 Task: Search one way flight ticket for 4 adults, 2 children, 2 infants in seat and 1 infant on lap in premium economy from Florence: Florence Regional Airport to Gillette: Gillette Campbell County Airport on 5-1-2023. Choice of flights is Southwest. Number of bags: 1 carry on bag. Price is upto 25000. Outbound departure time preference is 6:15.
Action: Mouse moved to (287, 380)
Screenshot: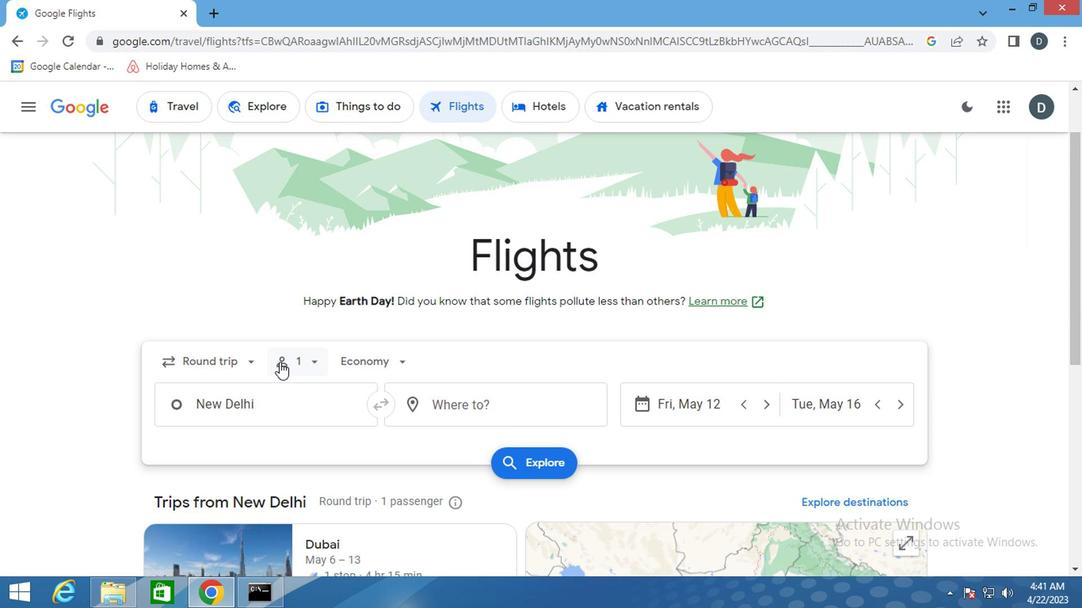 
Action: Mouse pressed left at (287, 380)
Screenshot: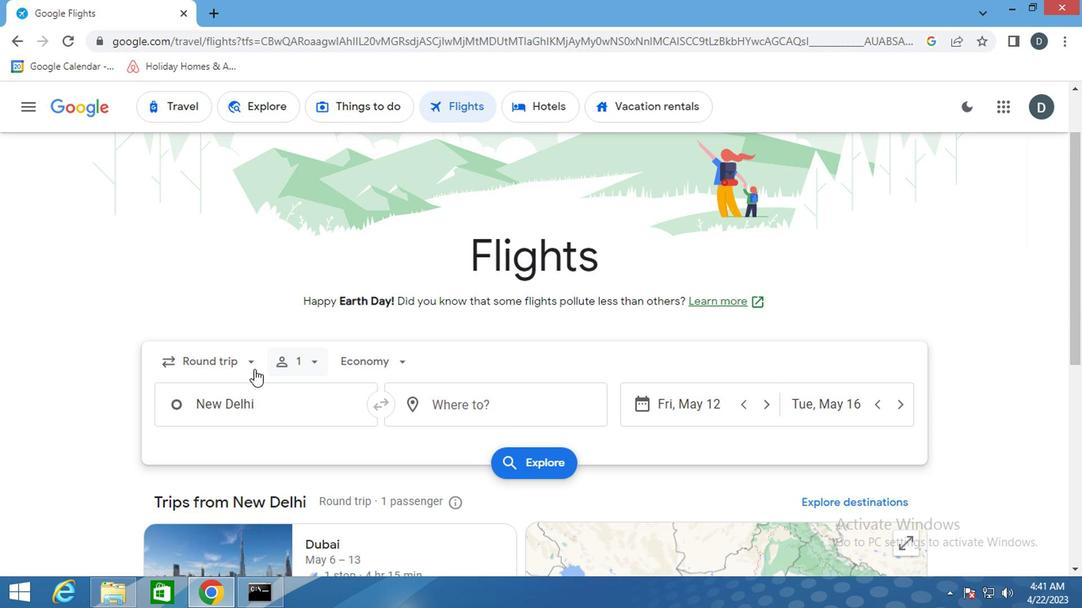 
Action: Mouse moved to (282, 425)
Screenshot: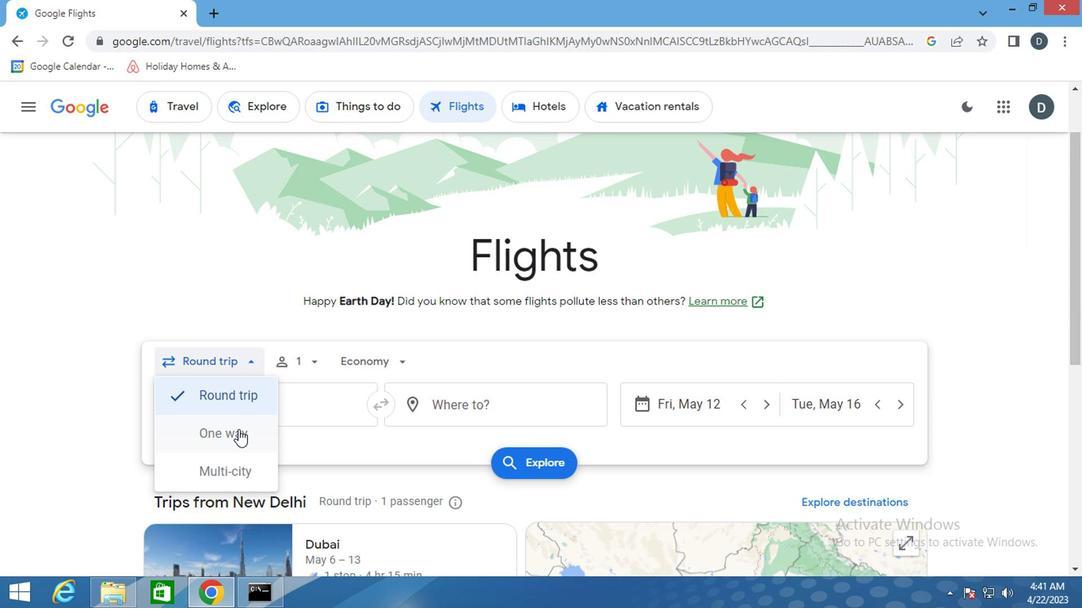 
Action: Mouse pressed left at (282, 425)
Screenshot: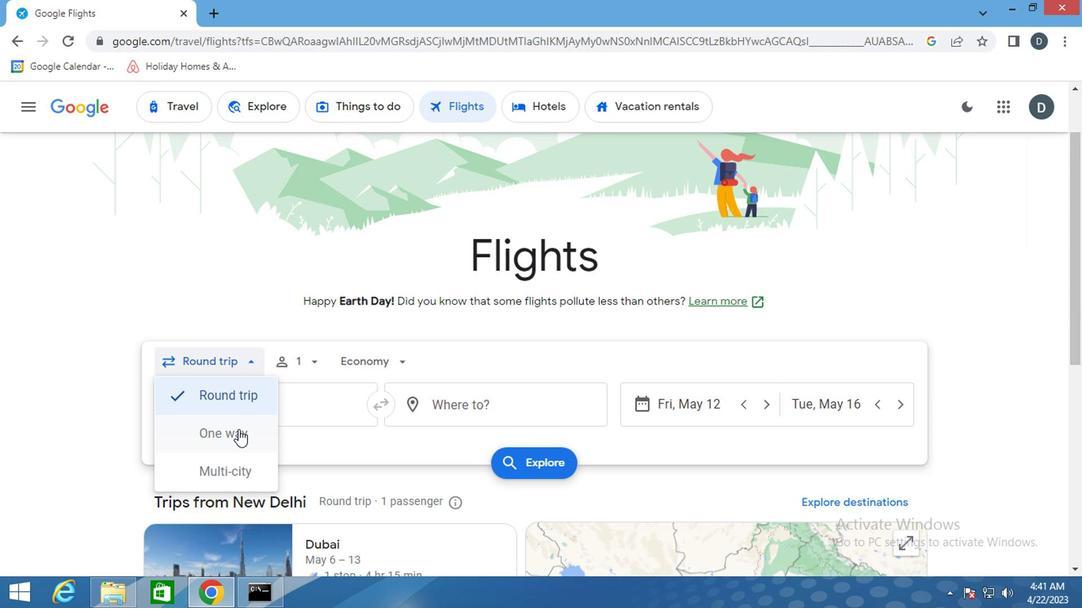 
Action: Mouse moved to (326, 373)
Screenshot: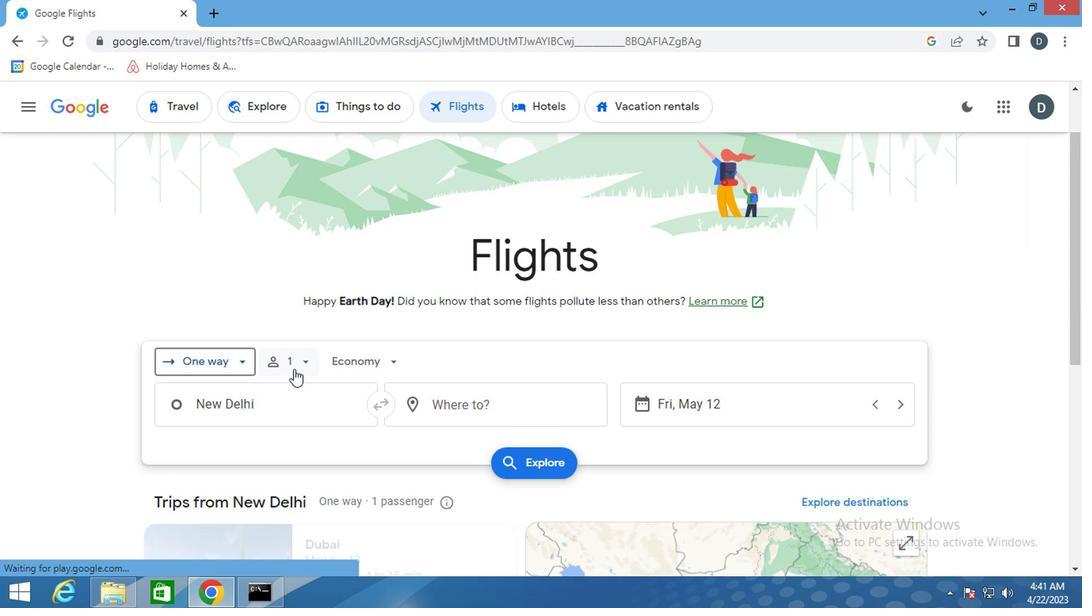 
Action: Mouse pressed left at (326, 373)
Screenshot: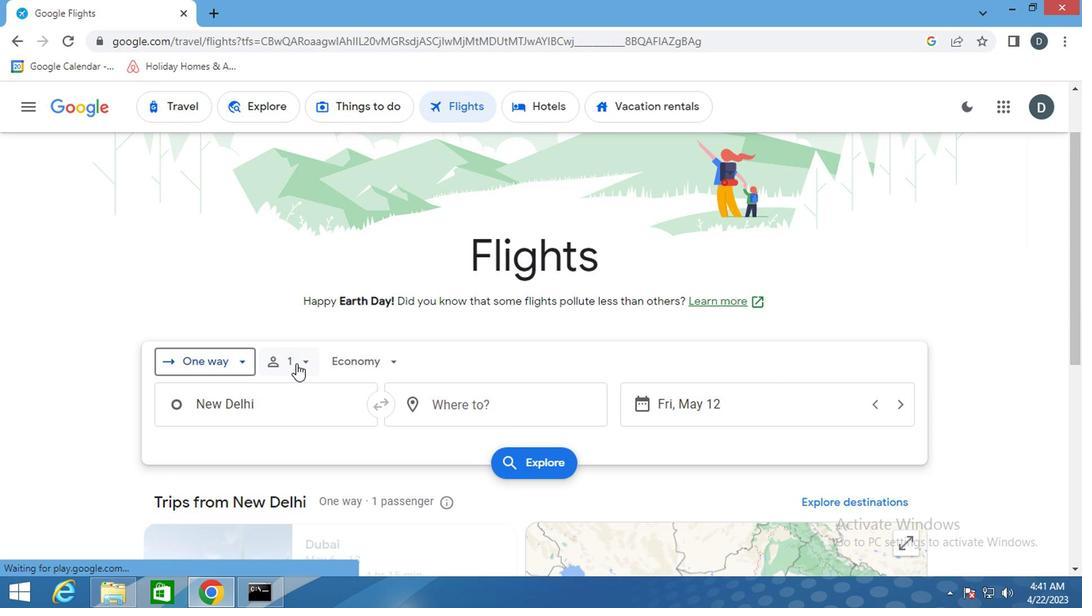 
Action: Mouse moved to (417, 401)
Screenshot: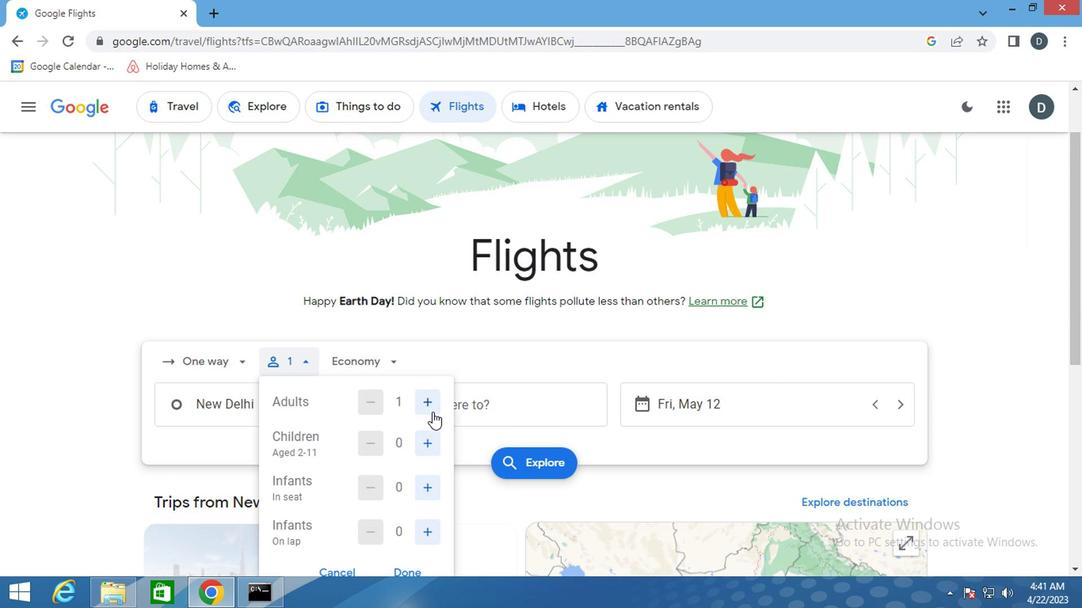 
Action: Mouse pressed left at (417, 401)
Screenshot: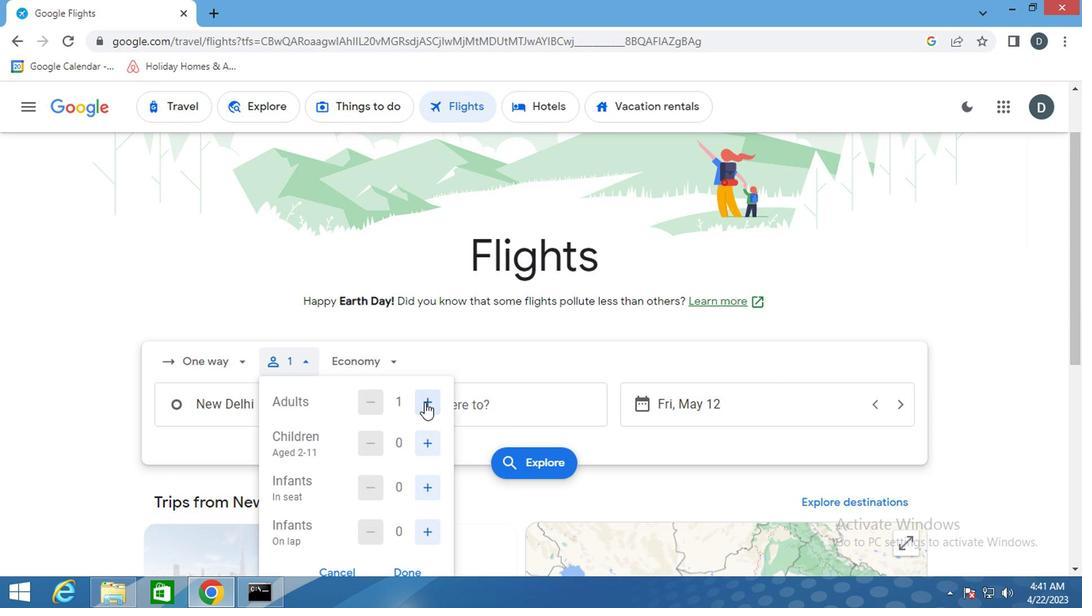 
Action: Mouse pressed left at (417, 401)
Screenshot: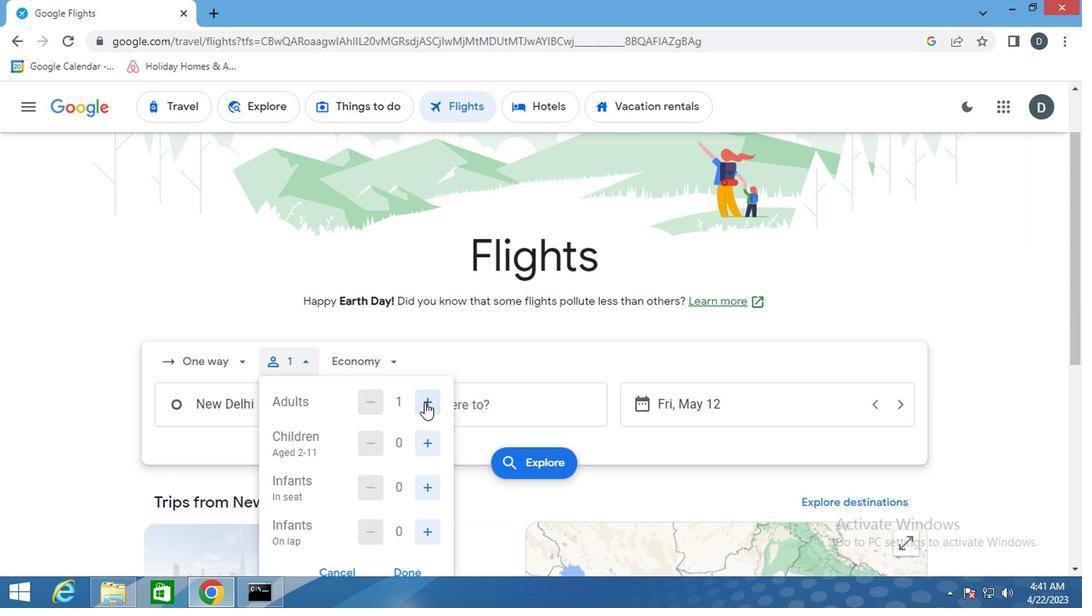 
Action: Mouse pressed left at (417, 401)
Screenshot: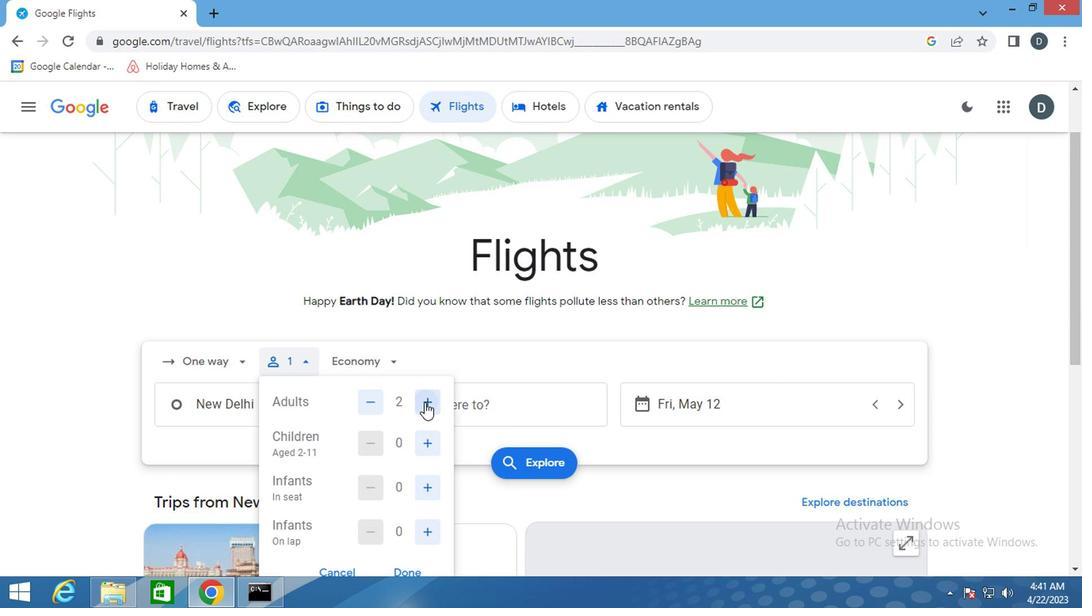 
Action: Mouse moved to (423, 425)
Screenshot: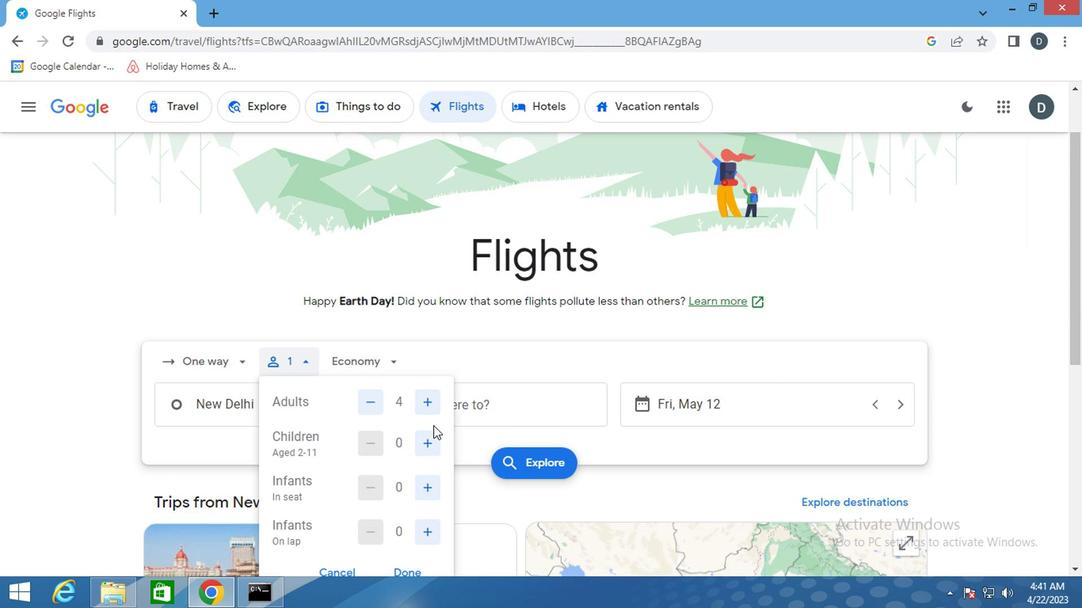 
Action: Mouse pressed left at (423, 425)
Screenshot: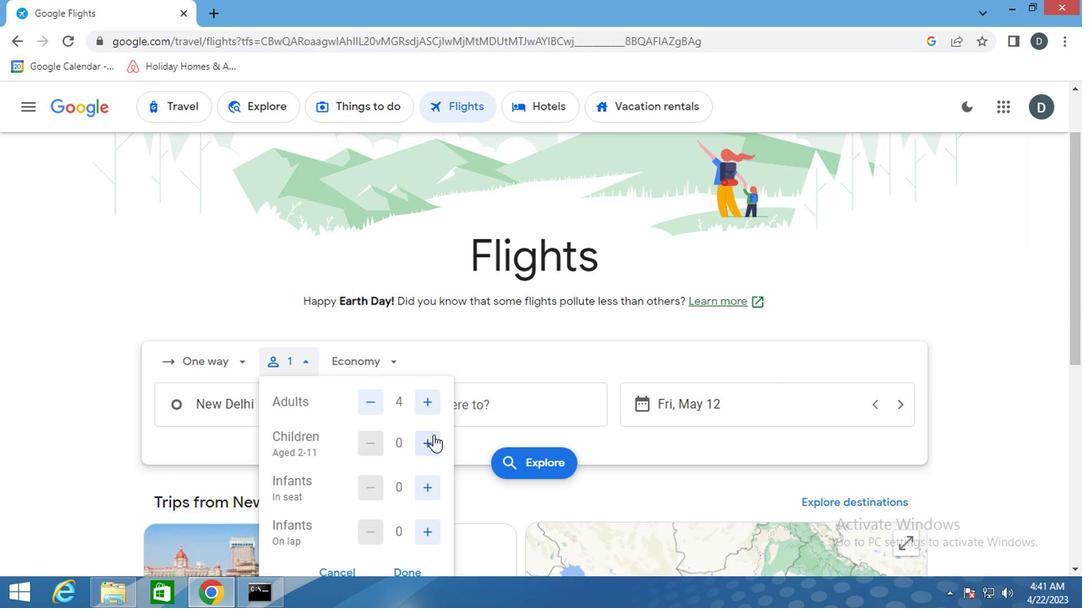
Action: Mouse pressed left at (423, 425)
Screenshot: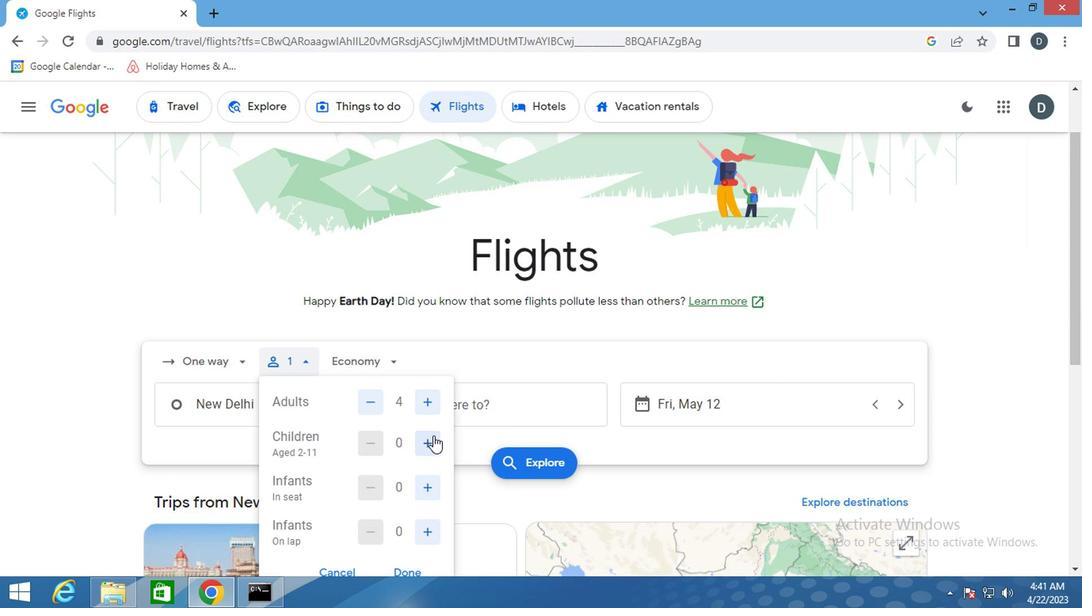 
Action: Mouse moved to (428, 462)
Screenshot: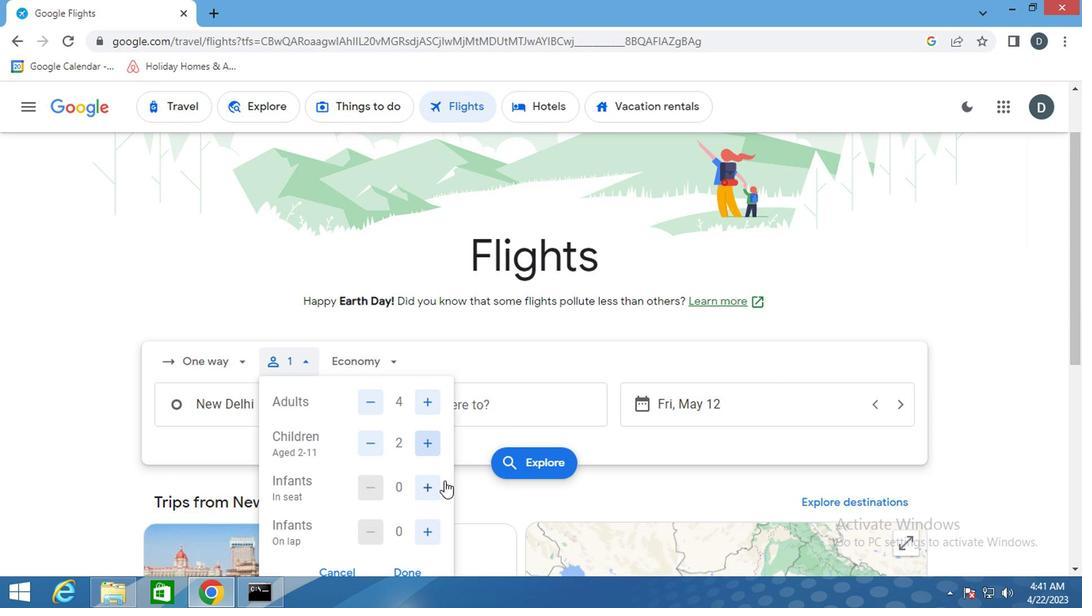 
Action: Mouse pressed left at (428, 462)
Screenshot: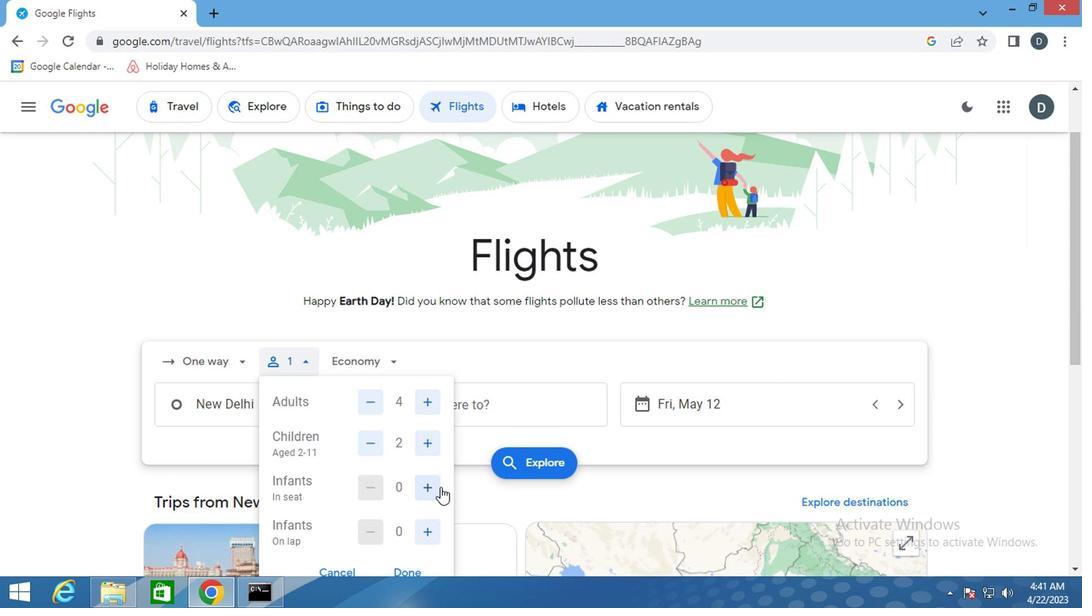 
Action: Mouse pressed left at (428, 462)
Screenshot: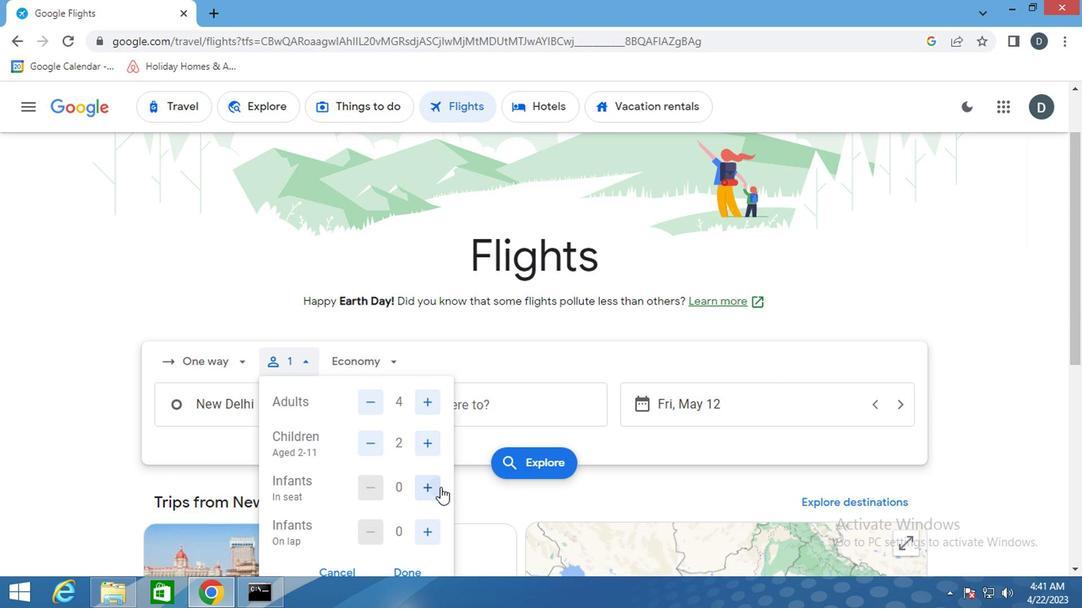 
Action: Mouse moved to (419, 491)
Screenshot: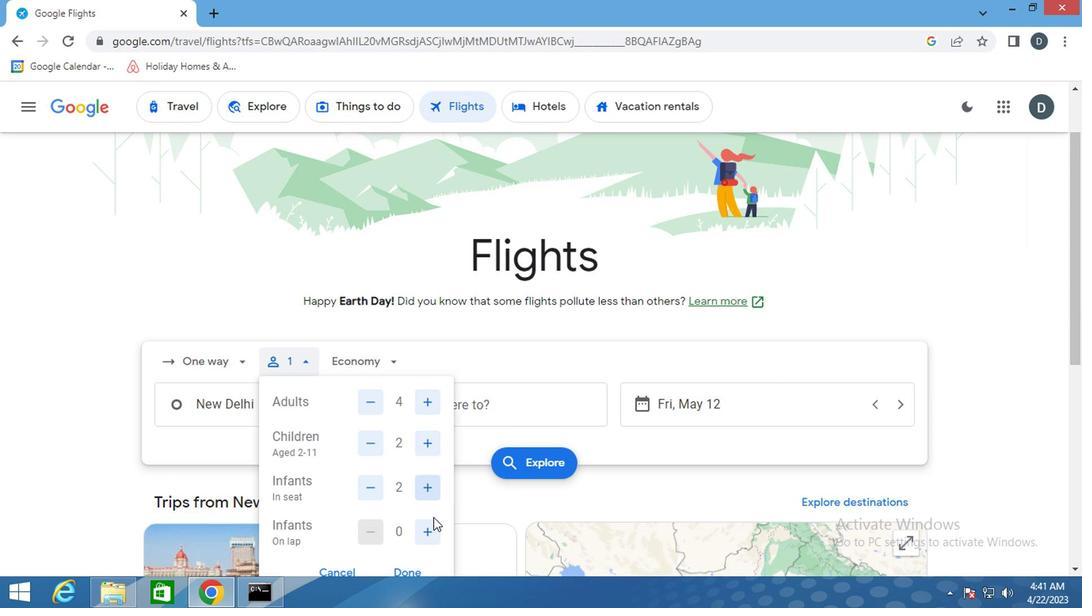 
Action: Mouse pressed left at (419, 491)
Screenshot: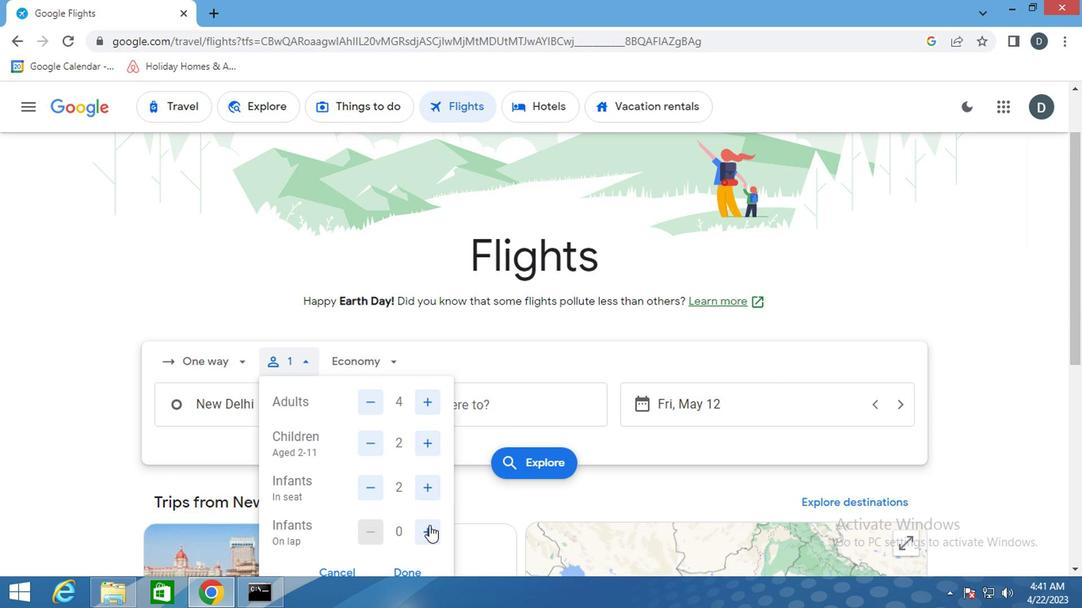 
Action: Mouse moved to (404, 517)
Screenshot: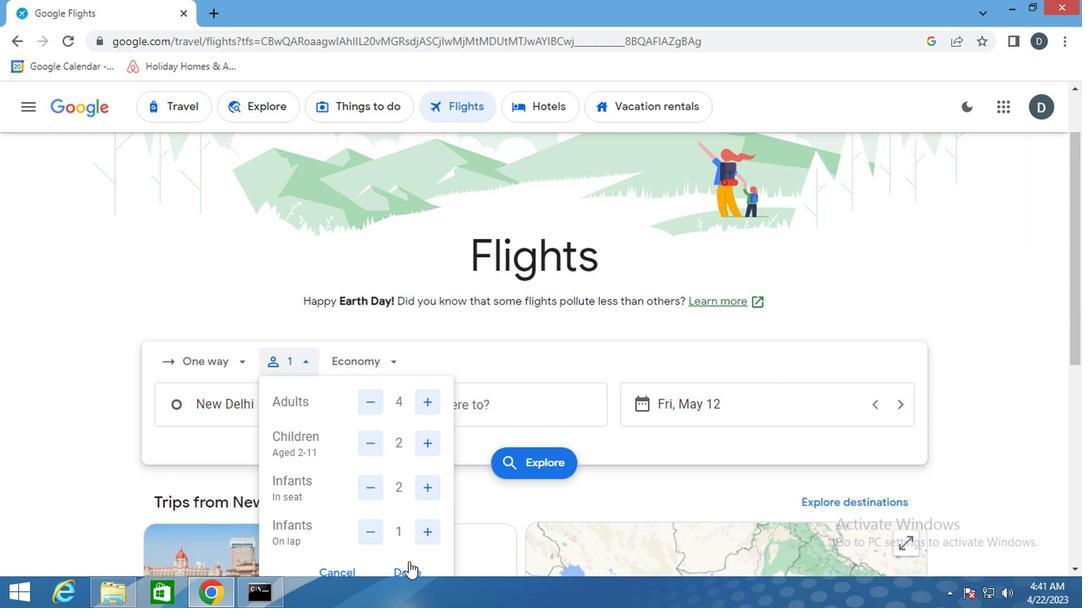
Action: Mouse pressed left at (404, 517)
Screenshot: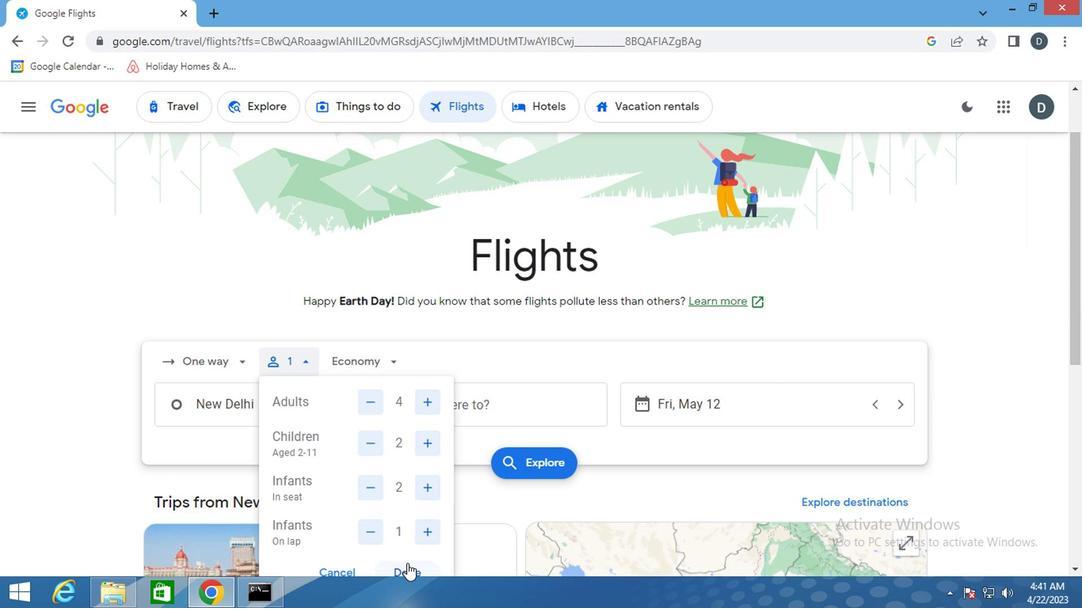 
Action: Mouse moved to (365, 368)
Screenshot: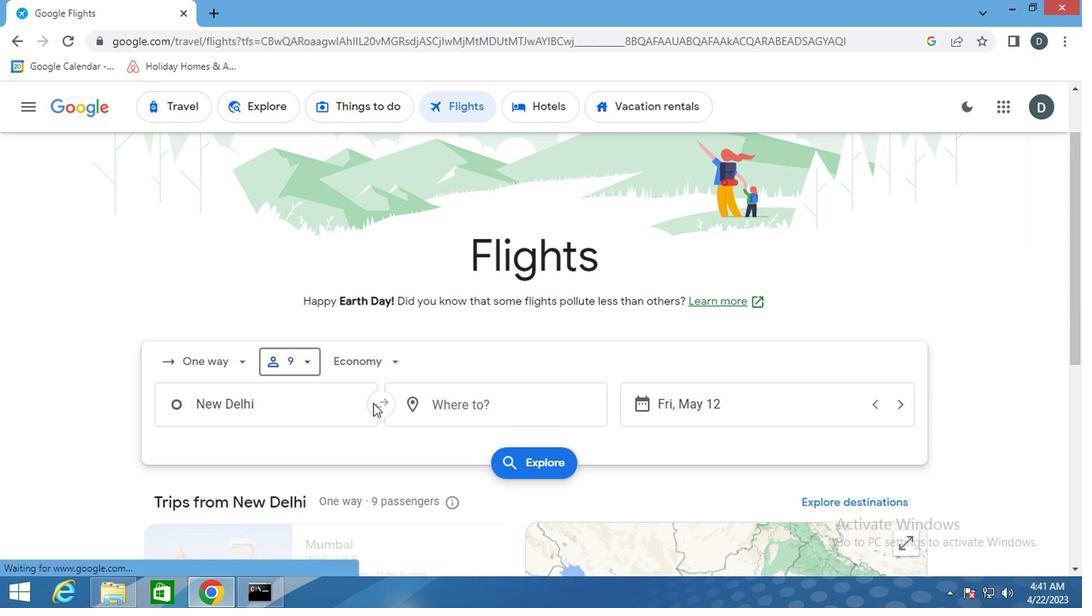 
Action: Mouse pressed left at (365, 368)
Screenshot: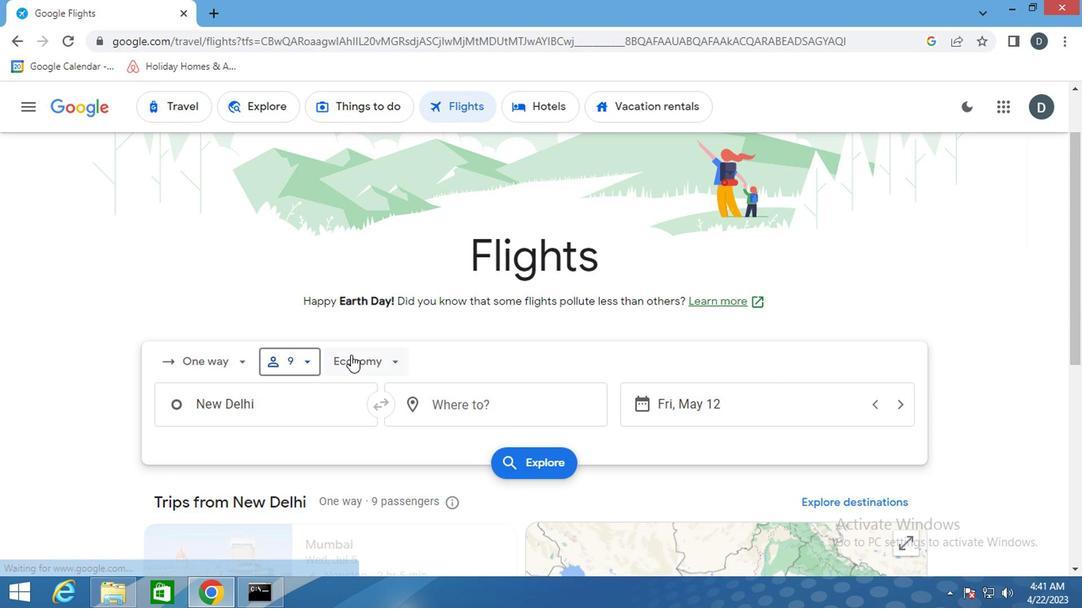 
Action: Mouse moved to (407, 416)
Screenshot: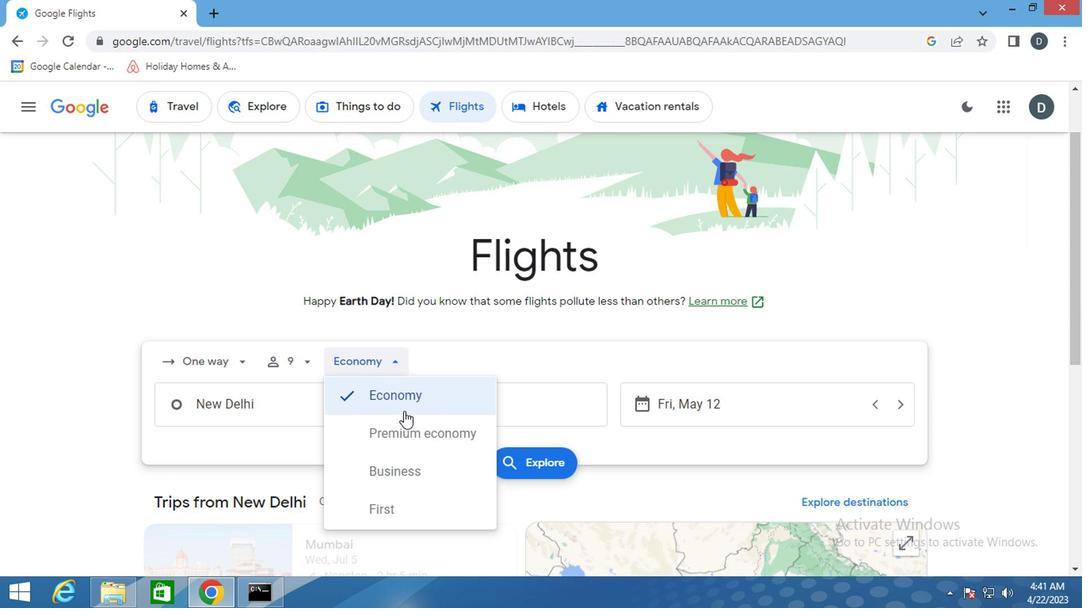 
Action: Mouse pressed left at (407, 416)
Screenshot: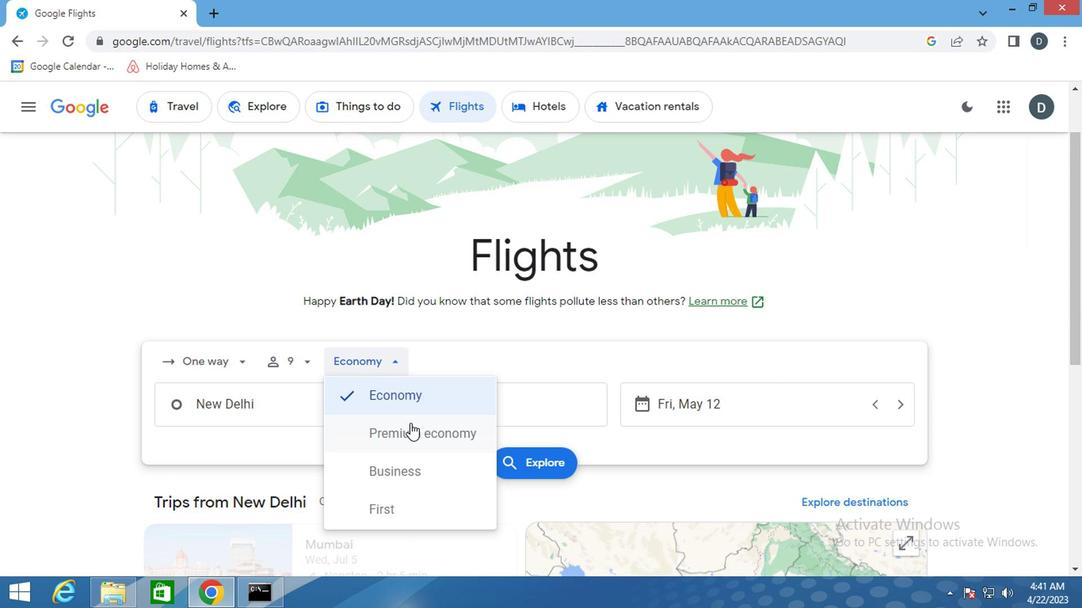 
Action: Mouse moved to (321, 405)
Screenshot: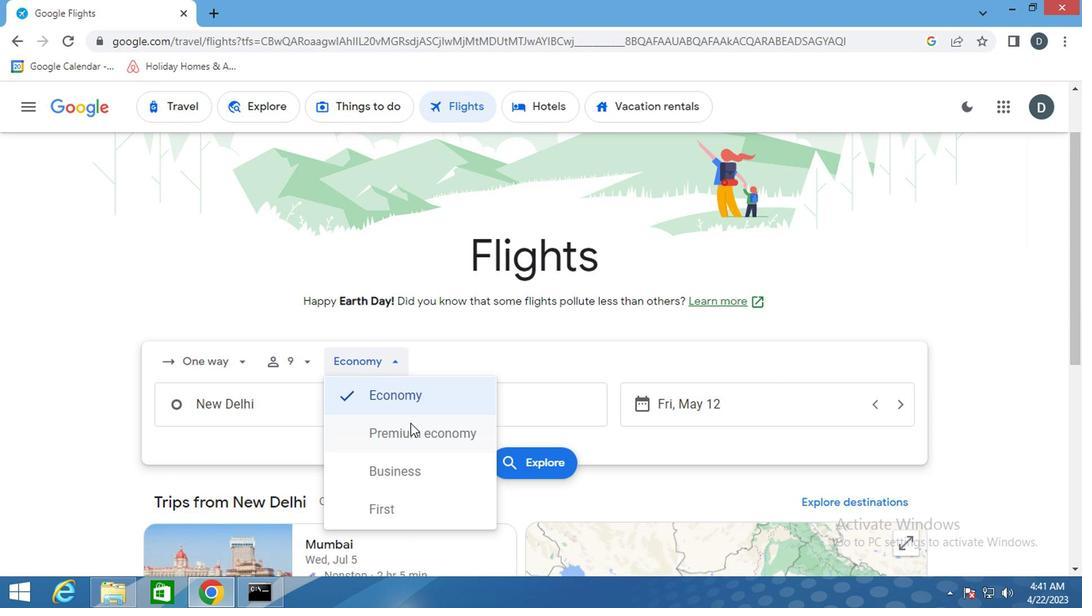 
Action: Mouse pressed left at (321, 405)
Screenshot: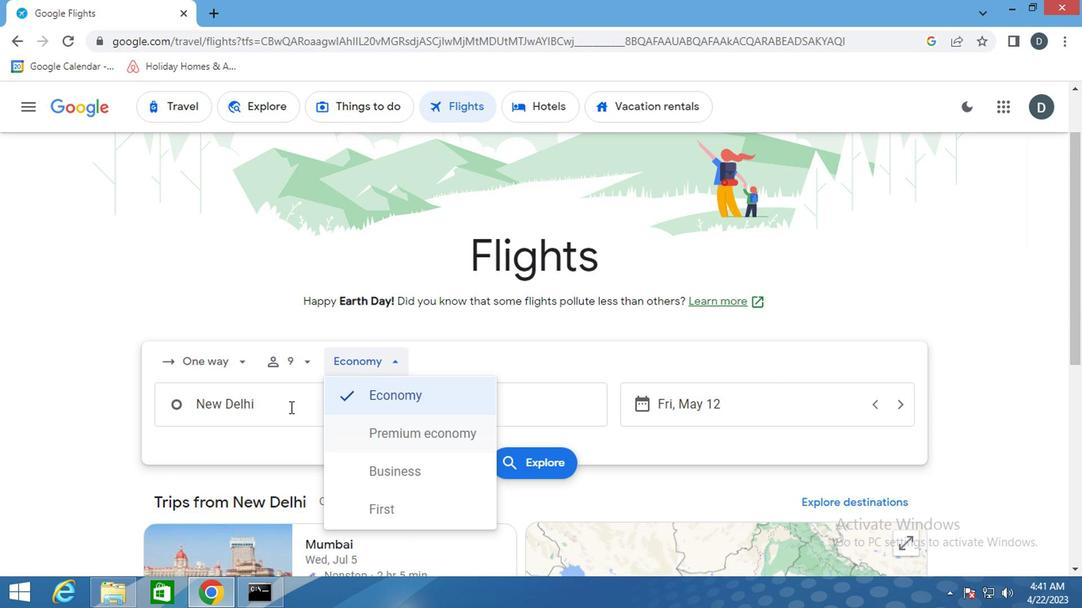 
Action: Mouse moved to (321, 405)
Screenshot: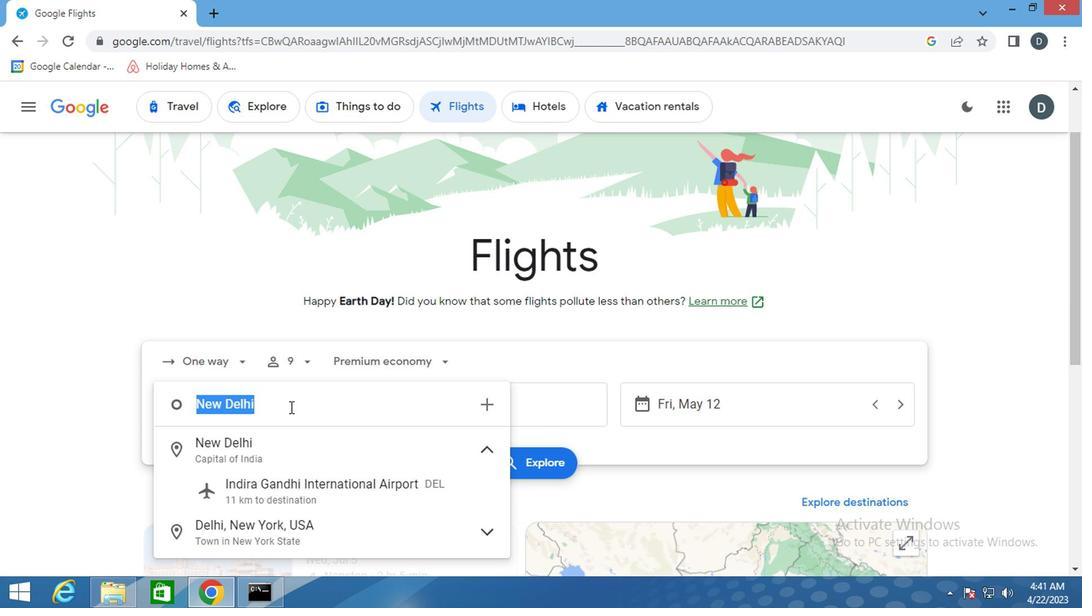 
Action: Key pressed <Key.shift><Key.shift><Key.shift><Key.shift><Key.shift><Key.shift><Key.shift><Key.shift>FLO
Screenshot: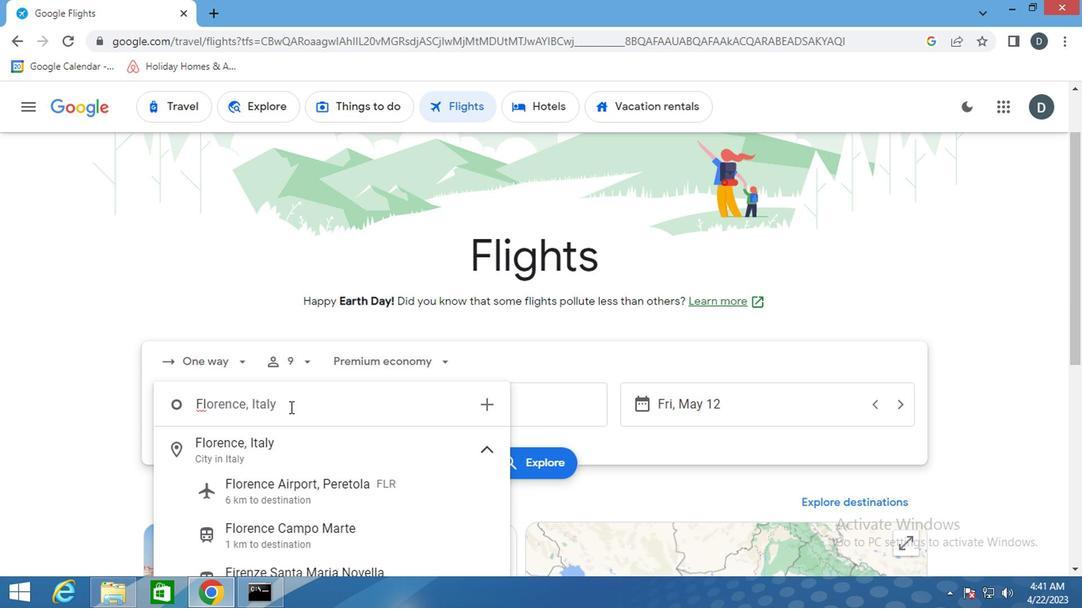 
Action: Mouse moved to (334, 433)
Screenshot: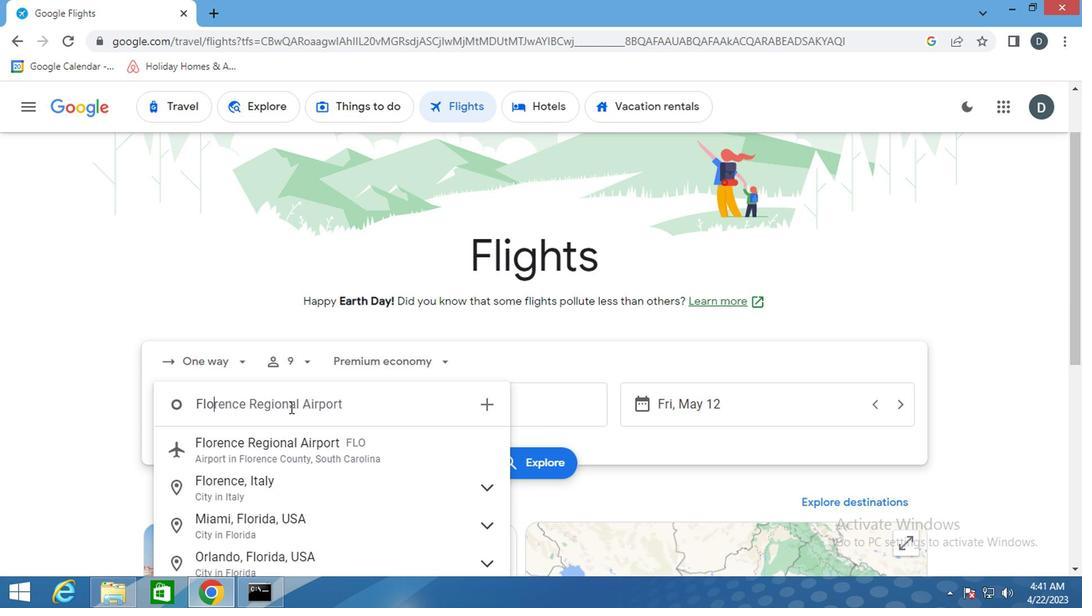 
Action: Mouse pressed left at (334, 433)
Screenshot: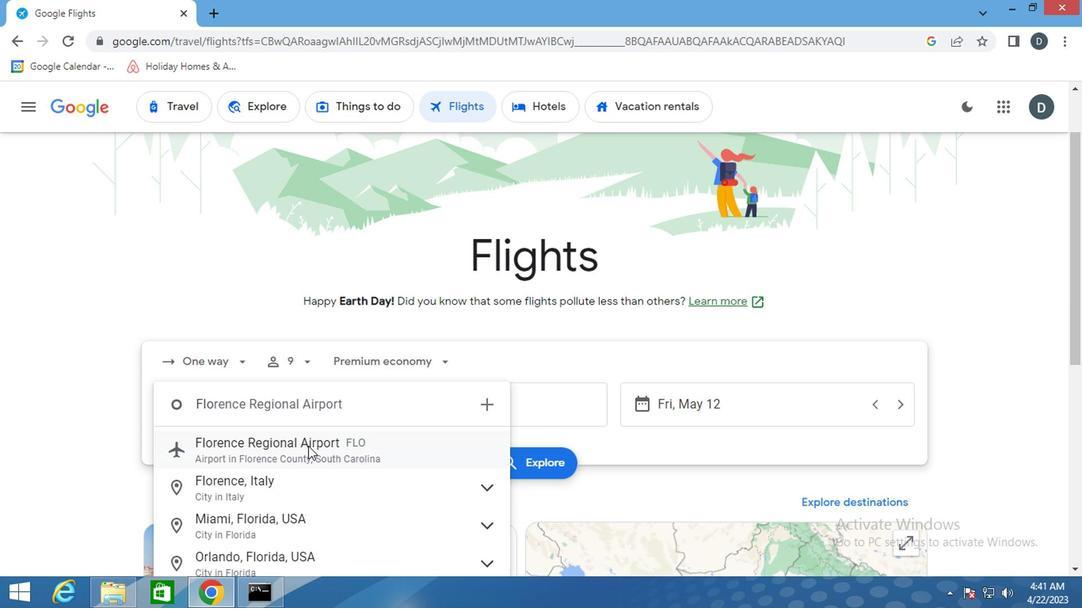 
Action: Mouse moved to (440, 402)
Screenshot: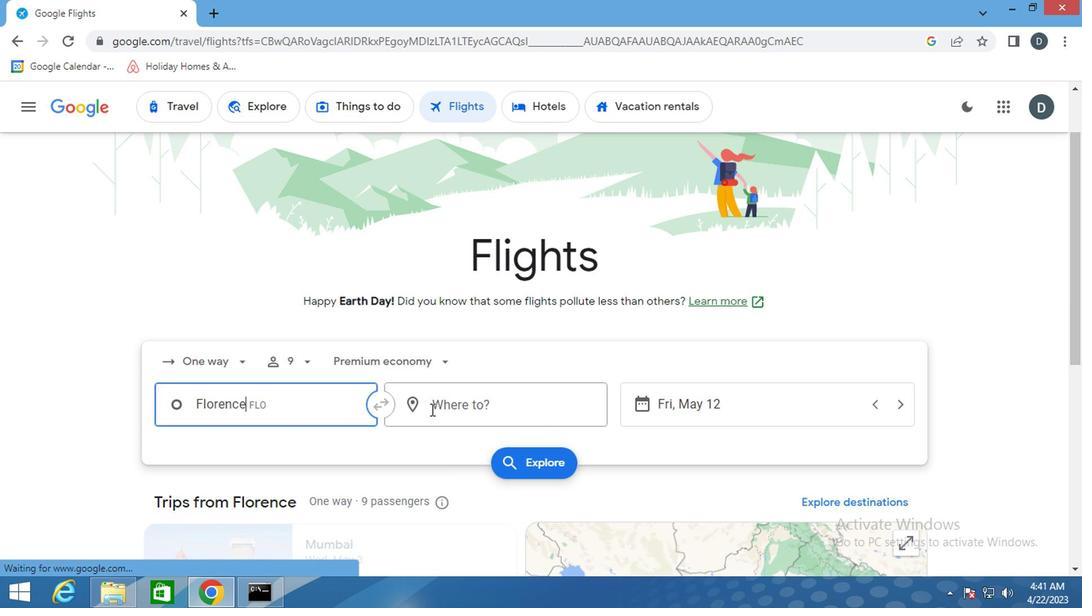 
Action: Mouse pressed left at (440, 402)
Screenshot: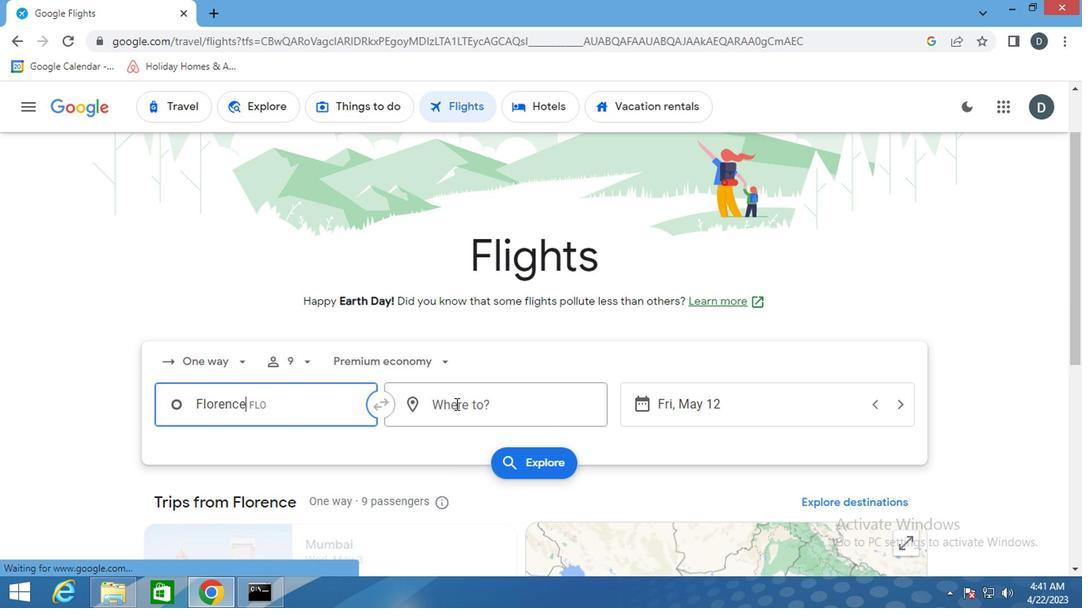 
Action: Key pressed <Key.shift>GILLETTE
Screenshot: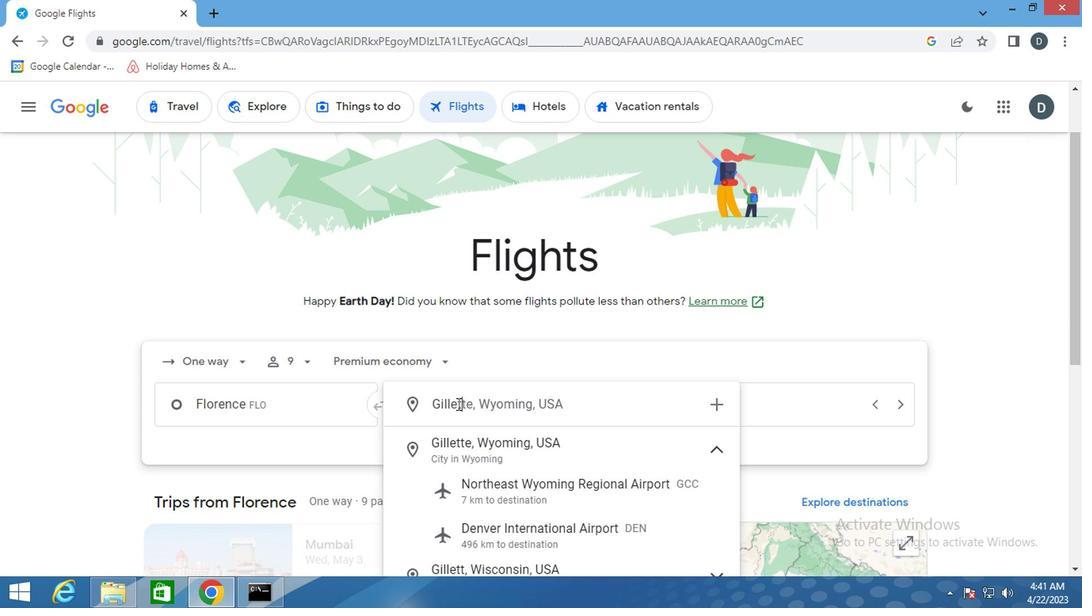 
Action: Mouse moved to (494, 433)
Screenshot: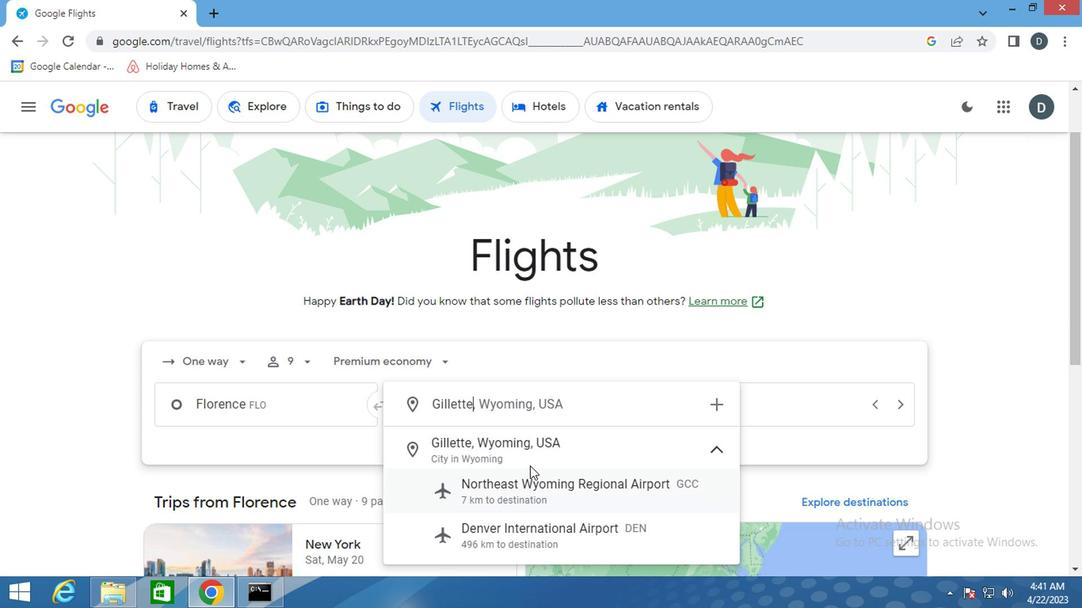 
Action: Mouse pressed left at (494, 433)
Screenshot: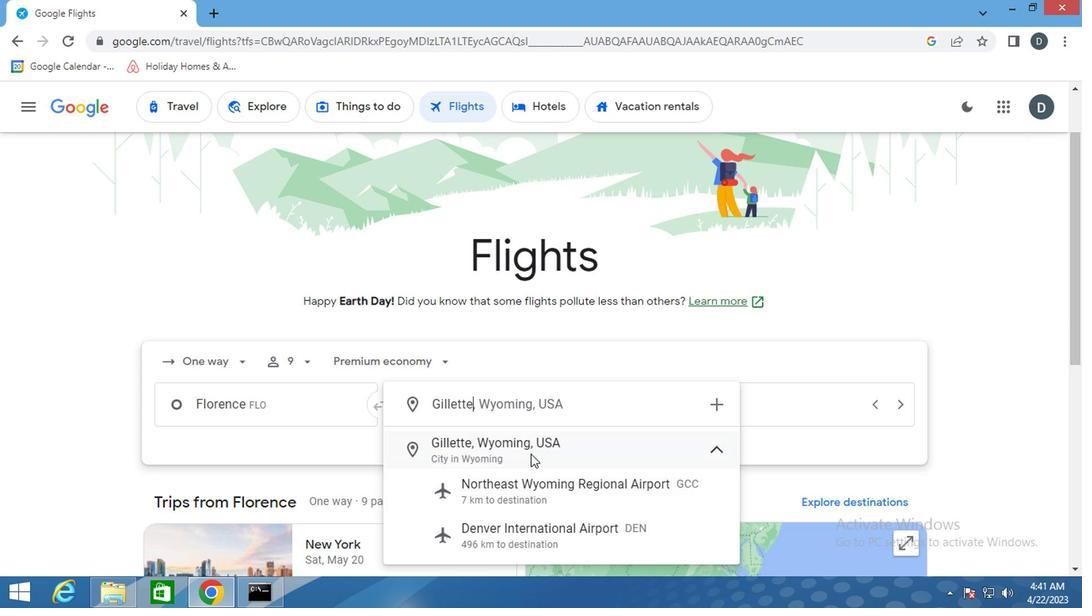 
Action: Mouse moved to (688, 411)
Screenshot: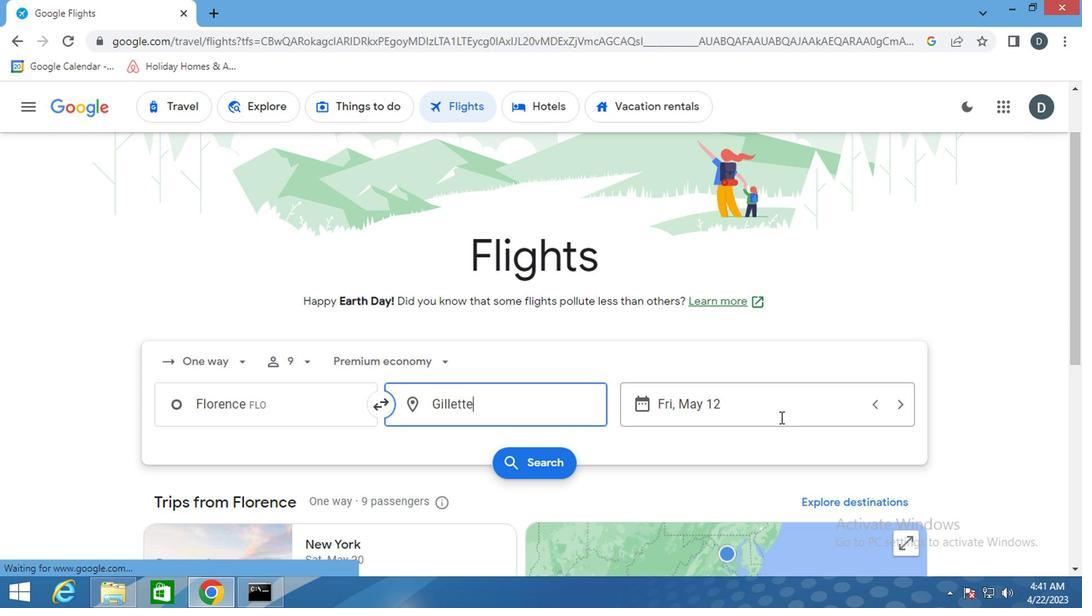
Action: Mouse pressed left at (688, 411)
Screenshot: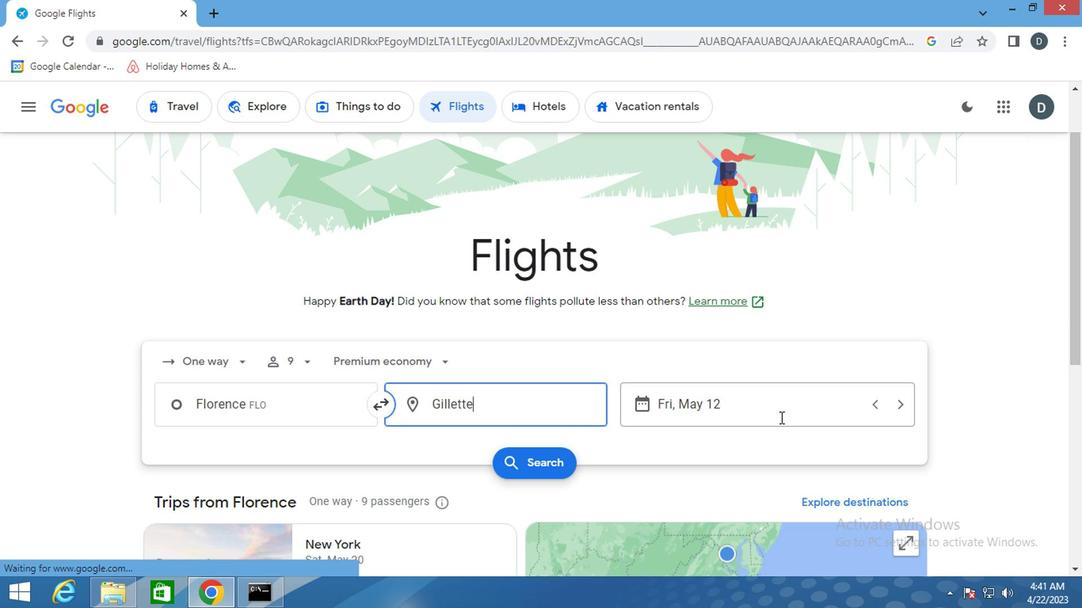 
Action: Mouse moved to (617, 313)
Screenshot: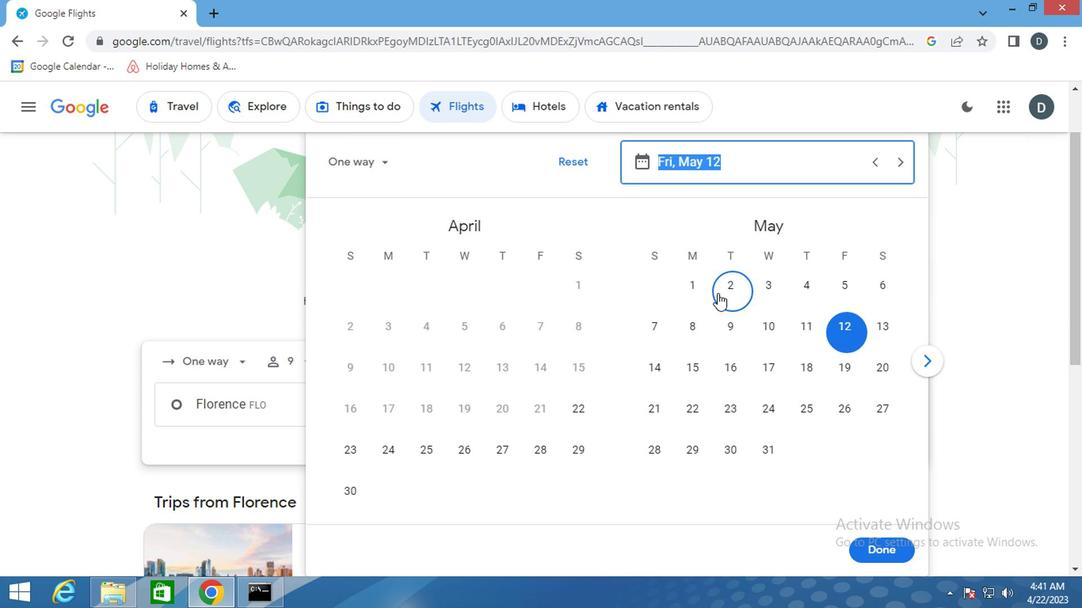 
Action: Mouse pressed left at (617, 313)
Screenshot: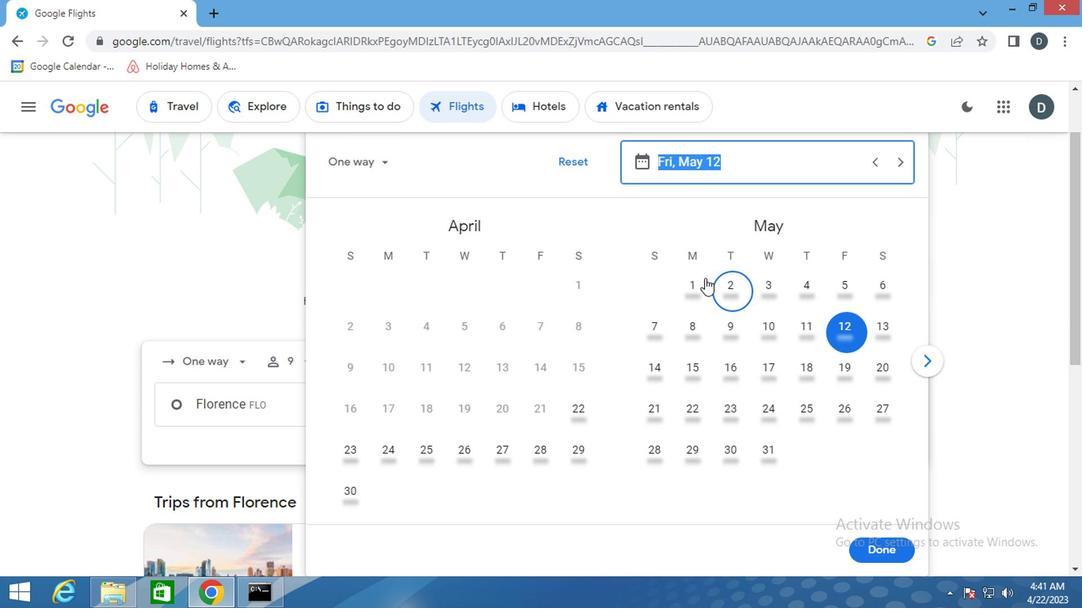 
Action: Mouse moved to (748, 510)
Screenshot: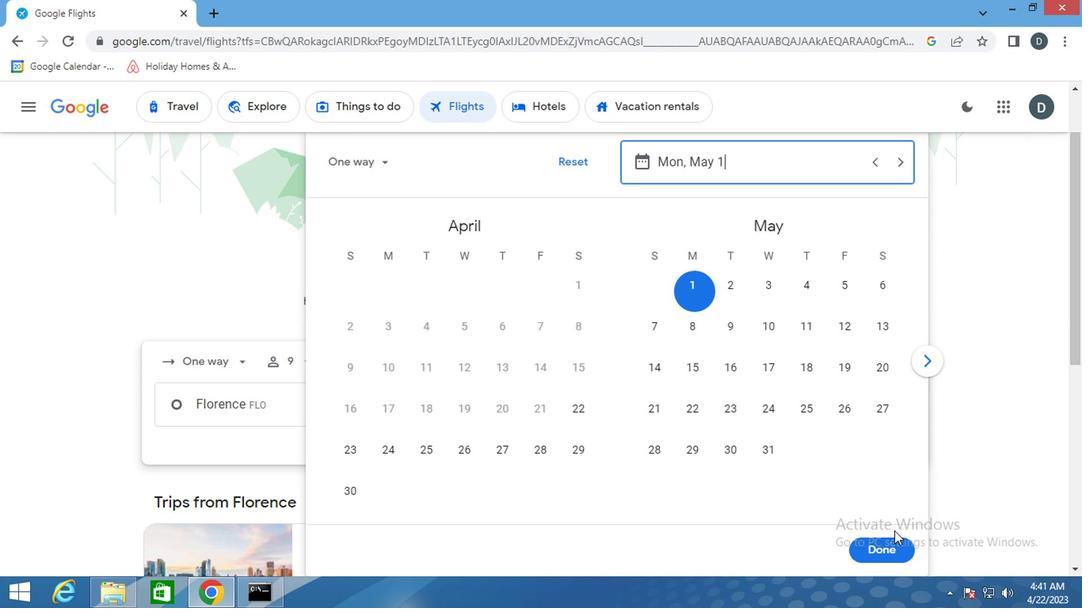 
Action: Mouse pressed left at (748, 510)
Screenshot: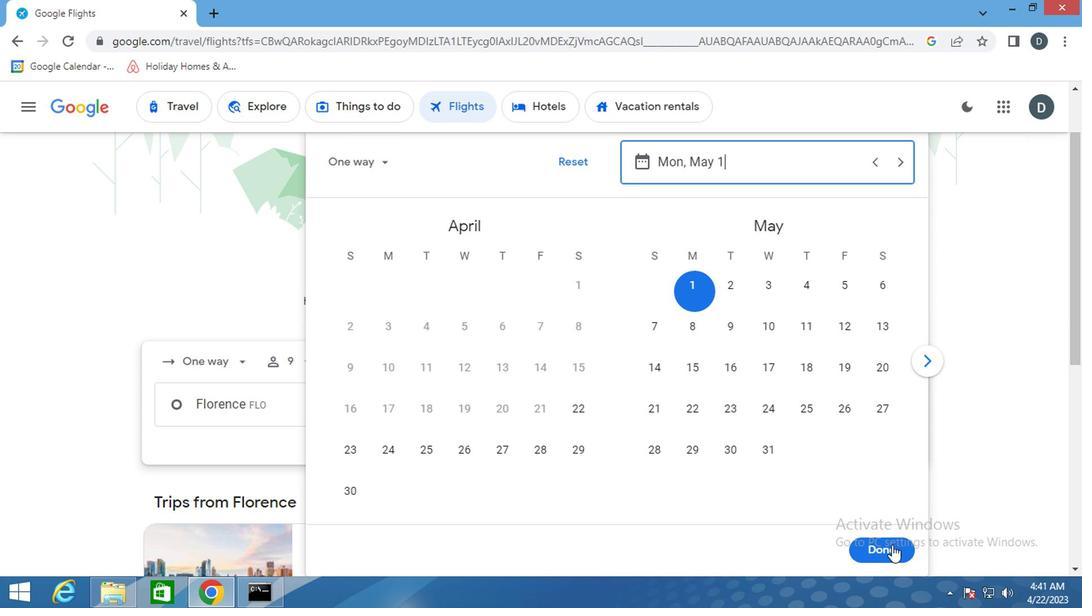 
Action: Mouse moved to (489, 450)
Screenshot: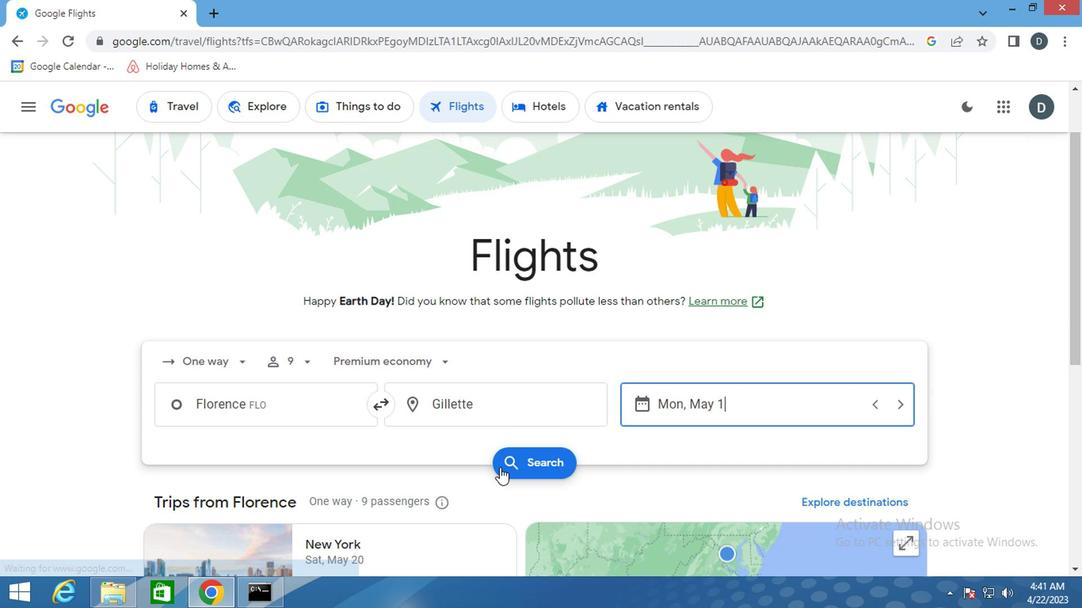 
Action: Mouse pressed left at (489, 450)
Screenshot: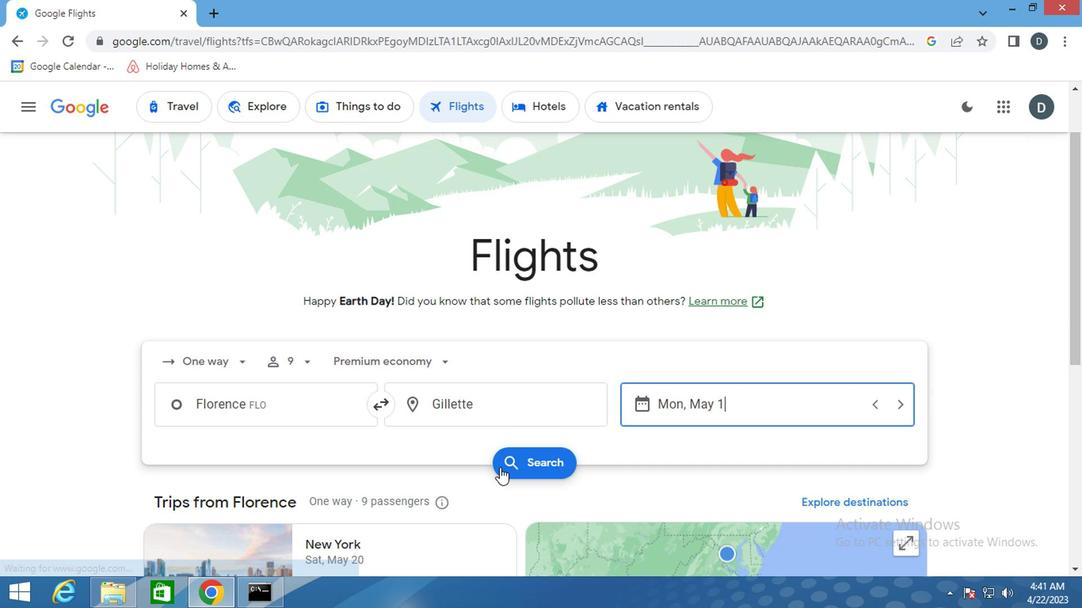 
Action: Mouse moved to (227, 296)
Screenshot: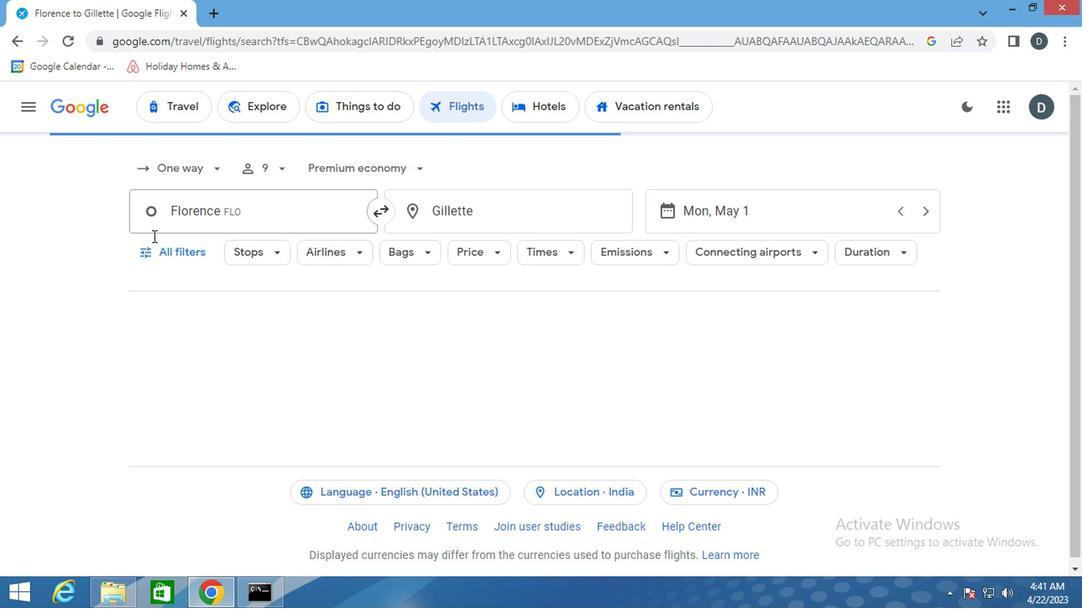 
Action: Mouse pressed left at (227, 296)
Screenshot: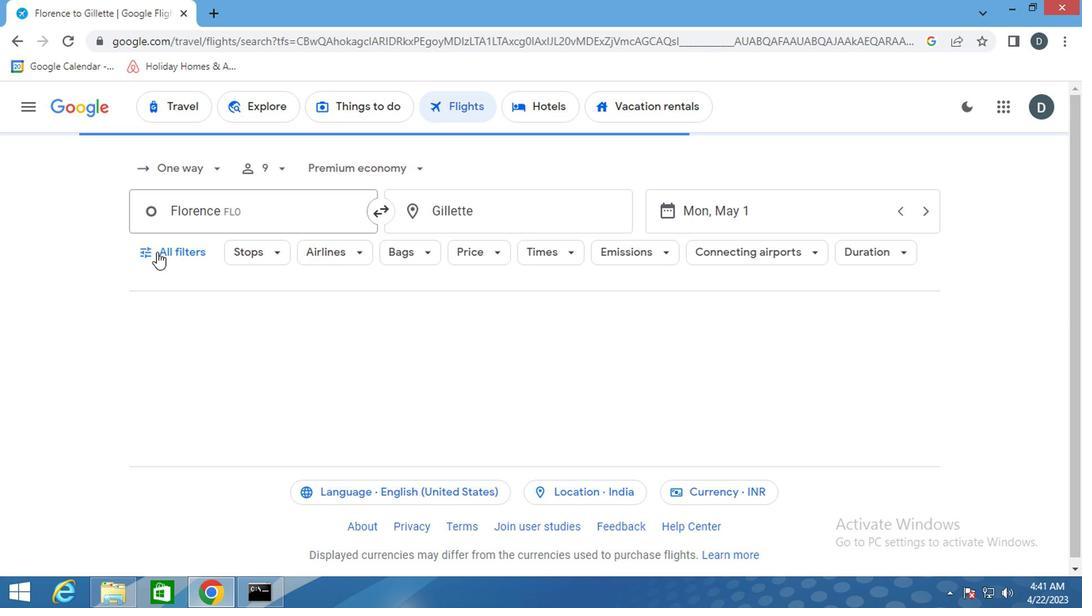 
Action: Mouse moved to (317, 390)
Screenshot: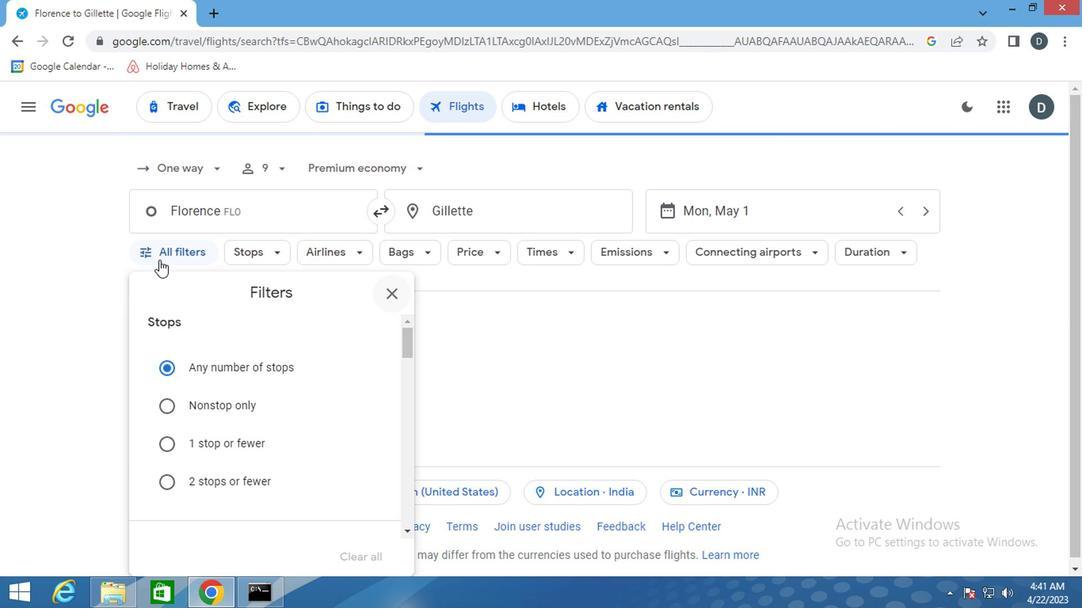 
Action: Mouse scrolled (317, 389) with delta (0, 0)
Screenshot: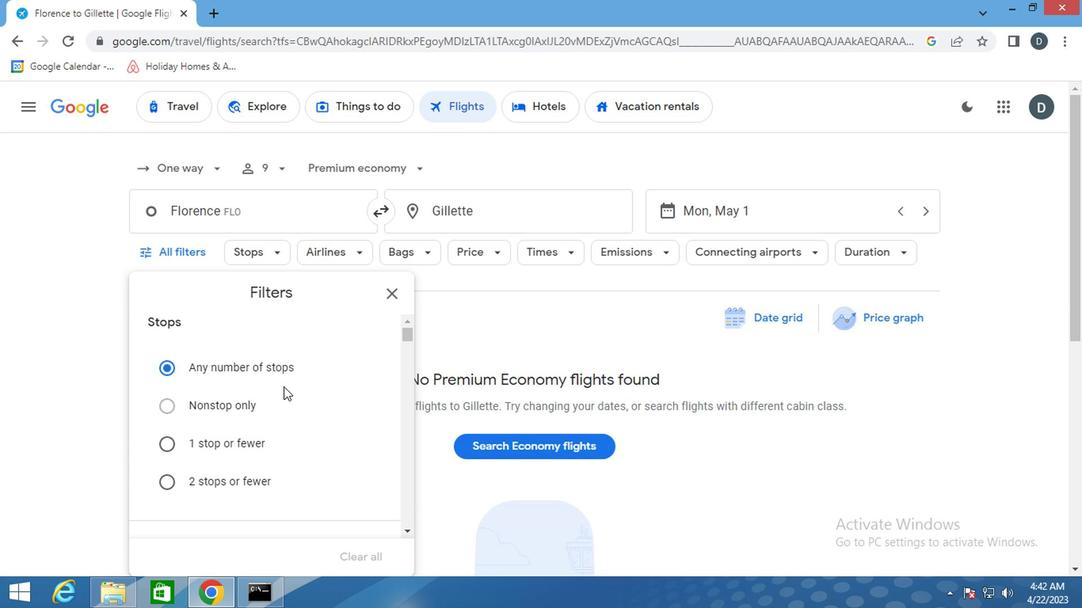 
Action: Mouse scrolled (317, 389) with delta (0, 0)
Screenshot: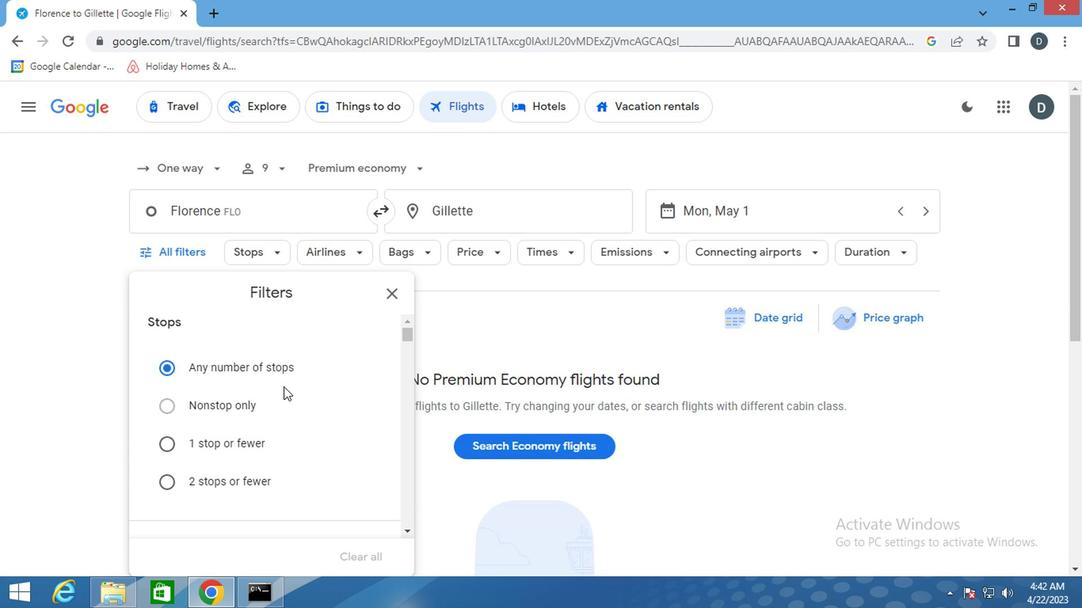 
Action: Mouse scrolled (317, 389) with delta (0, 0)
Screenshot: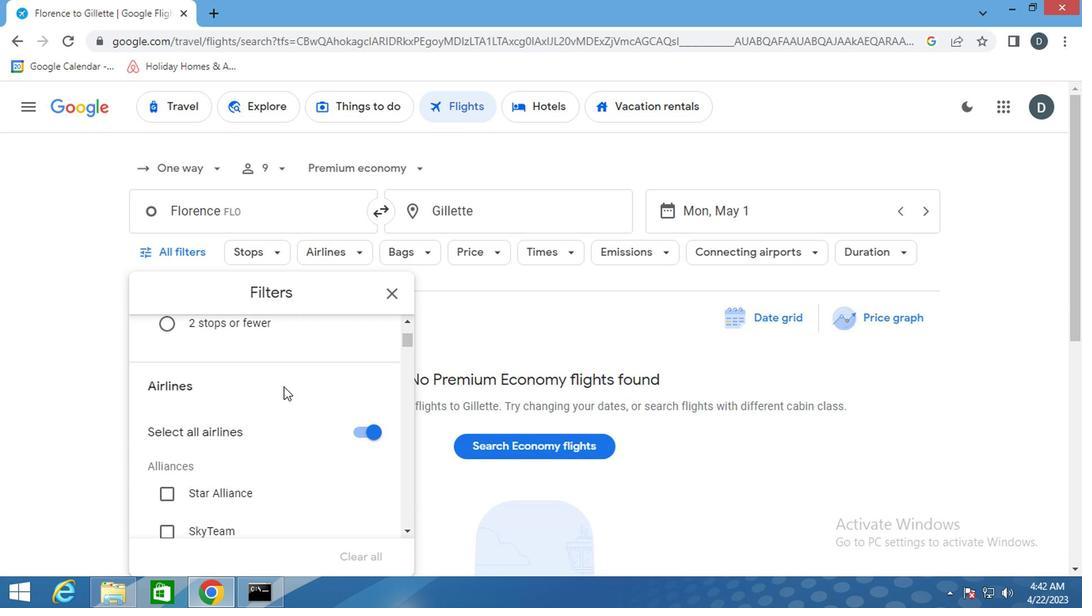 
Action: Mouse scrolled (317, 389) with delta (0, 0)
Screenshot: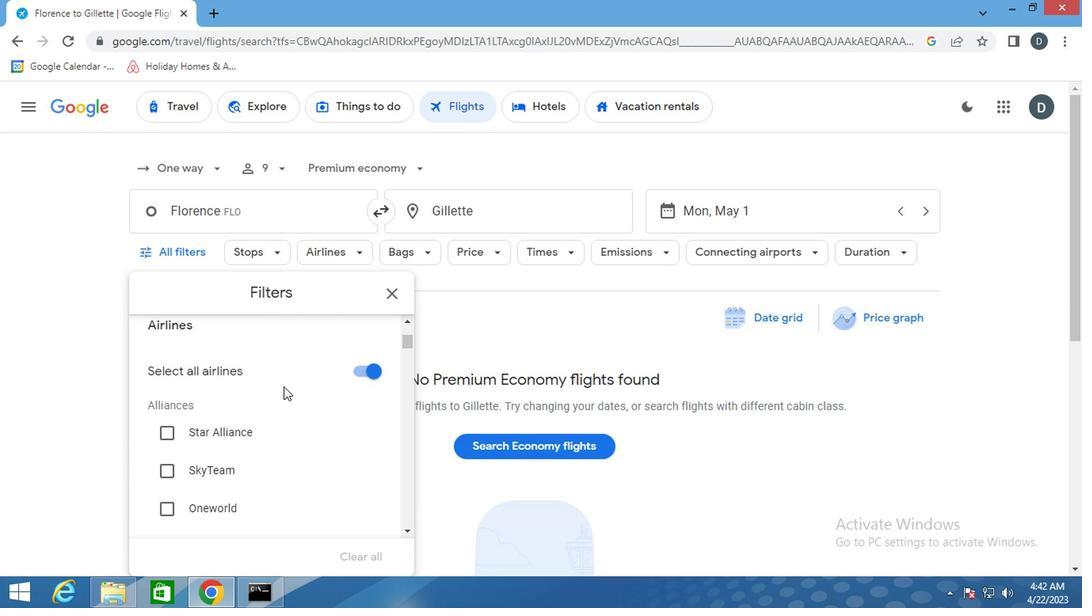 
Action: Mouse scrolled (317, 389) with delta (0, 0)
Screenshot: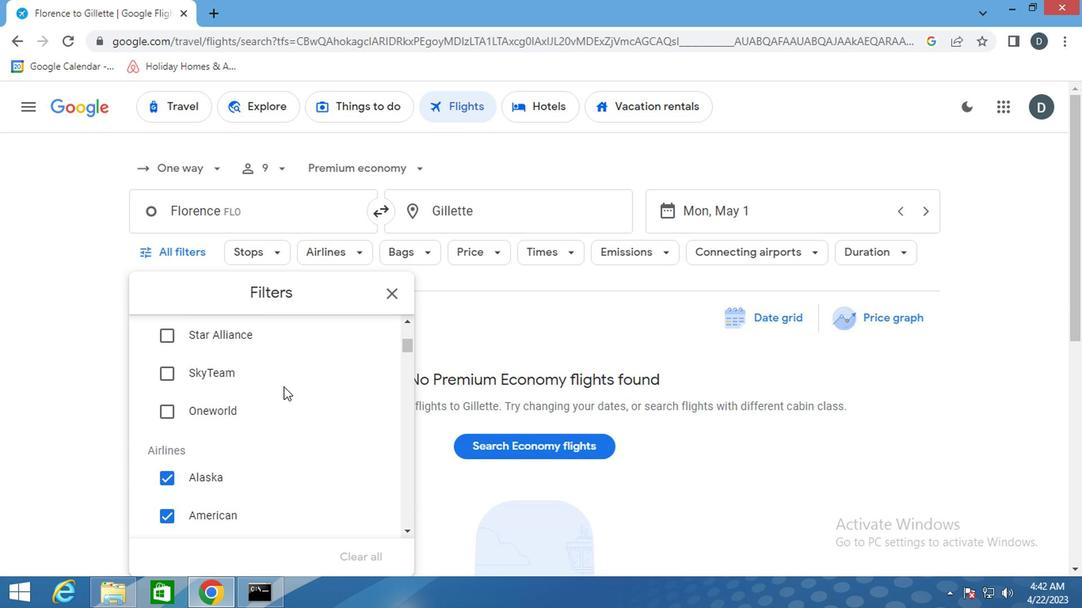
Action: Mouse scrolled (317, 389) with delta (0, 0)
Screenshot: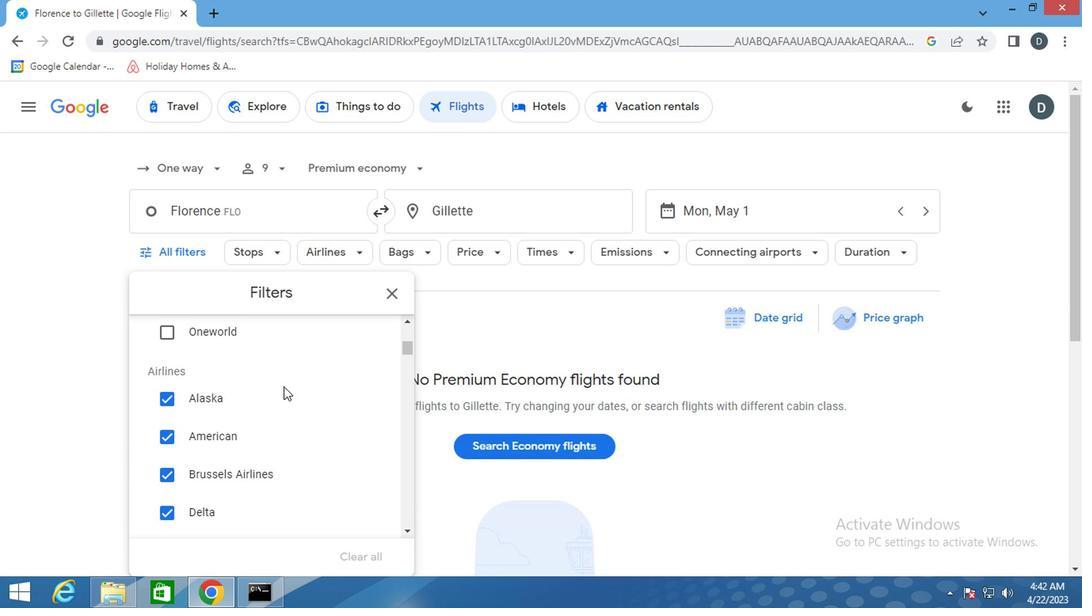 
Action: Mouse moved to (320, 425)
Screenshot: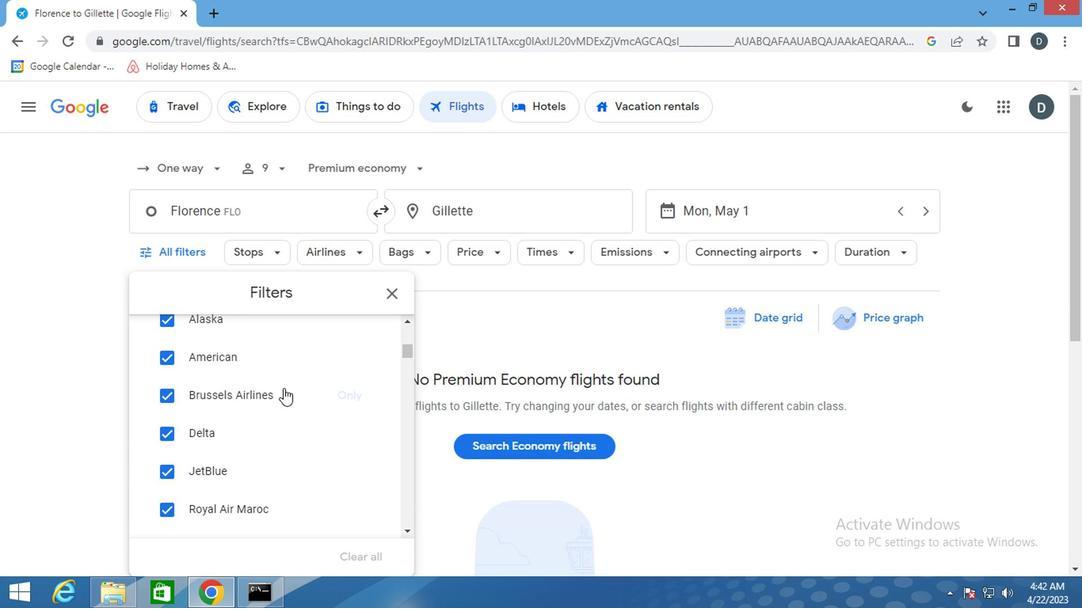 
Action: Mouse scrolled (320, 424) with delta (0, 0)
Screenshot: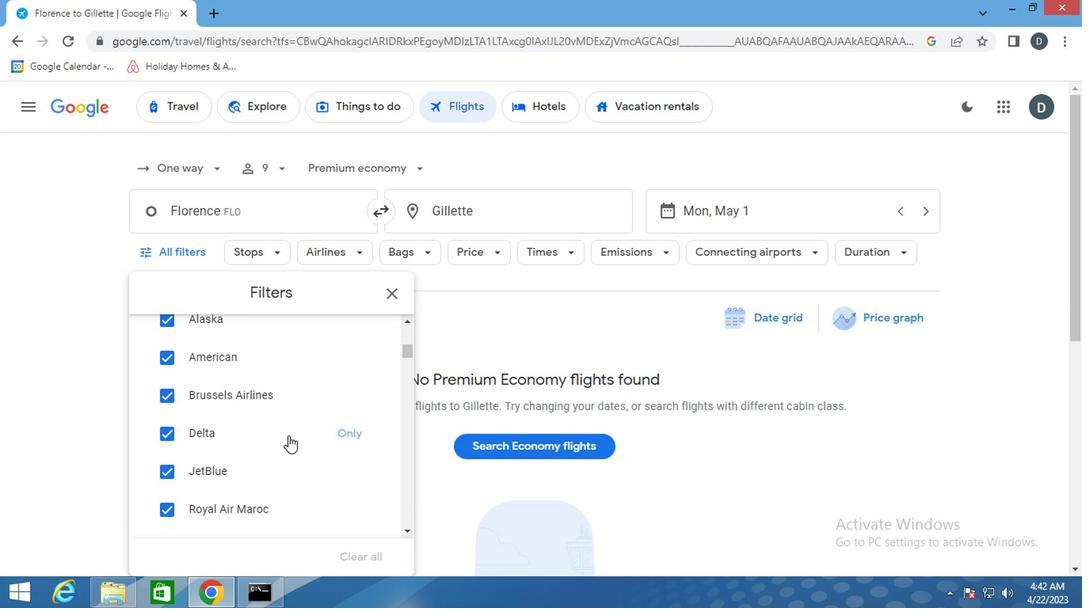 
Action: Mouse moved to (318, 446)
Screenshot: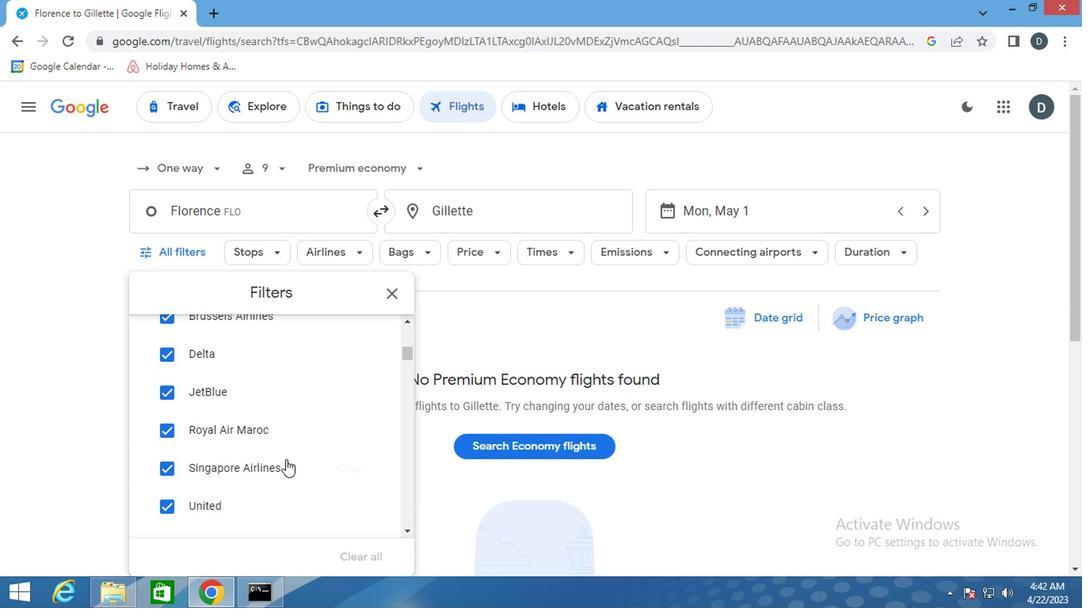 
Action: Mouse scrolled (318, 446) with delta (0, 0)
Screenshot: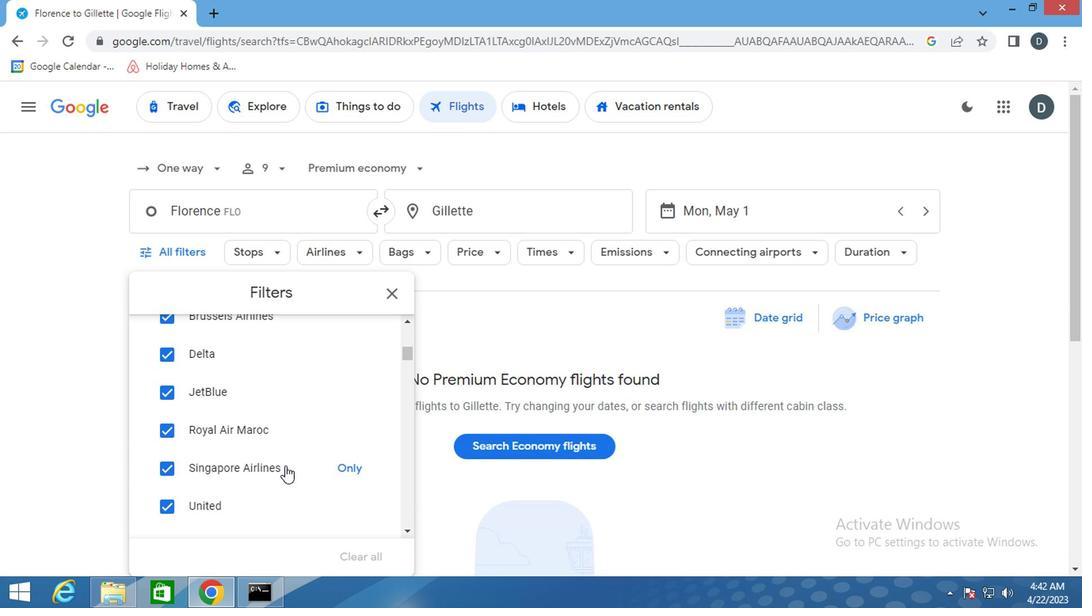 
Action: Mouse scrolled (318, 447) with delta (0, 0)
Screenshot: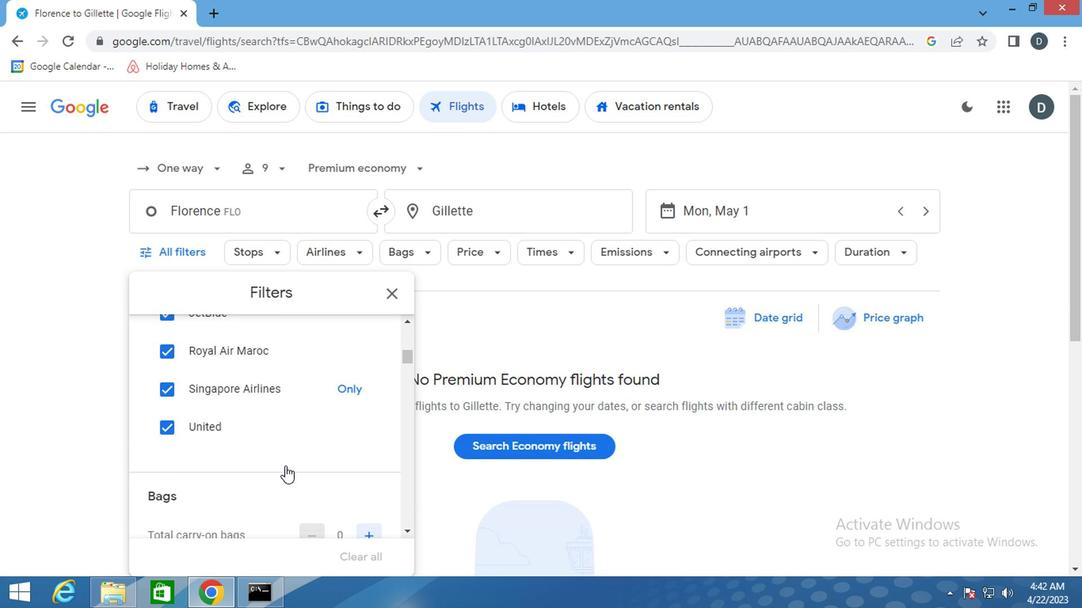 
Action: Mouse scrolled (318, 447) with delta (0, 0)
Screenshot: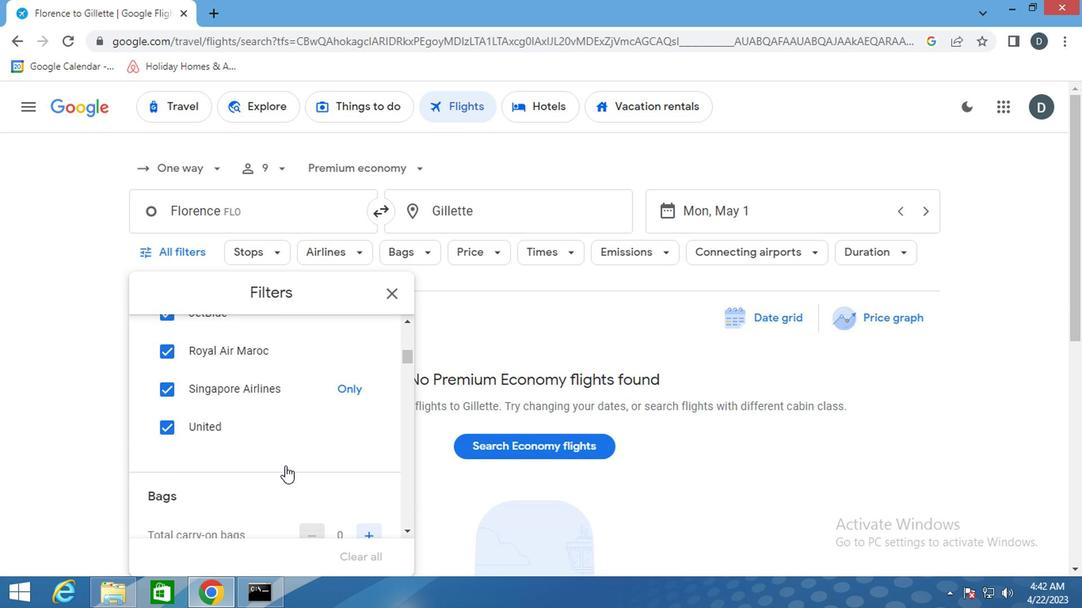 
Action: Mouse scrolled (318, 447) with delta (0, 0)
Screenshot: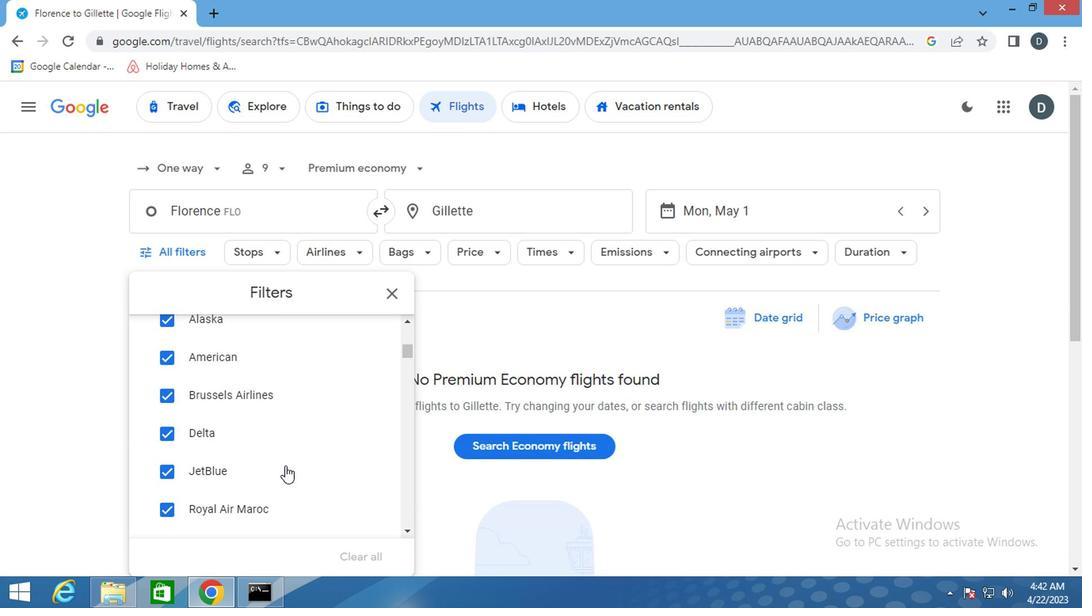 
Action: Mouse scrolled (318, 446) with delta (0, 0)
Screenshot: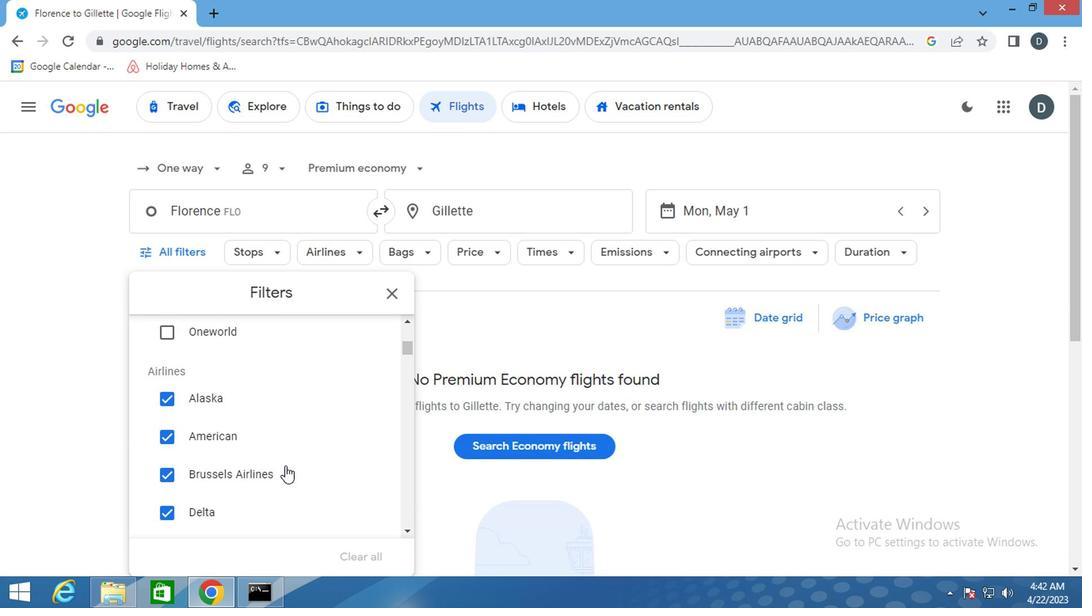 
Action: Mouse scrolled (318, 446) with delta (0, 0)
Screenshot: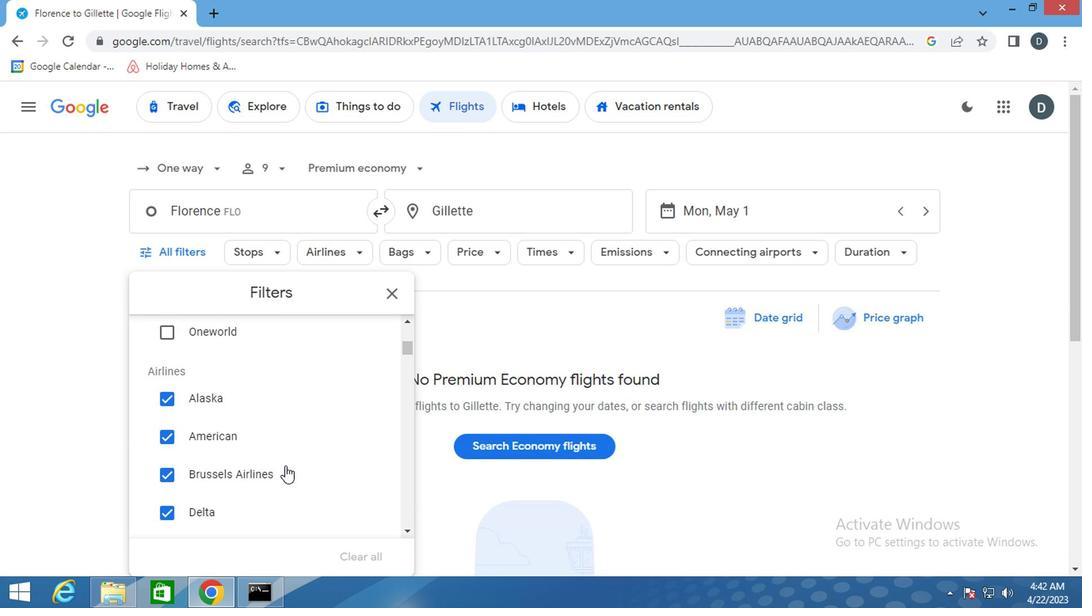 
Action: Mouse scrolled (318, 446) with delta (0, 0)
Screenshot: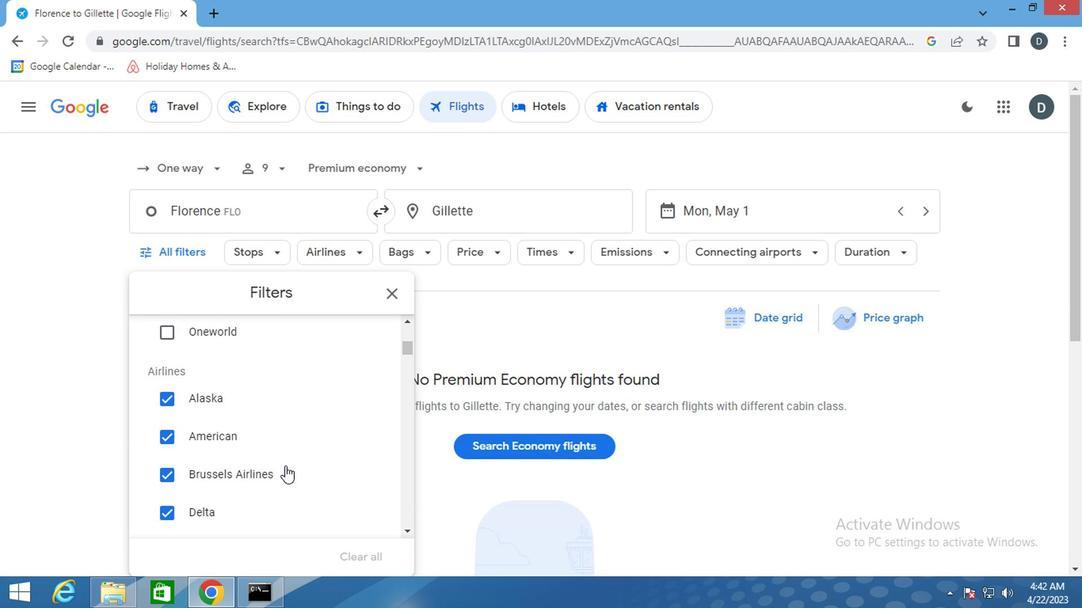 
Action: Mouse scrolled (318, 446) with delta (0, 0)
Screenshot: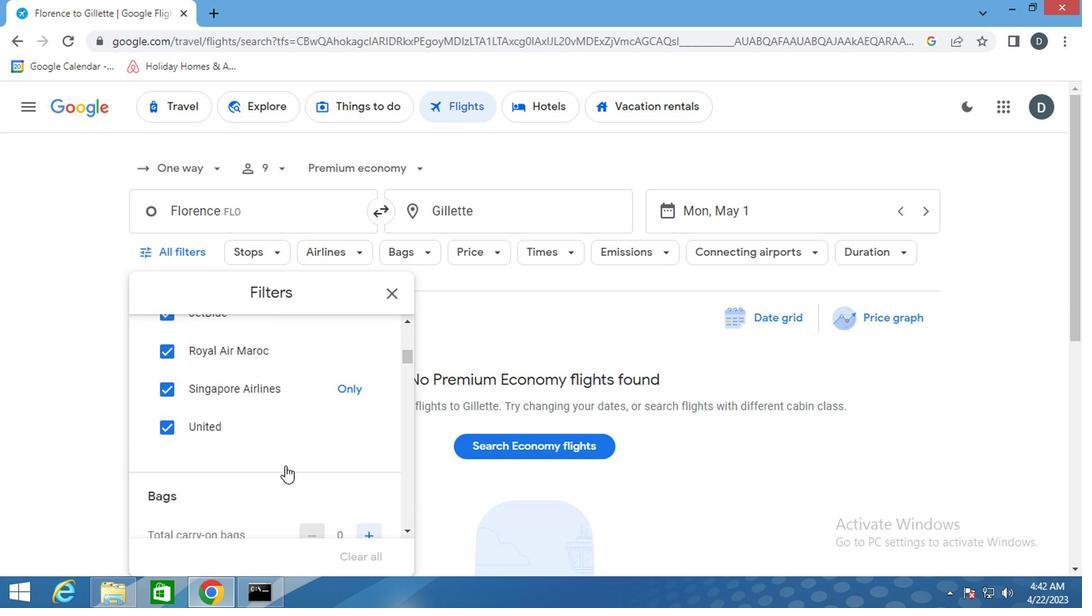 
Action: Mouse scrolled (318, 446) with delta (0, 0)
Screenshot: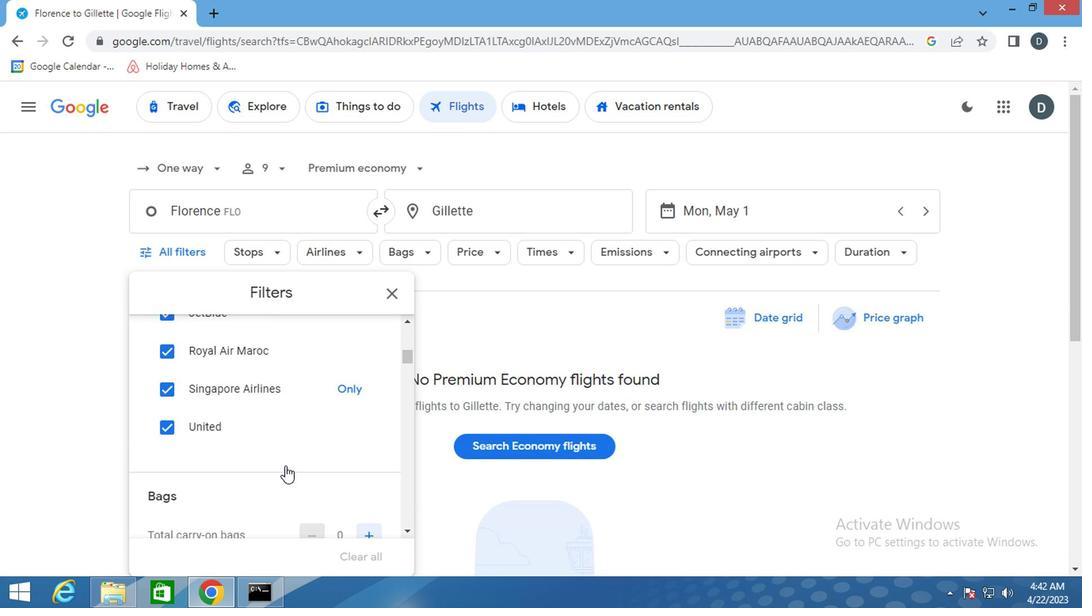 
Action: Mouse moved to (384, 384)
Screenshot: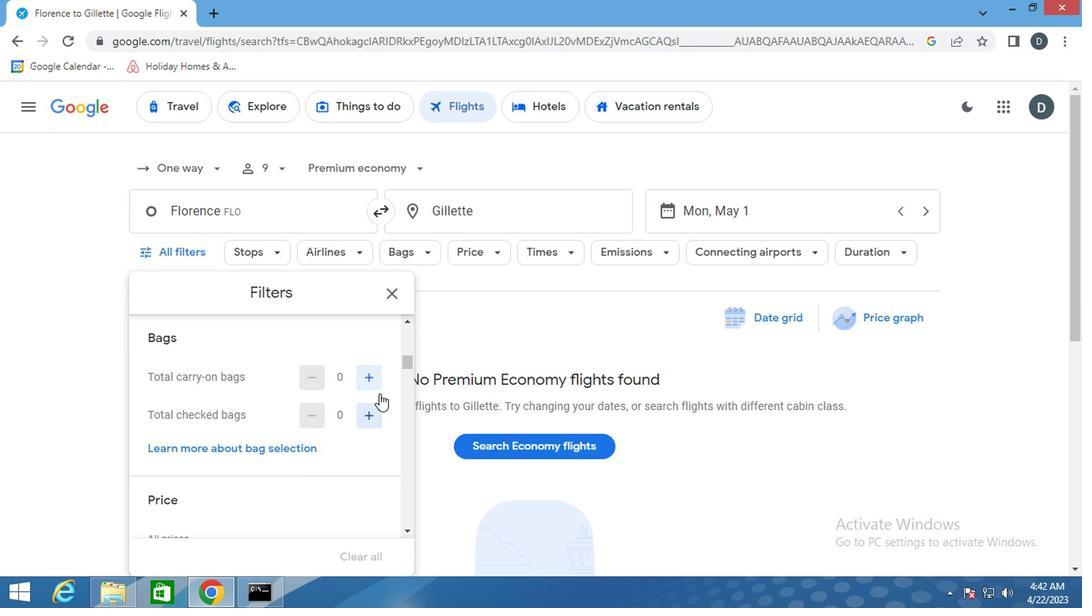 
Action: Mouse pressed left at (384, 384)
Screenshot: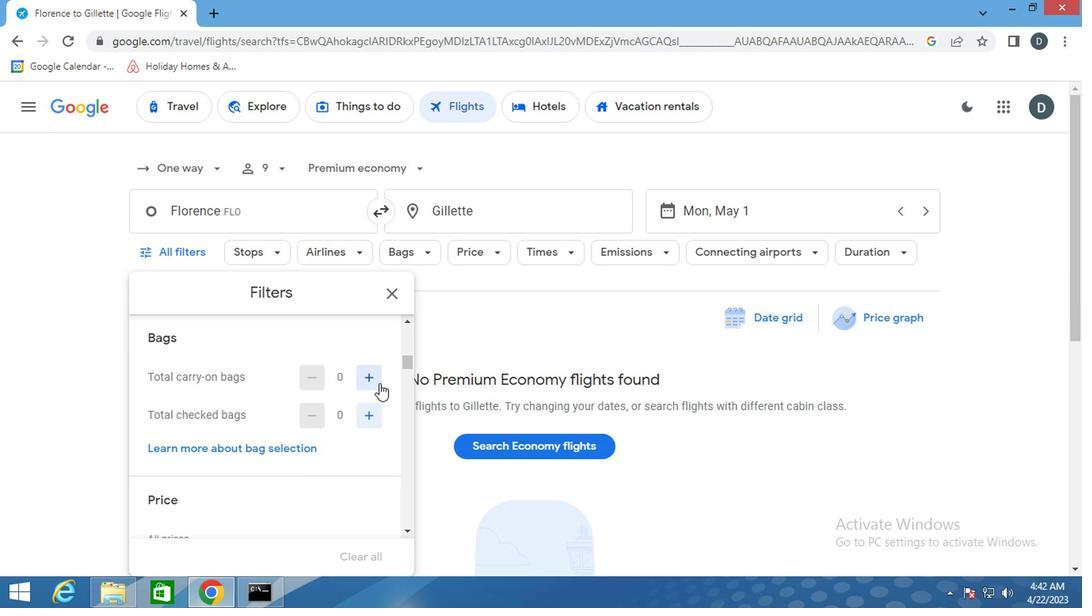 
Action: Mouse moved to (320, 449)
Screenshot: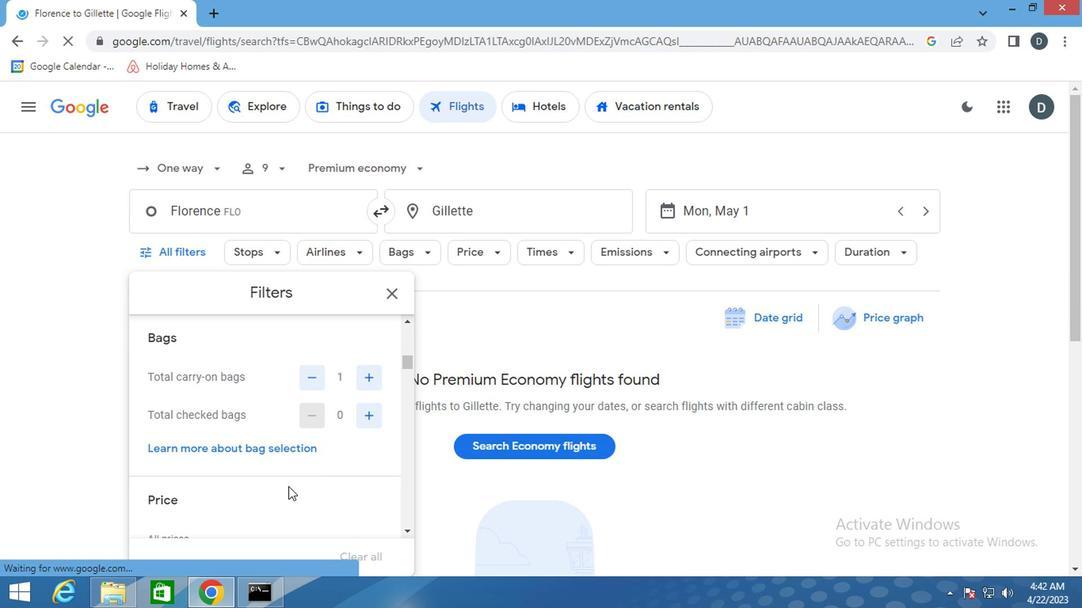 
Action: Mouse scrolled (320, 448) with delta (0, 0)
Screenshot: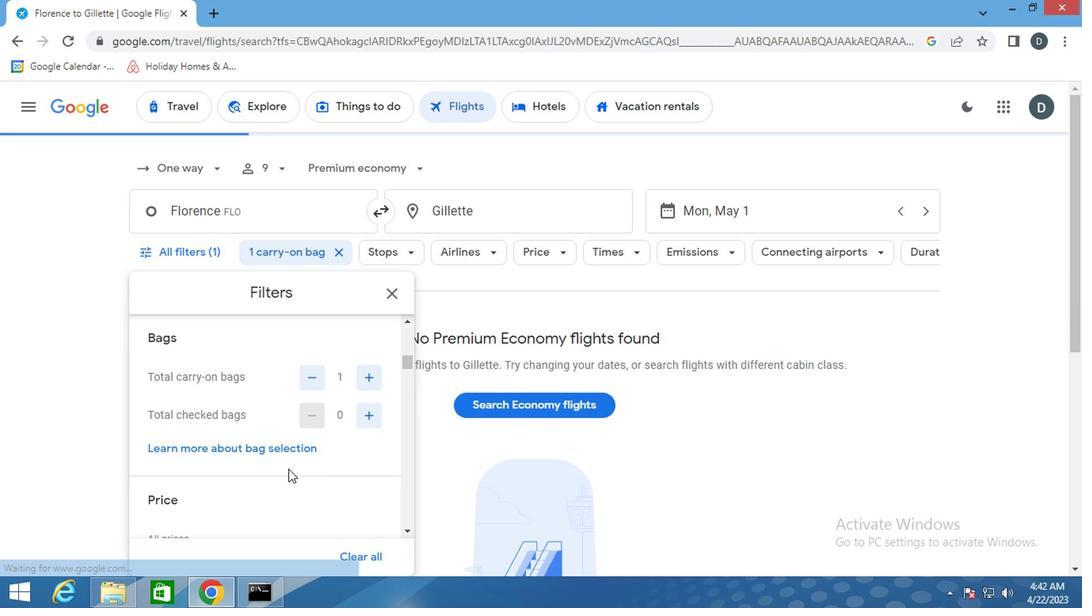 
Action: Mouse scrolled (320, 448) with delta (0, 0)
Screenshot: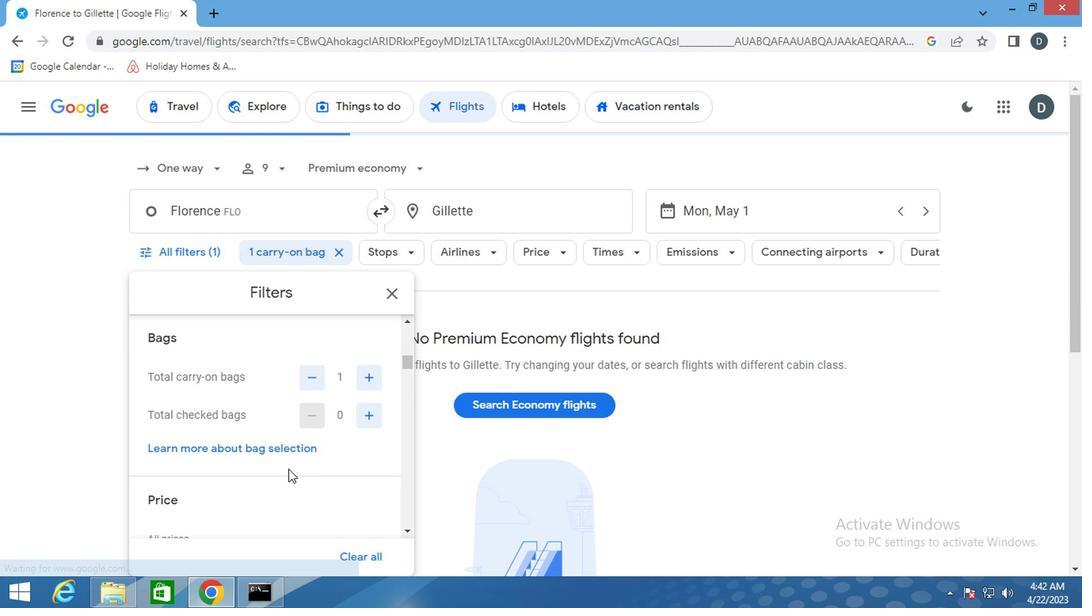 
Action: Mouse moved to (380, 412)
Screenshot: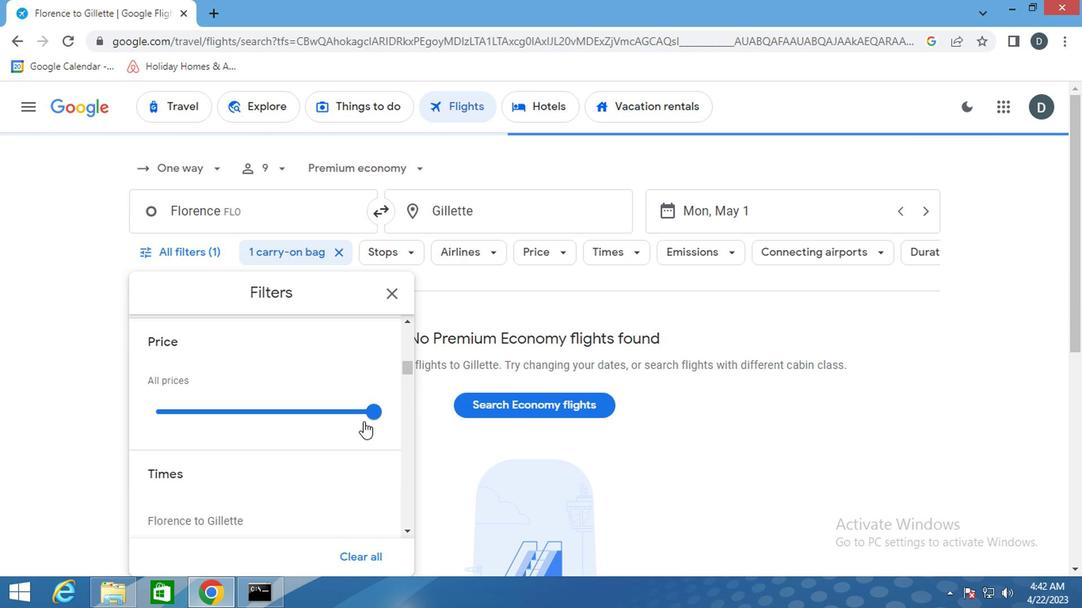 
Action: Mouse pressed left at (380, 412)
Screenshot: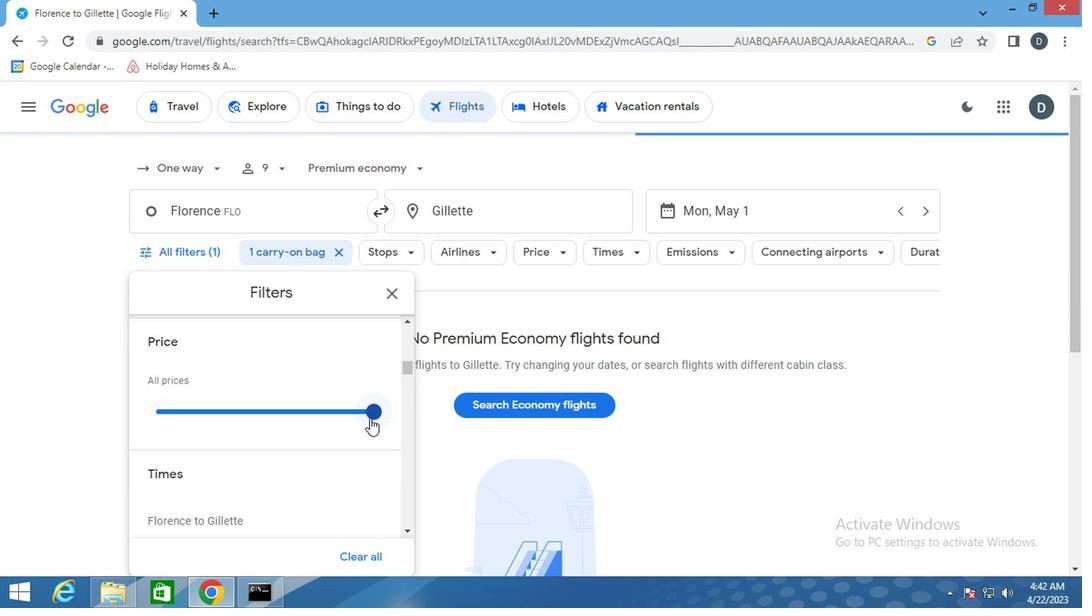 
Action: Mouse moved to (348, 446)
Screenshot: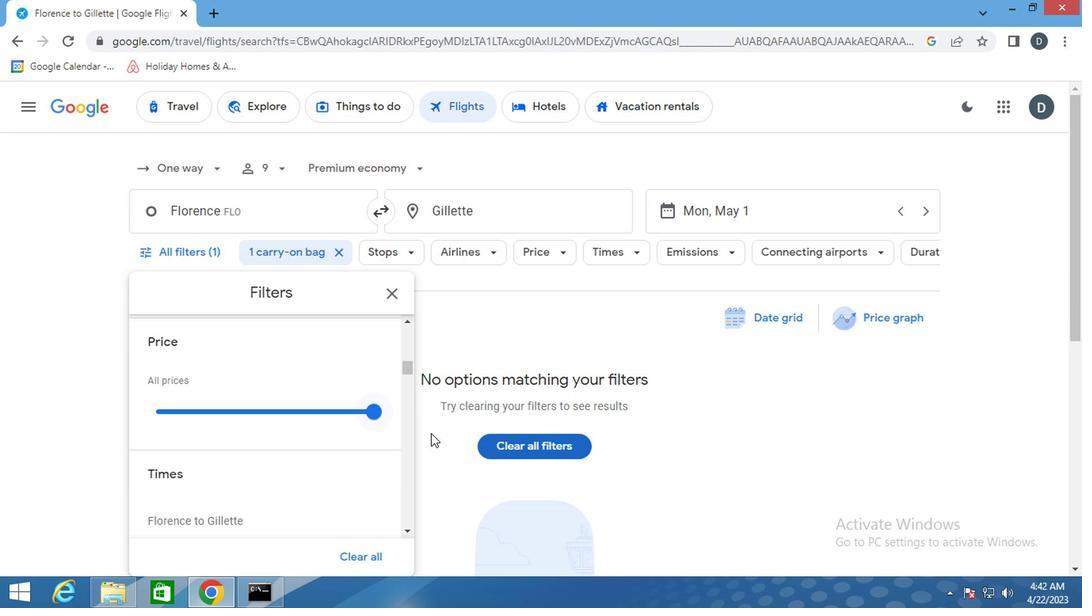 
Action: Mouse scrolled (348, 446) with delta (0, 0)
Screenshot: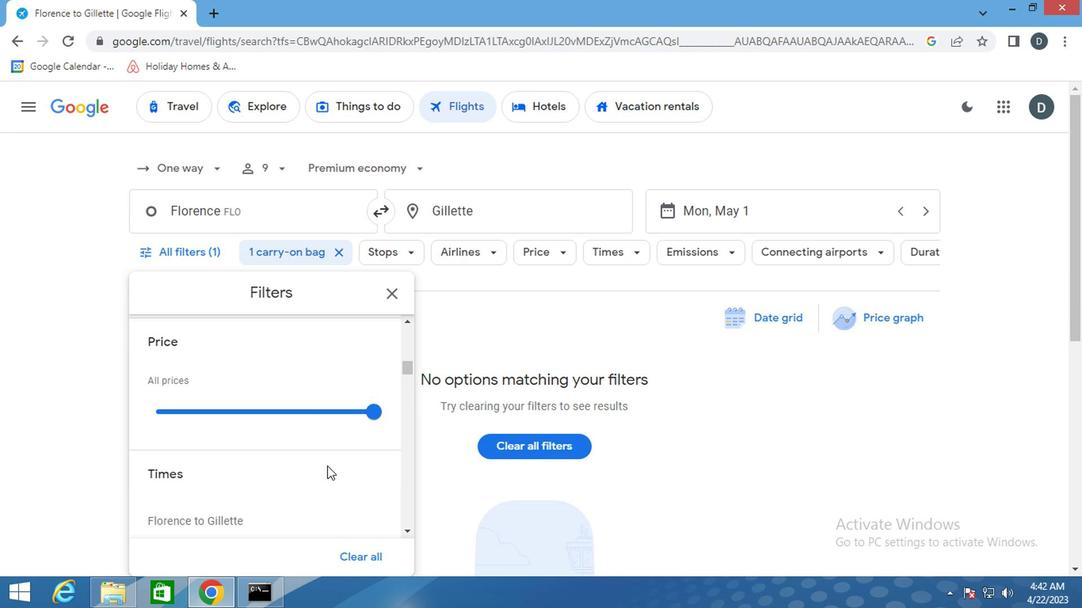 
Action: Mouse scrolled (348, 446) with delta (0, 0)
Screenshot: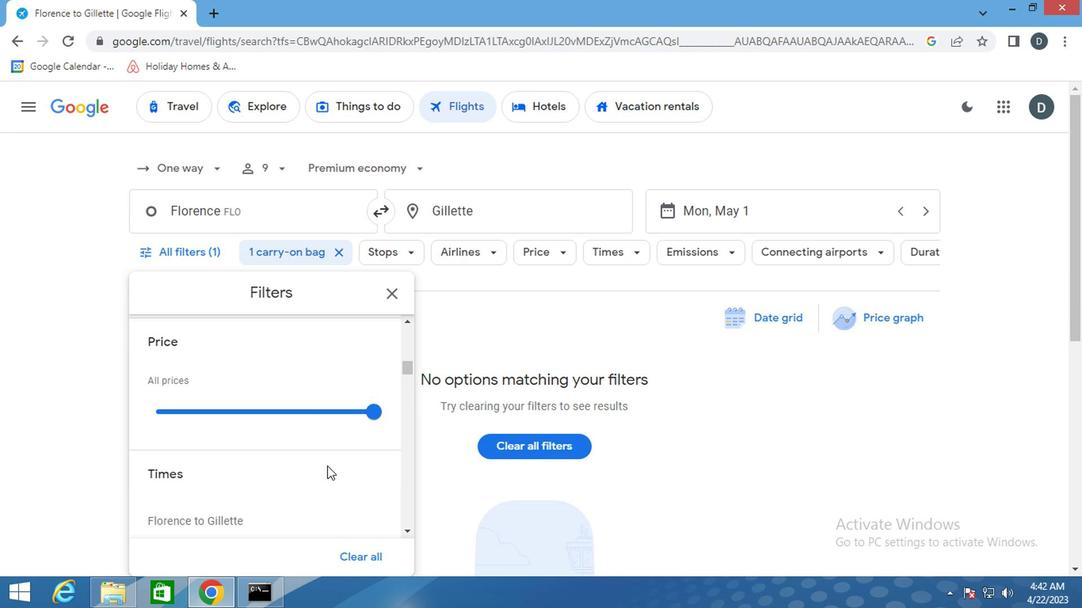 
Action: Mouse scrolled (348, 446) with delta (0, 0)
Screenshot: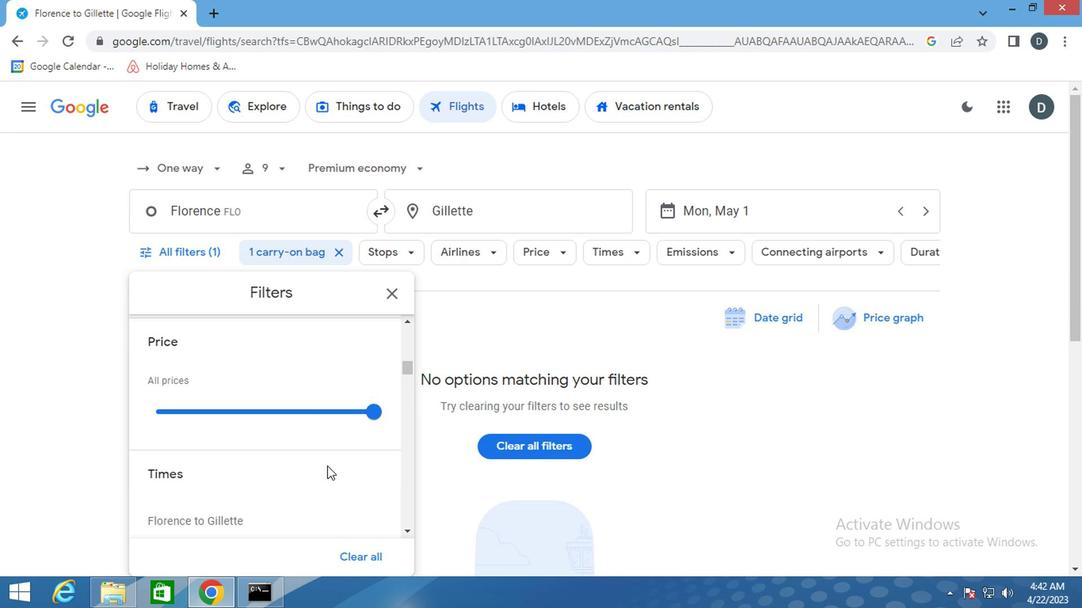 
Action: Mouse scrolled (348, 446) with delta (0, 0)
Screenshot: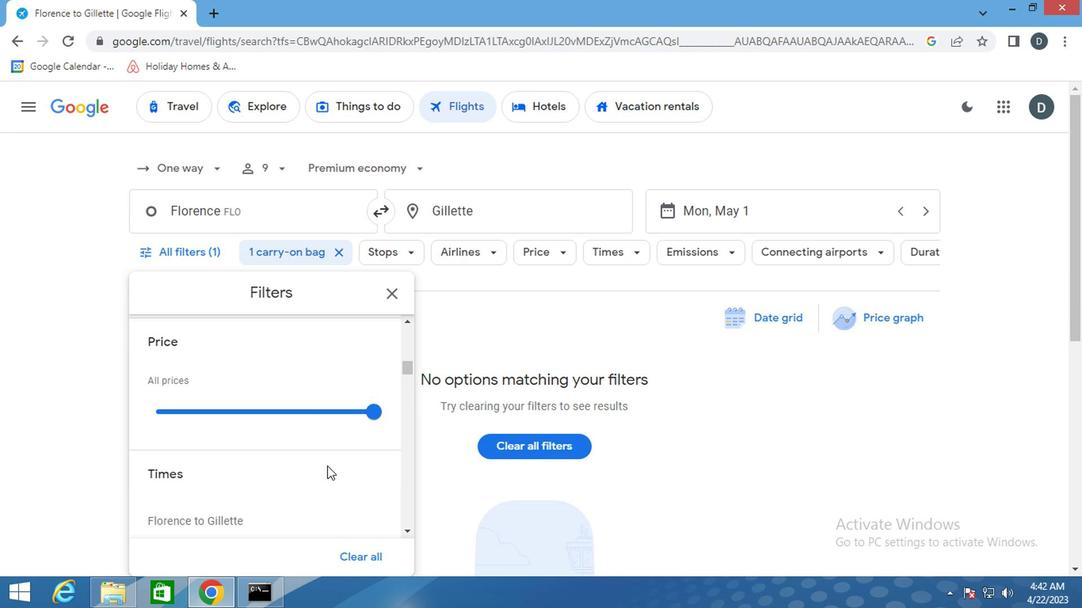 
Action: Mouse moved to (293, 416)
Screenshot: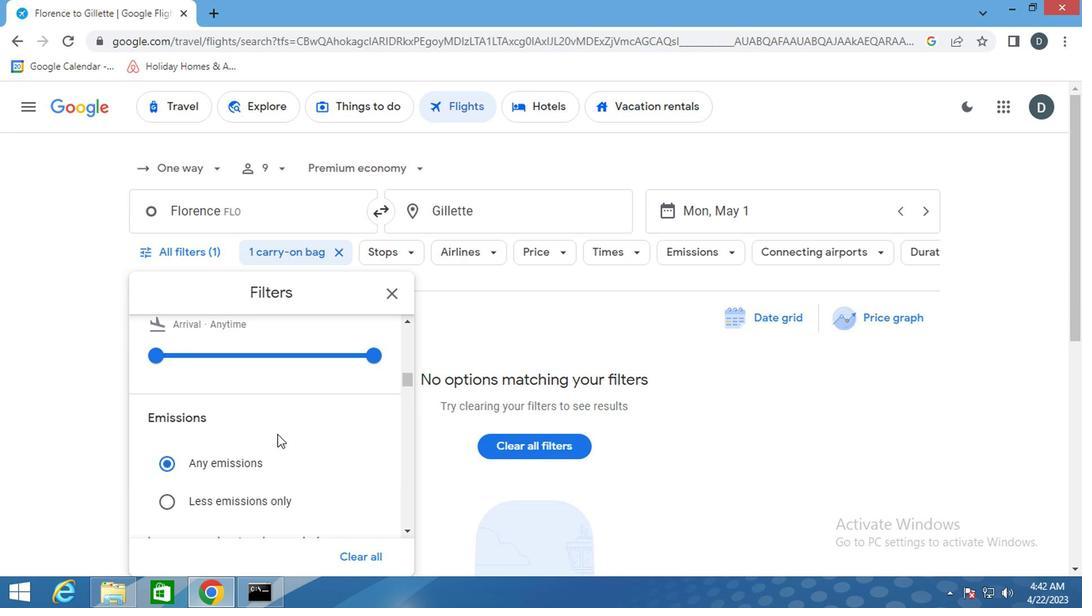 
Action: Mouse scrolled (293, 417) with delta (0, 0)
Screenshot: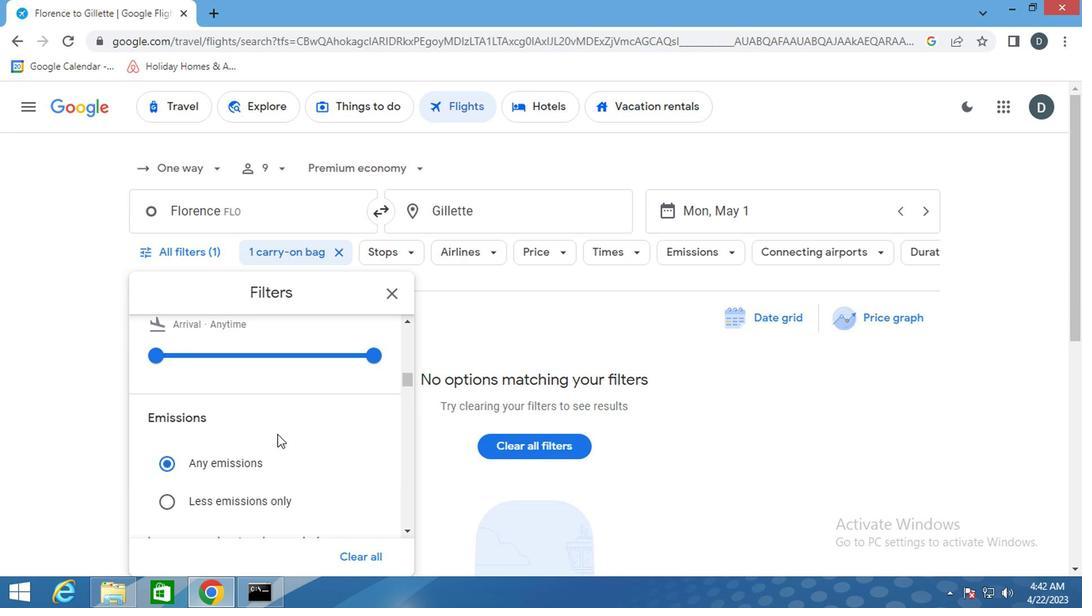 
Action: Mouse scrolled (293, 417) with delta (0, 0)
Screenshot: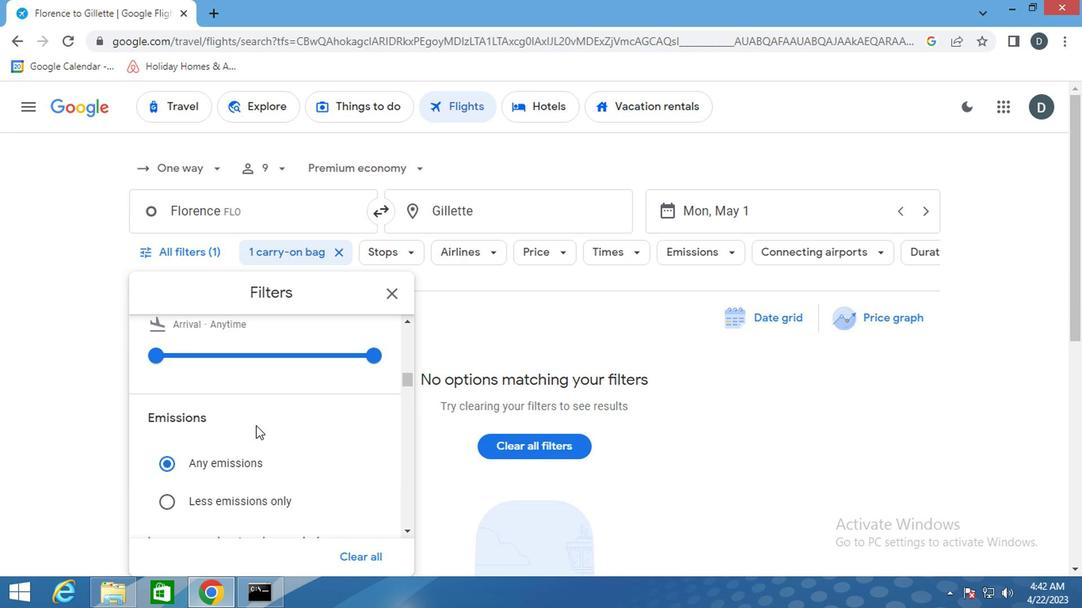 
Action: Mouse moved to (231, 423)
Screenshot: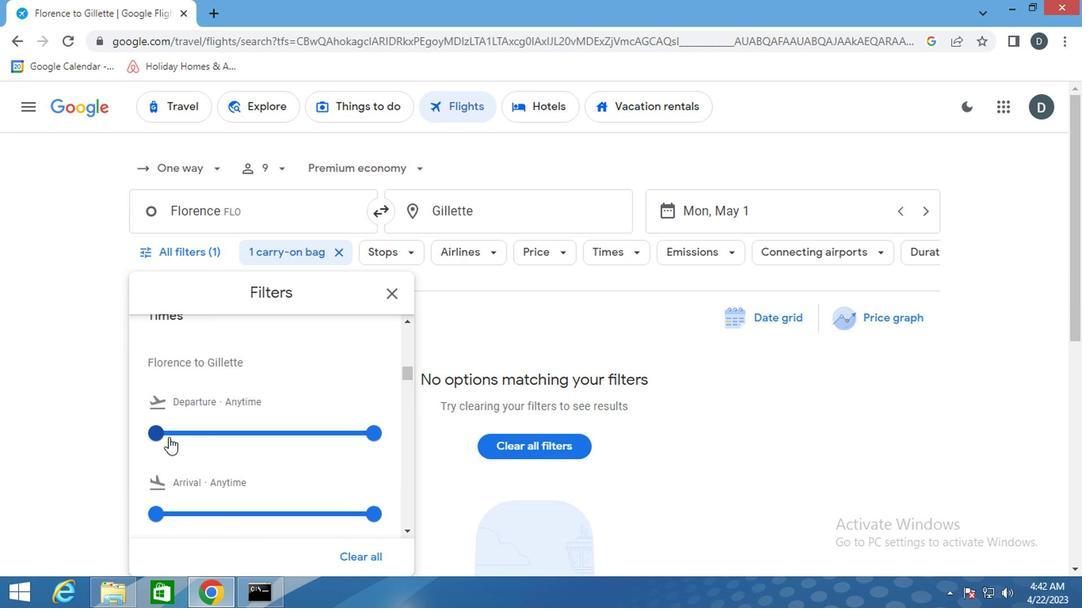 
Action: Mouse pressed left at (231, 423)
Screenshot: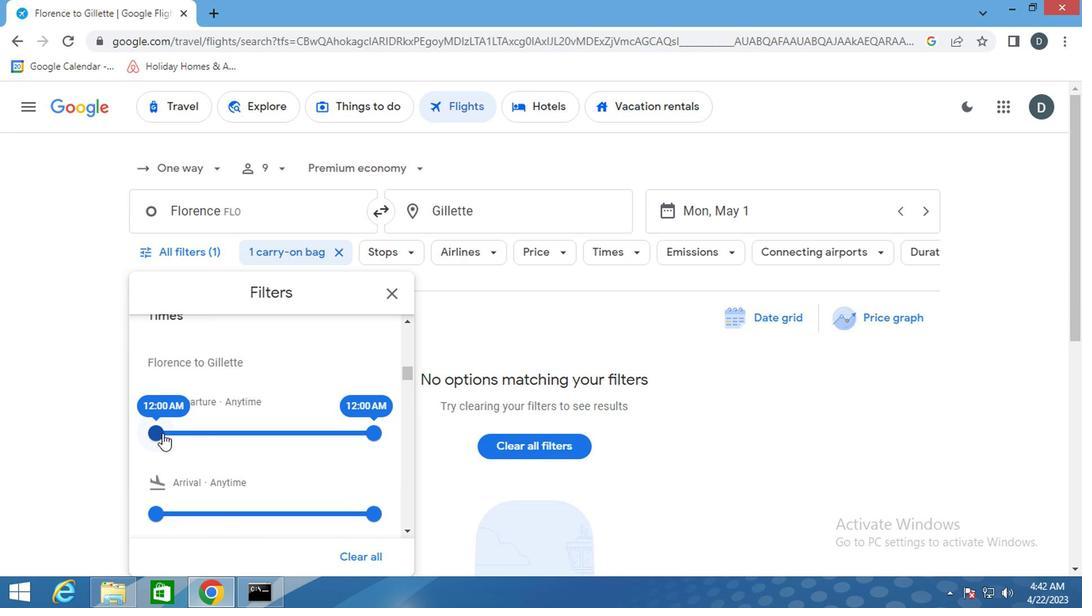 
Action: Mouse moved to (384, 430)
Screenshot: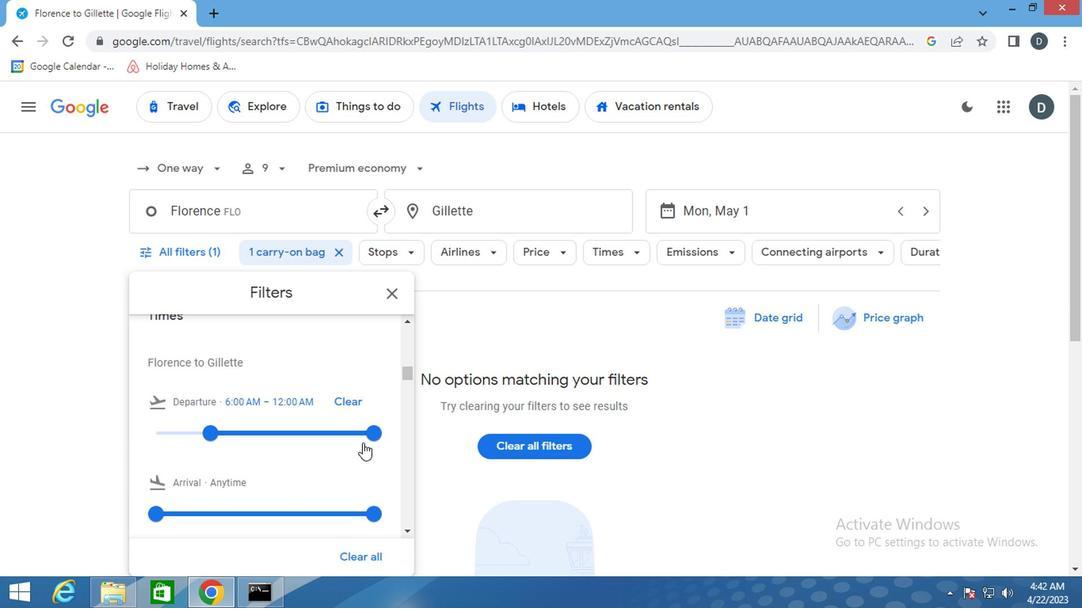 
Action: Mouse pressed left at (384, 430)
Screenshot: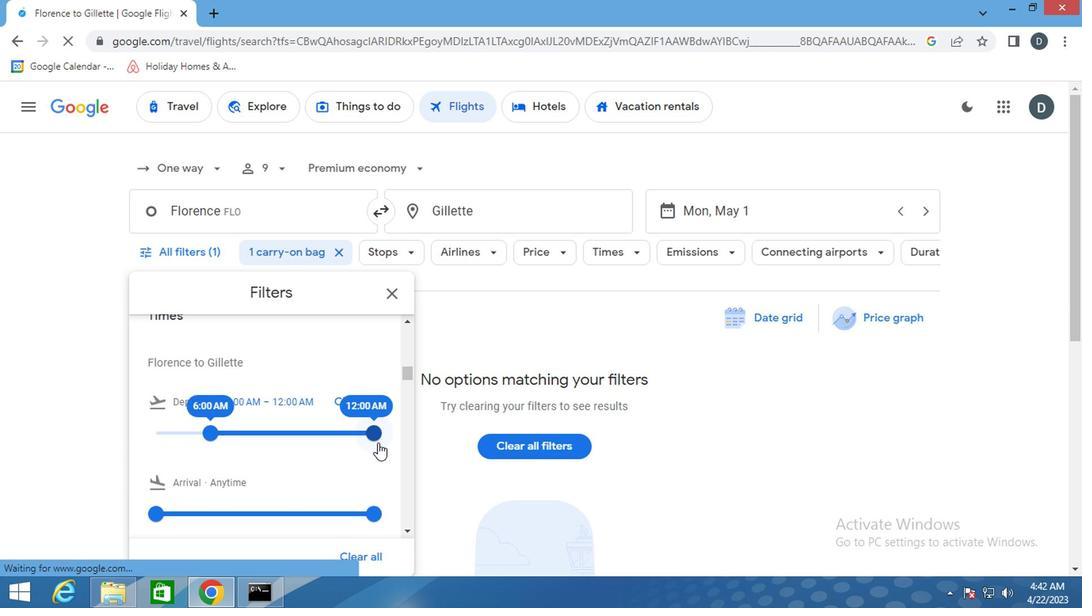
Action: Mouse moved to (309, 419)
Screenshot: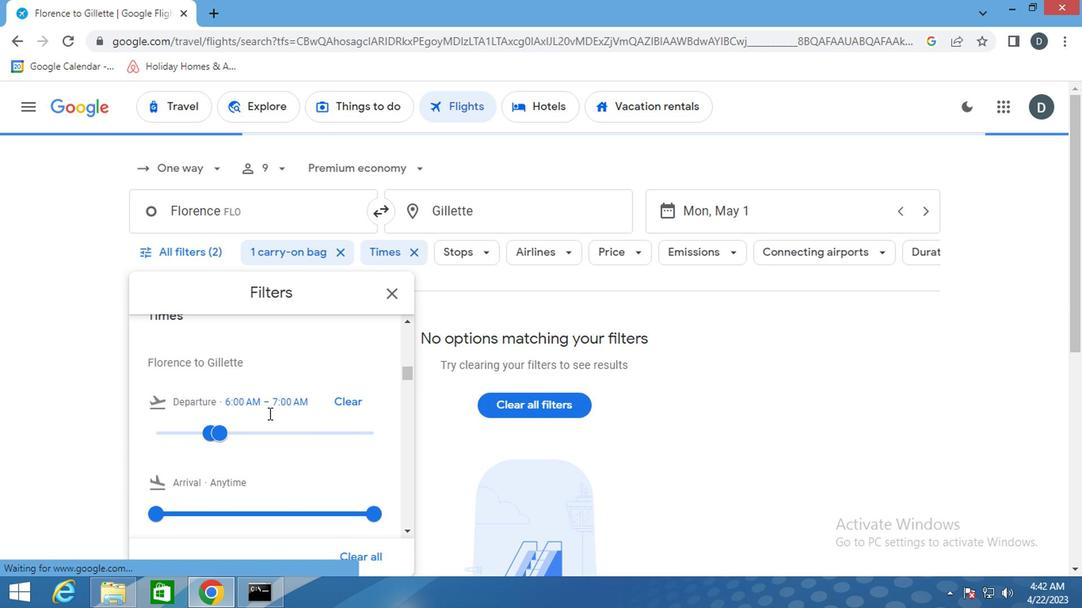 
Action: Mouse scrolled (309, 418) with delta (0, 0)
Screenshot: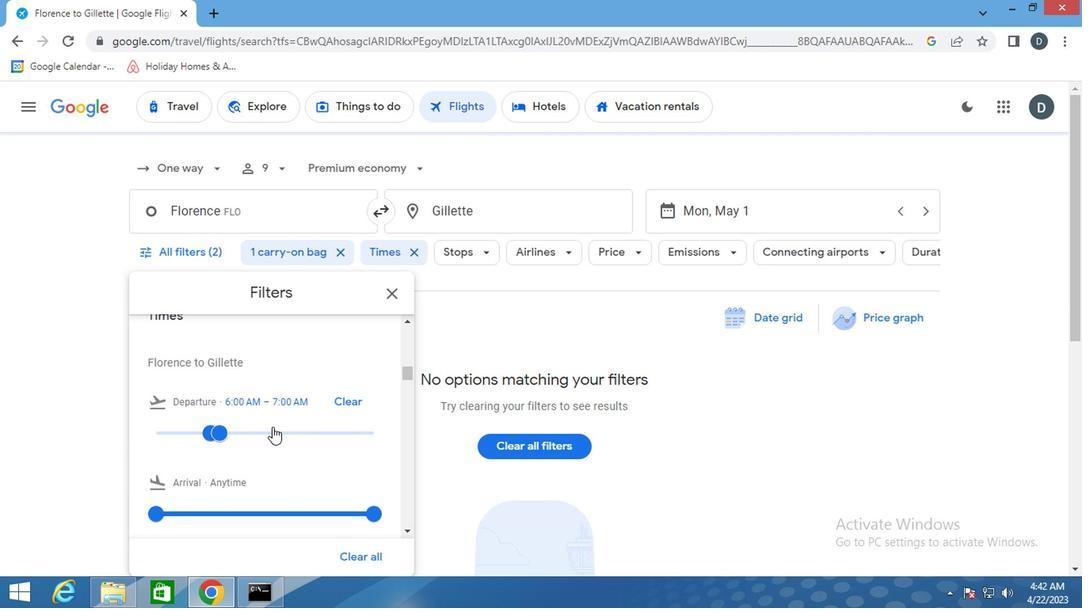 
Action: Mouse scrolled (309, 418) with delta (0, 0)
Screenshot: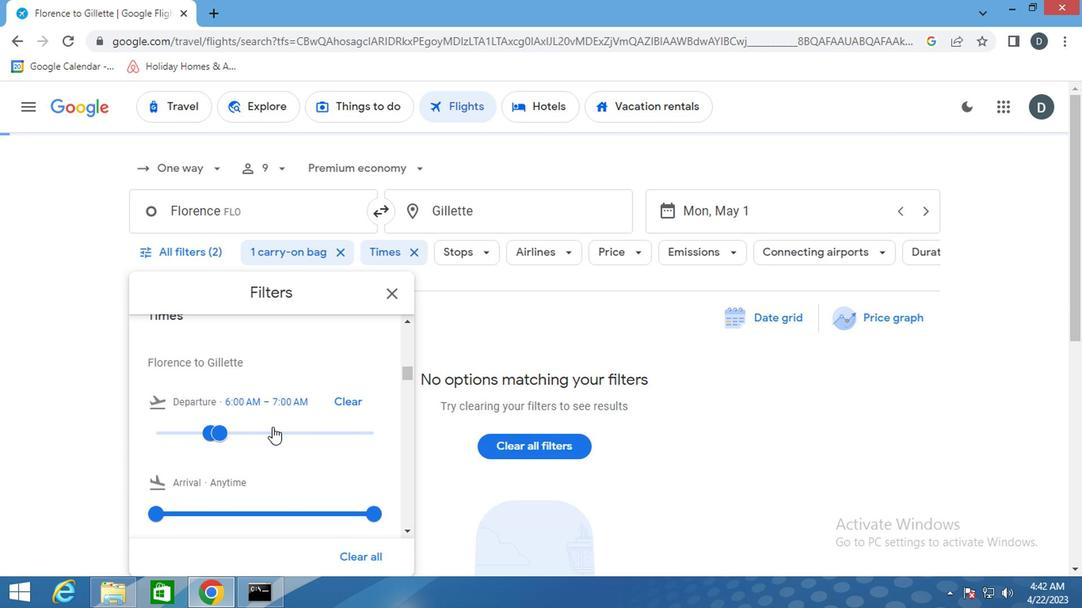 
Action: Mouse scrolled (309, 418) with delta (0, 0)
Screenshot: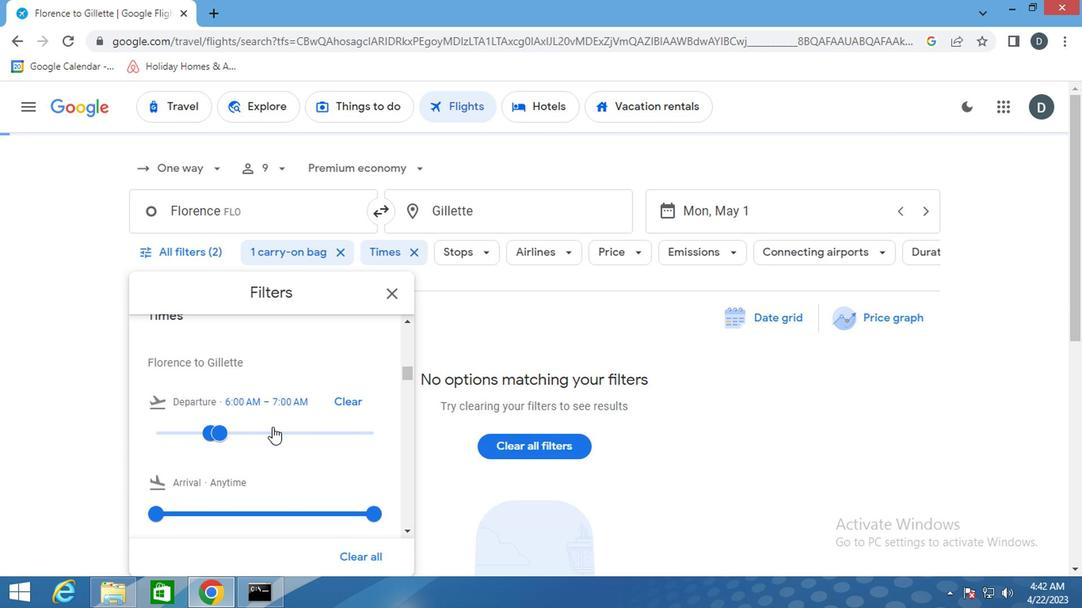 
Action: Mouse scrolled (309, 418) with delta (0, 0)
Screenshot: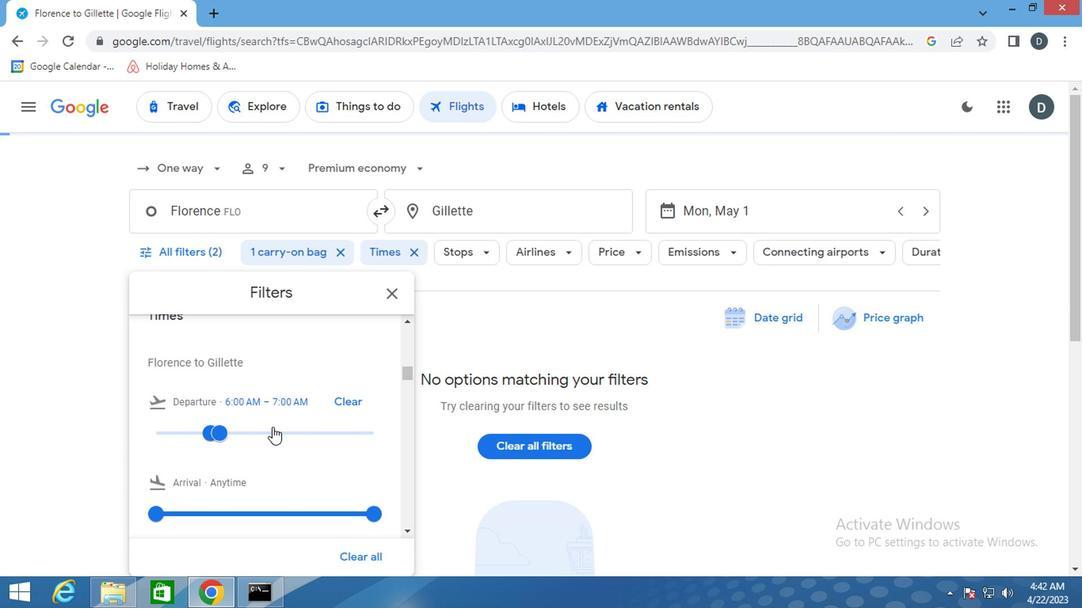 
Action: Mouse scrolled (309, 418) with delta (0, 0)
Screenshot: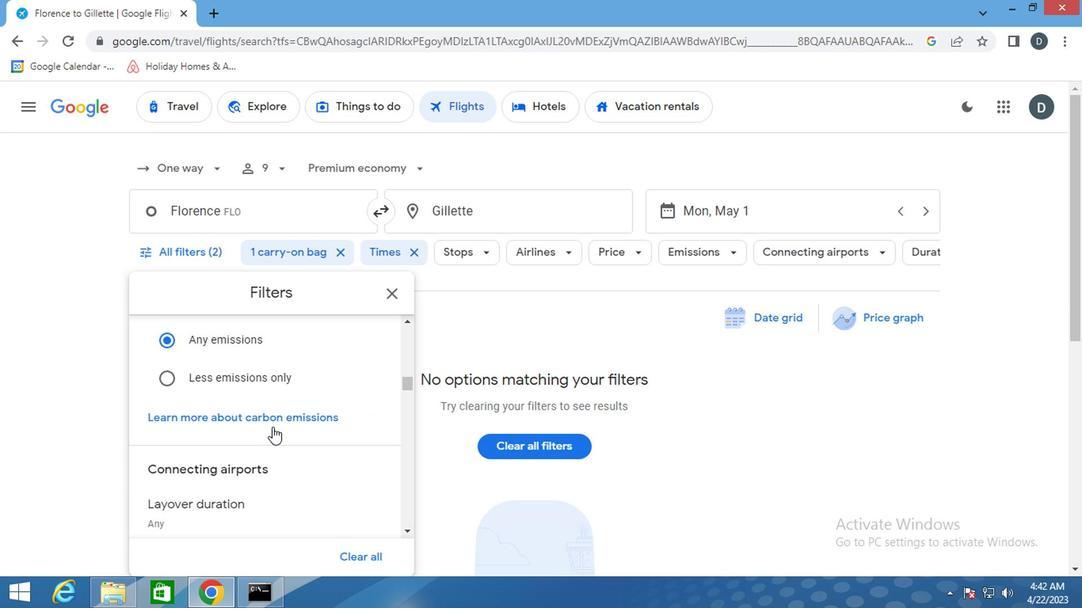 
Action: Mouse scrolled (309, 418) with delta (0, 0)
Screenshot: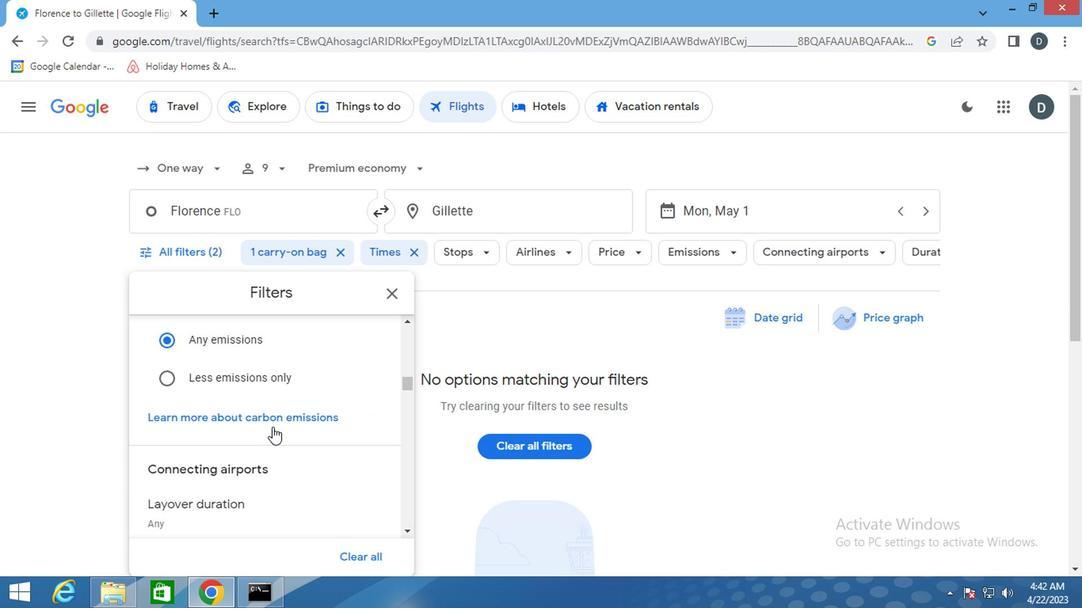 
Action: Mouse scrolled (309, 418) with delta (0, 0)
Screenshot: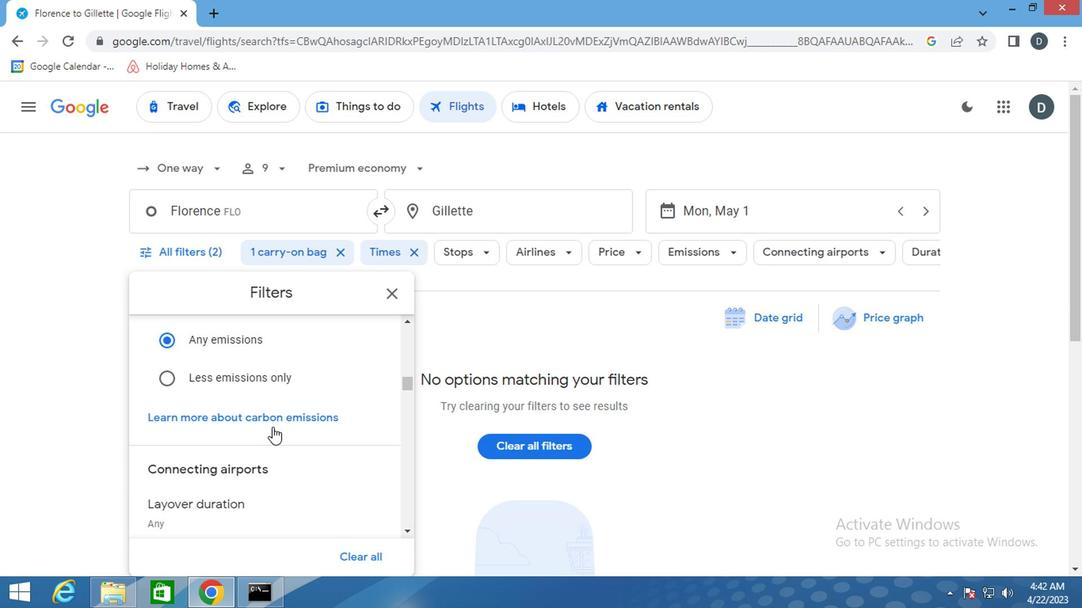 
Action: Mouse scrolled (309, 418) with delta (0, 0)
Screenshot: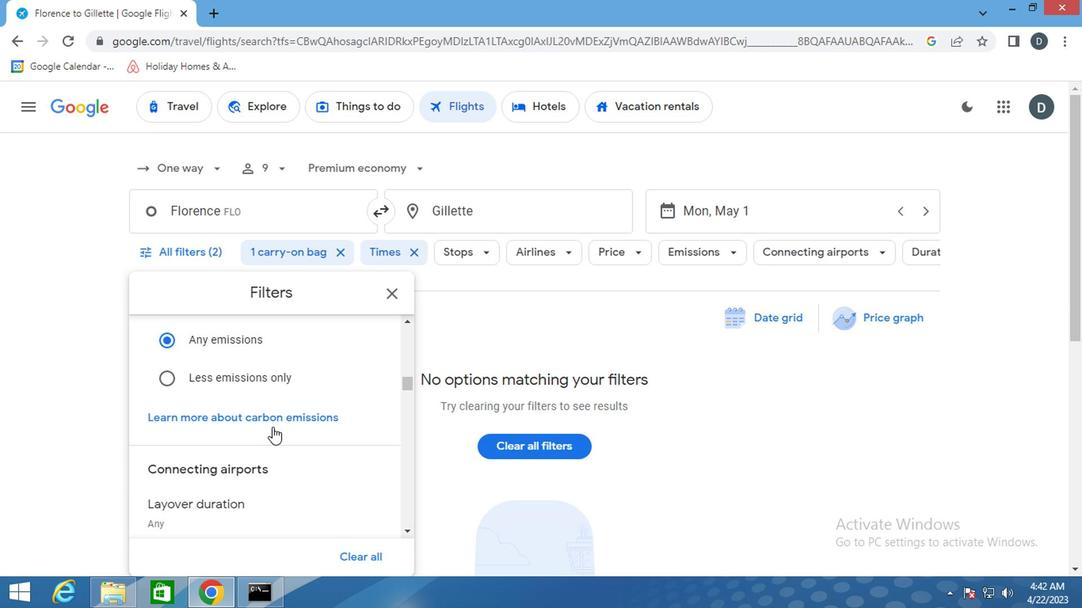 
Action: Mouse scrolled (309, 418) with delta (0, 0)
Screenshot: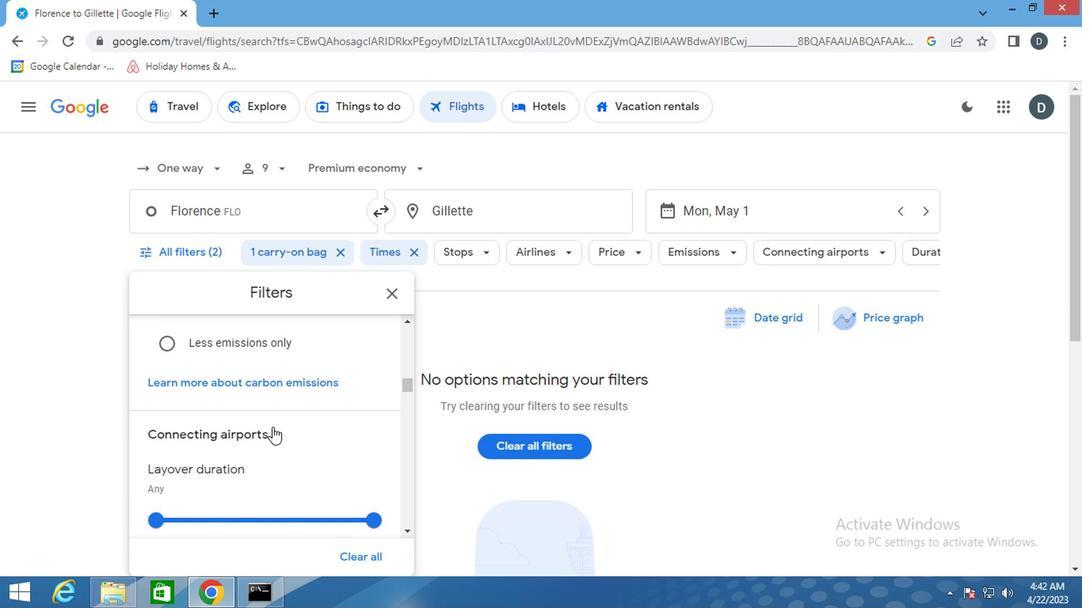 
Action: Mouse scrolled (309, 418) with delta (0, 0)
Screenshot: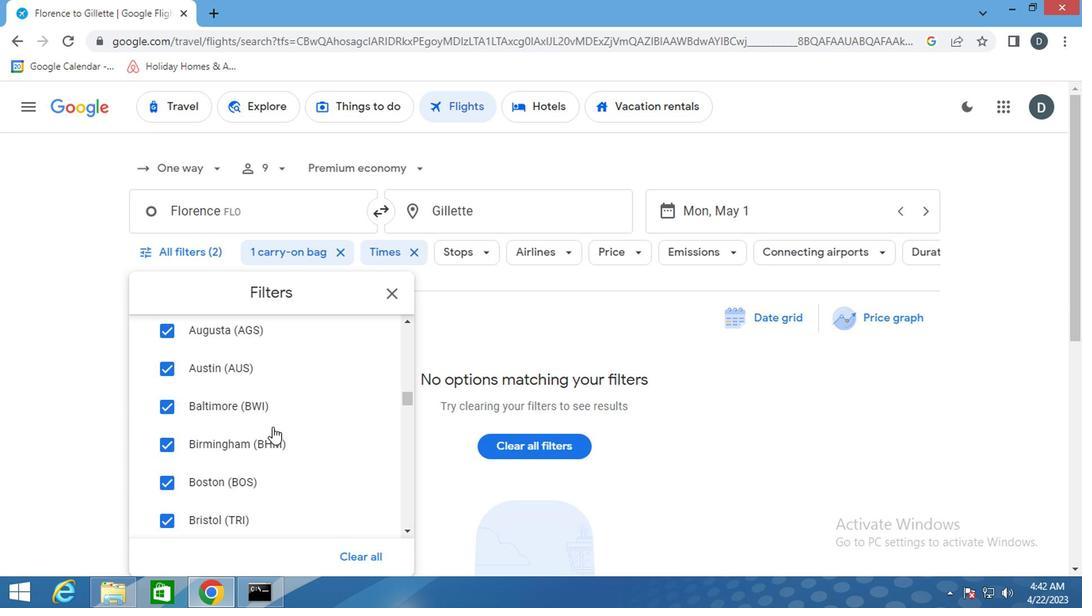 
Action: Mouse scrolled (309, 418) with delta (0, 0)
Screenshot: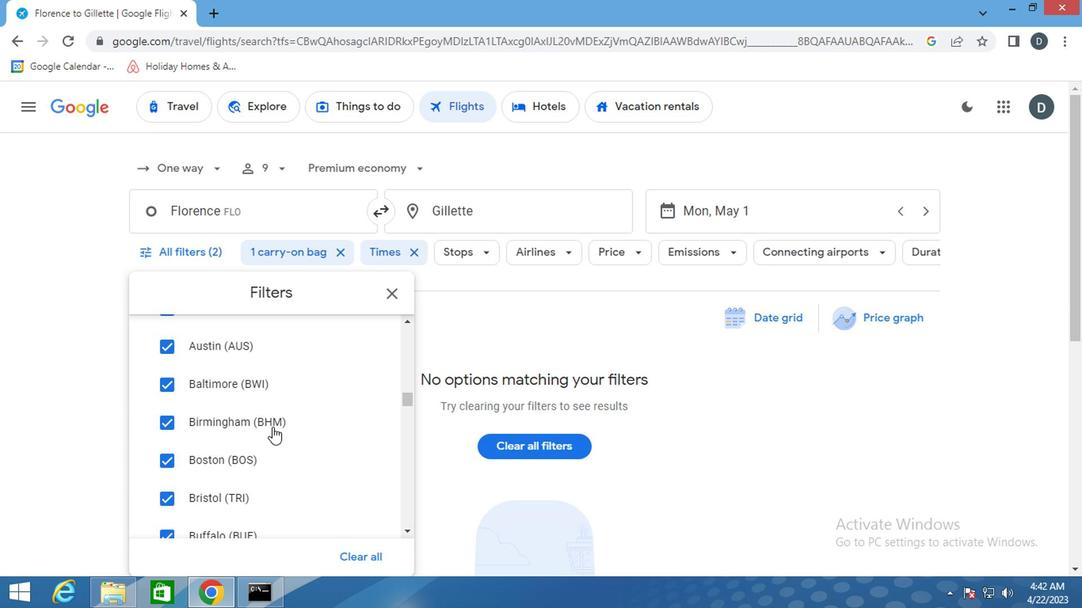 
Action: Mouse scrolled (309, 418) with delta (0, 0)
Screenshot: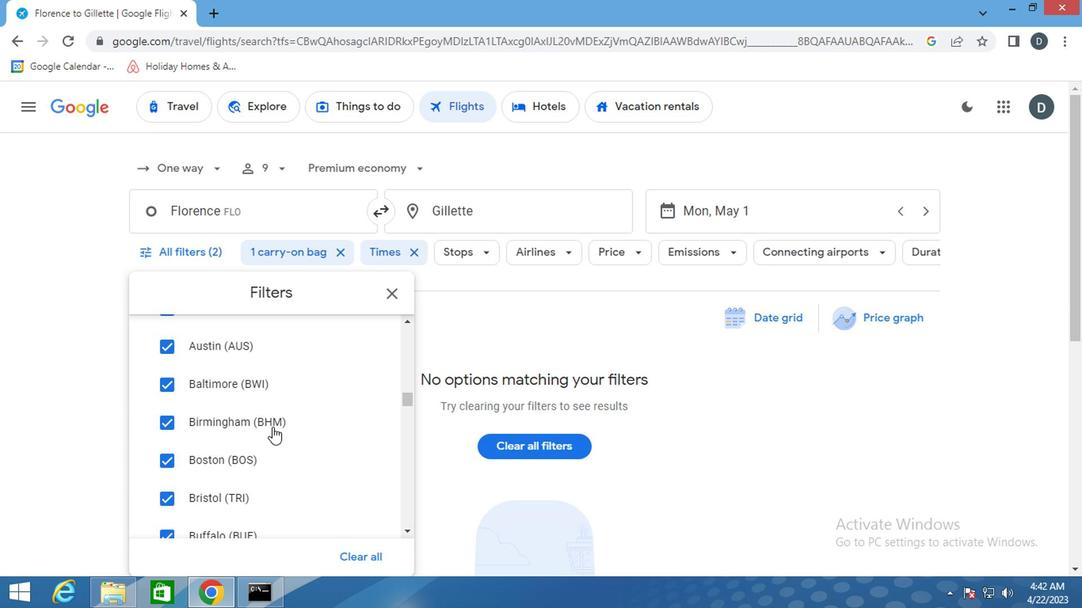 
Action: Mouse scrolled (309, 418) with delta (0, 0)
Screenshot: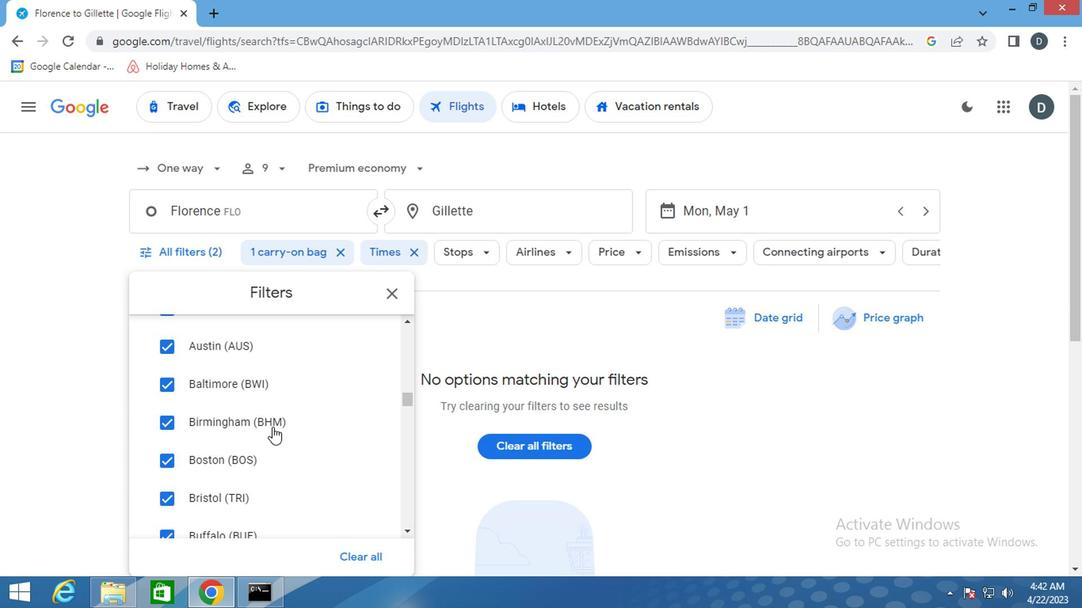 
Action: Mouse scrolled (309, 418) with delta (0, 0)
Screenshot: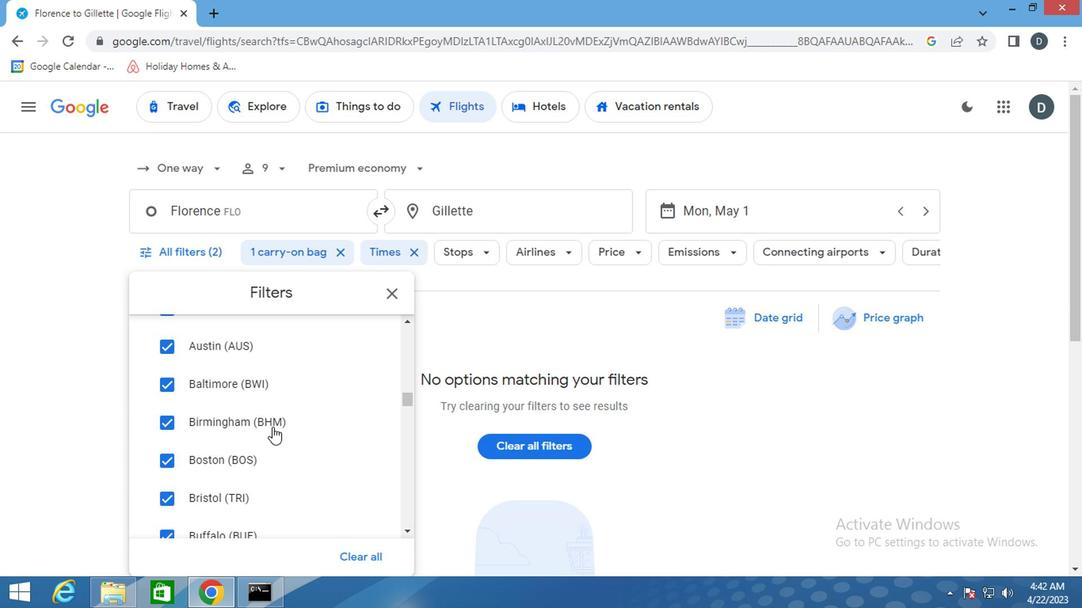 
Action: Mouse scrolled (309, 418) with delta (0, 0)
Screenshot: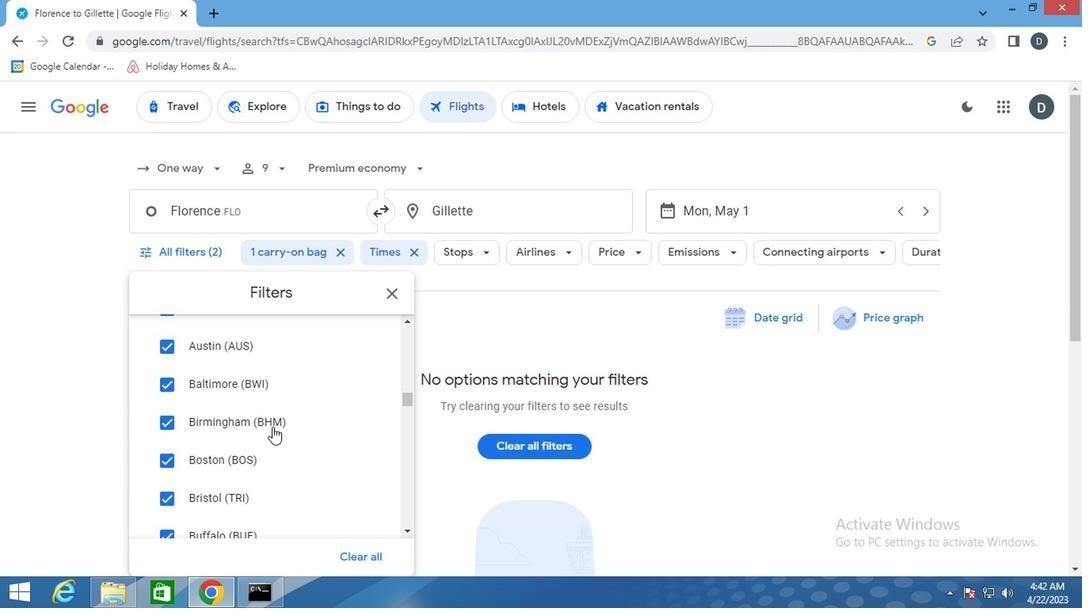 
Action: Mouse scrolled (309, 418) with delta (0, 0)
Screenshot: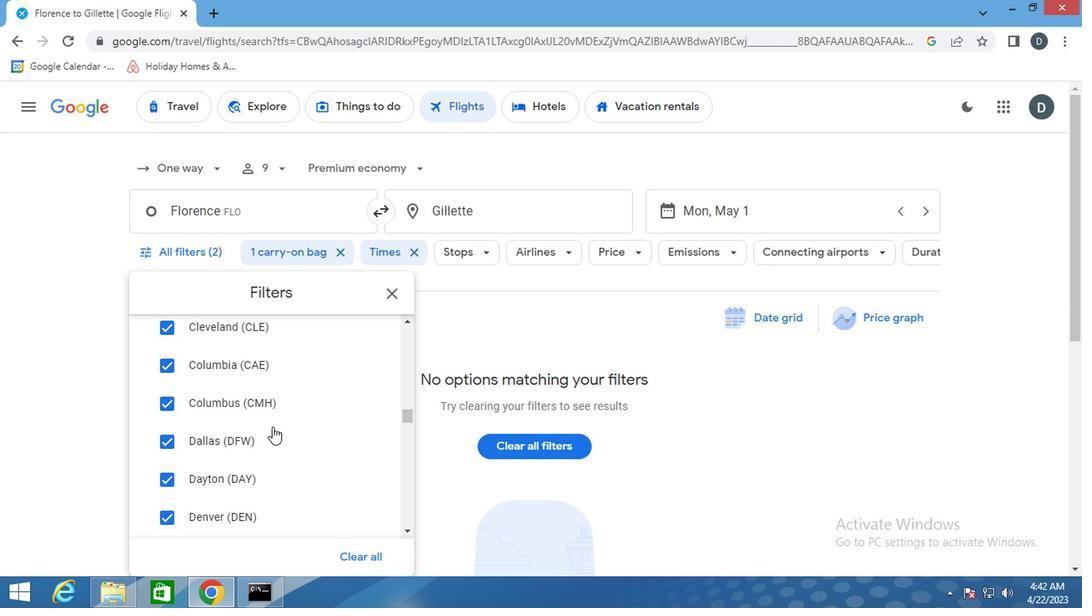 
Action: Mouse scrolled (309, 418) with delta (0, 0)
Screenshot: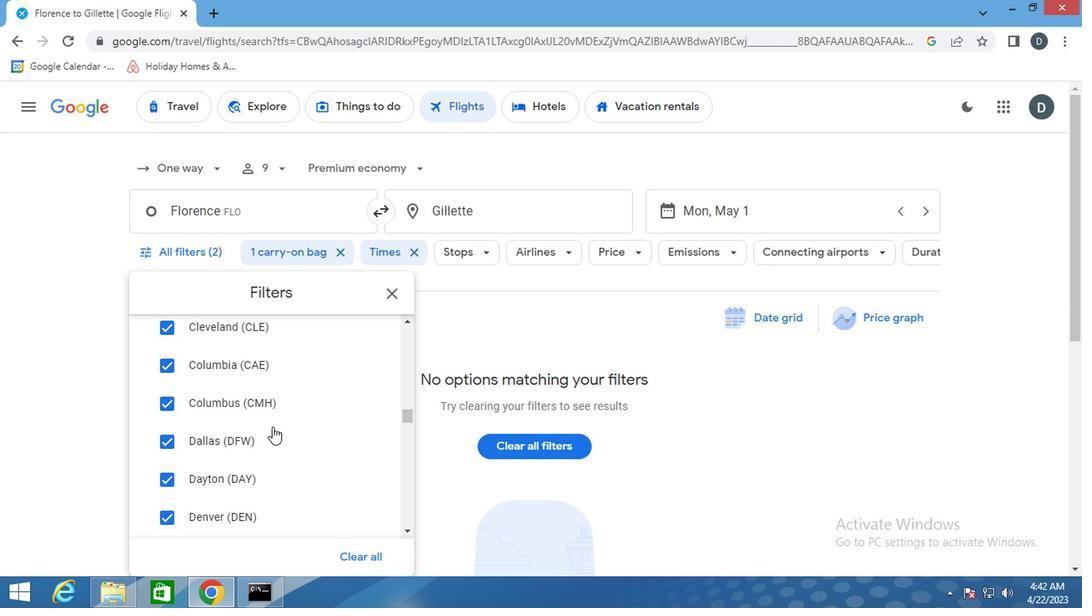 
Action: Mouse scrolled (309, 418) with delta (0, 0)
Screenshot: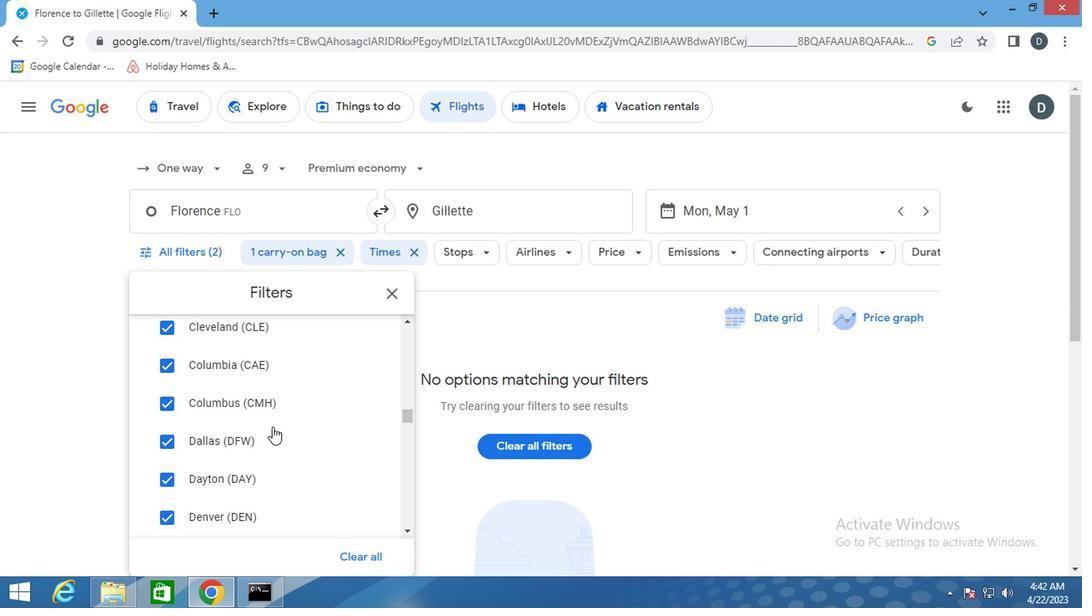 
Action: Mouse scrolled (309, 418) with delta (0, 0)
Screenshot: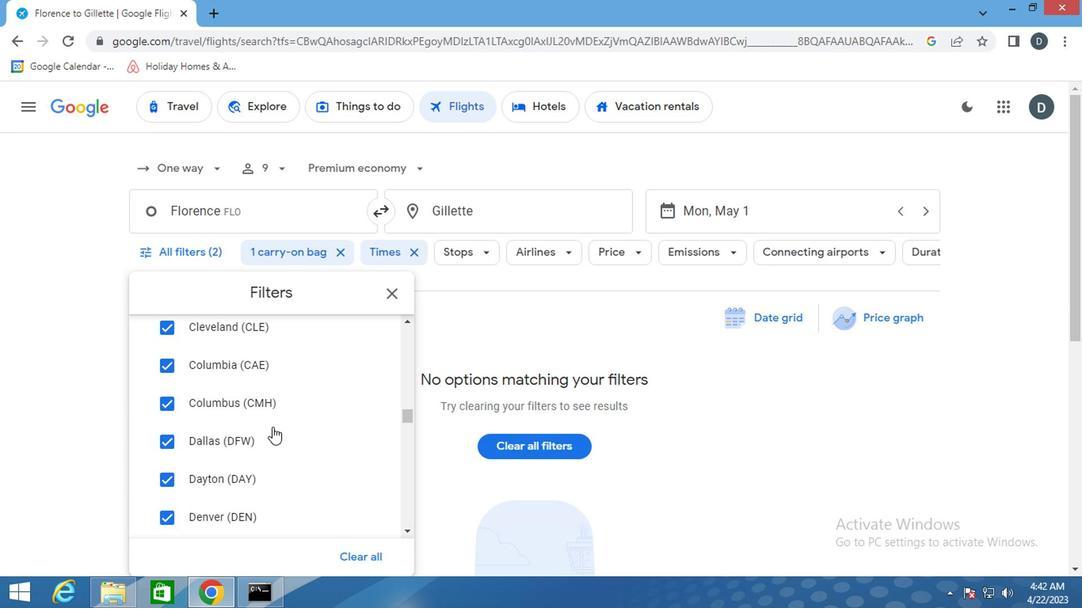 
Action: Mouse scrolled (309, 418) with delta (0, 0)
Screenshot: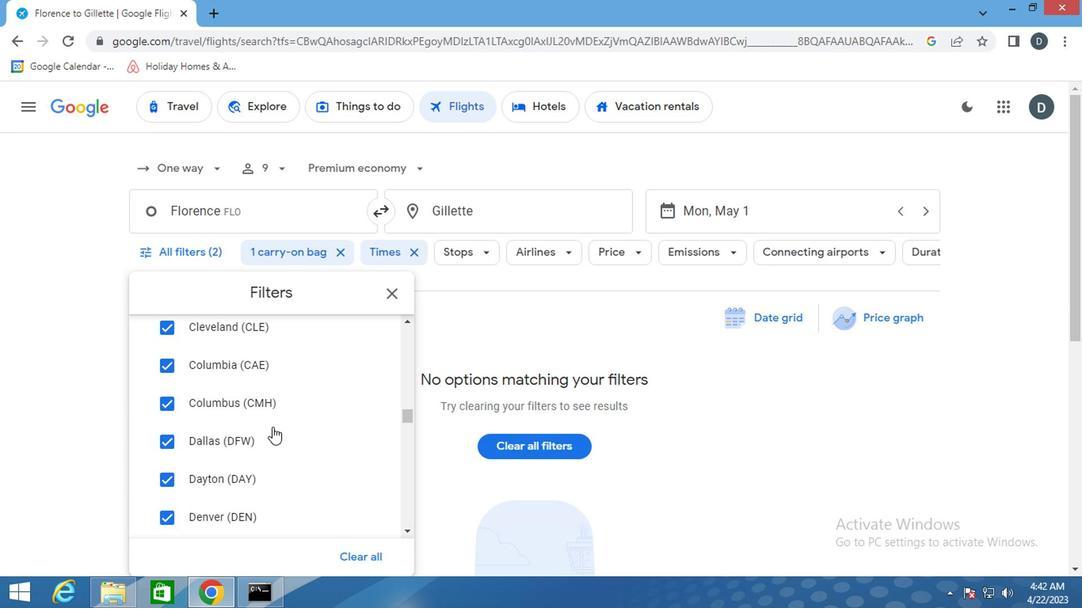 
Action: Mouse scrolled (309, 418) with delta (0, 0)
Screenshot: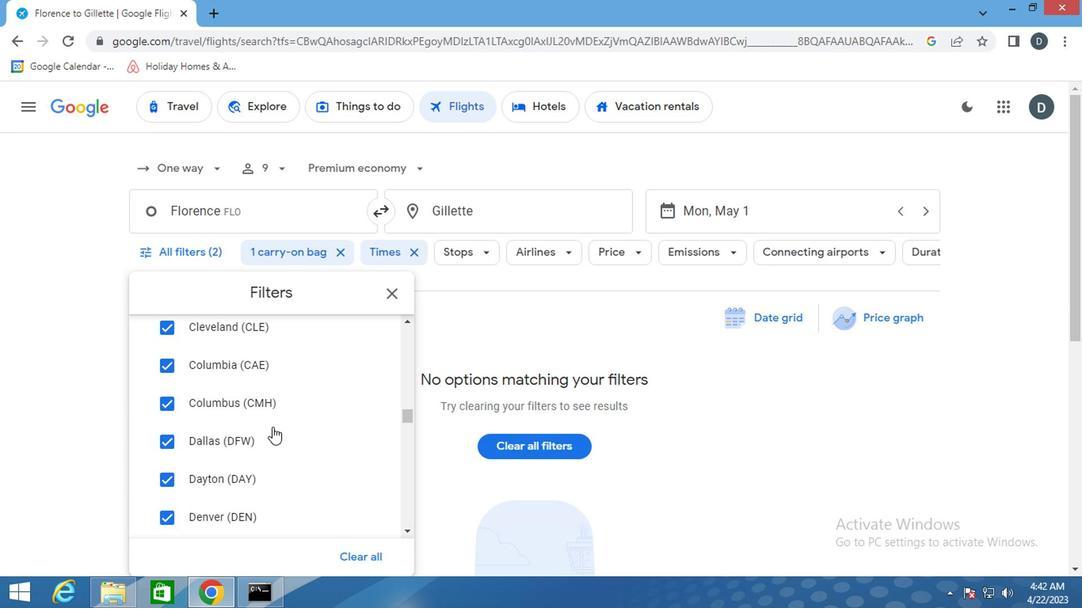 
Action: Mouse scrolled (309, 418) with delta (0, 0)
Screenshot: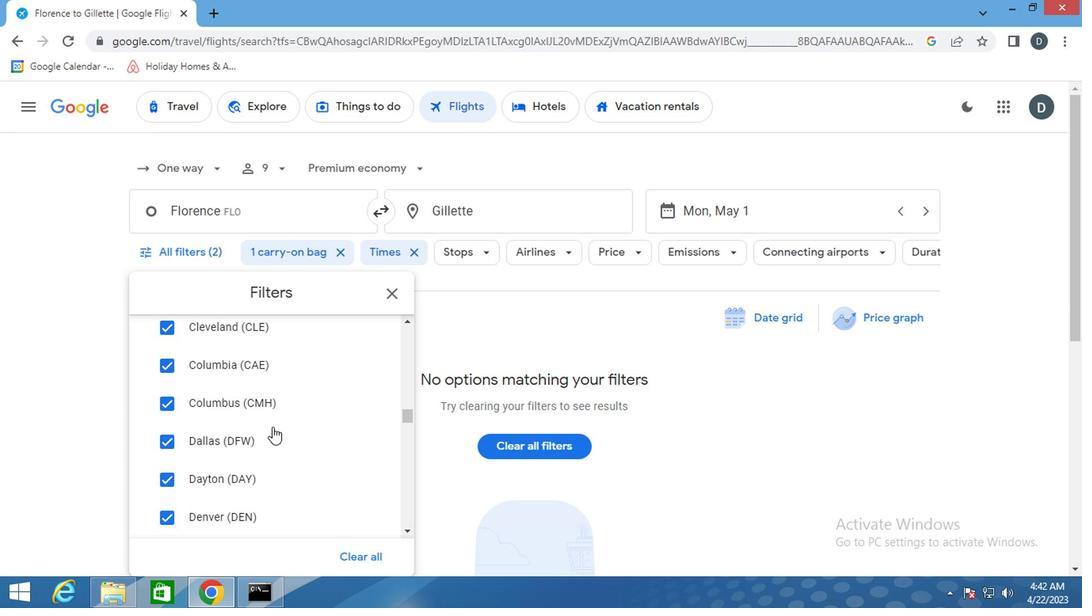 
Action: Mouse scrolled (309, 418) with delta (0, 0)
Screenshot: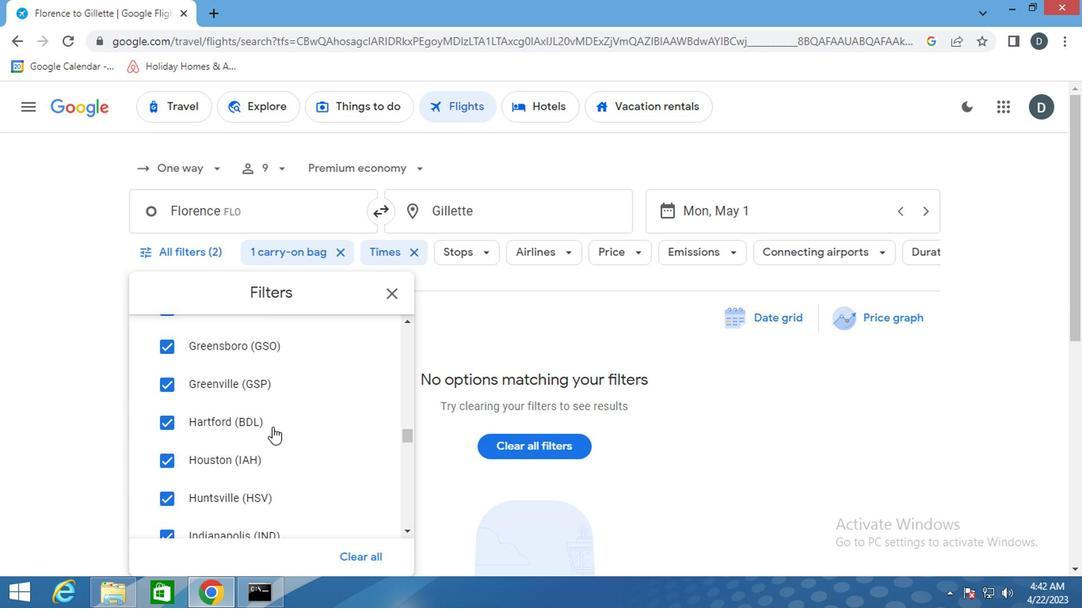 
Action: Mouse scrolled (309, 418) with delta (0, 0)
Screenshot: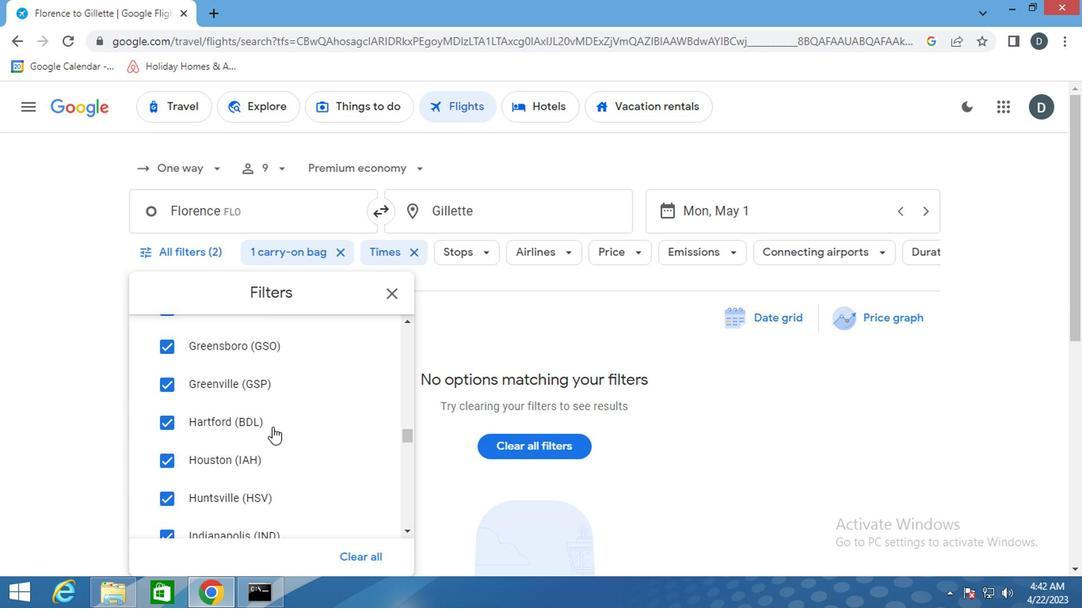 
Action: Mouse scrolled (309, 418) with delta (0, 0)
Screenshot: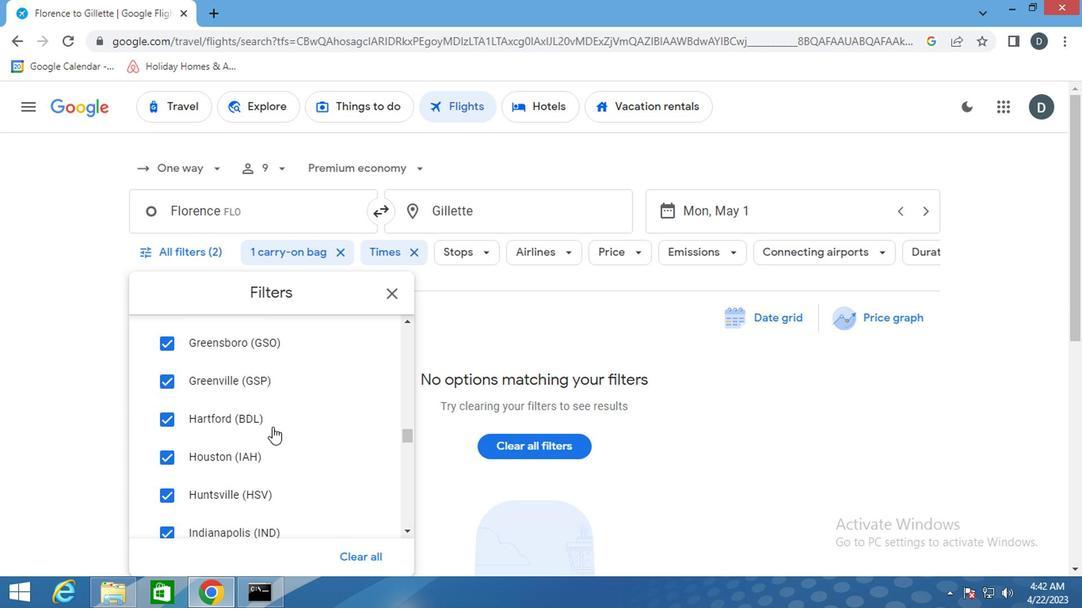 
Action: Mouse scrolled (309, 418) with delta (0, 0)
Screenshot: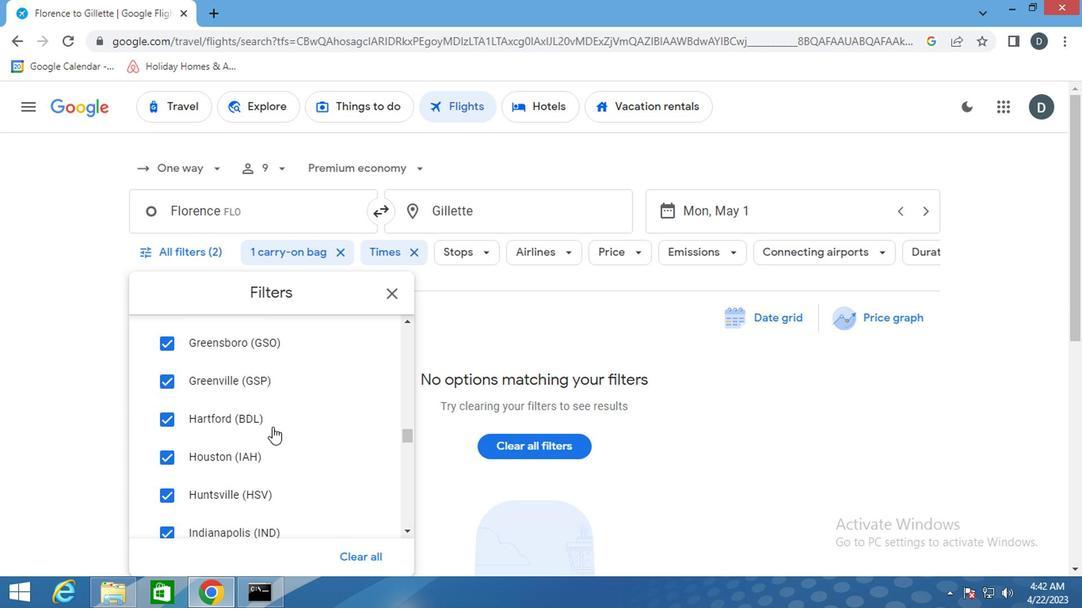 
Action: Mouse scrolled (309, 418) with delta (0, 0)
Screenshot: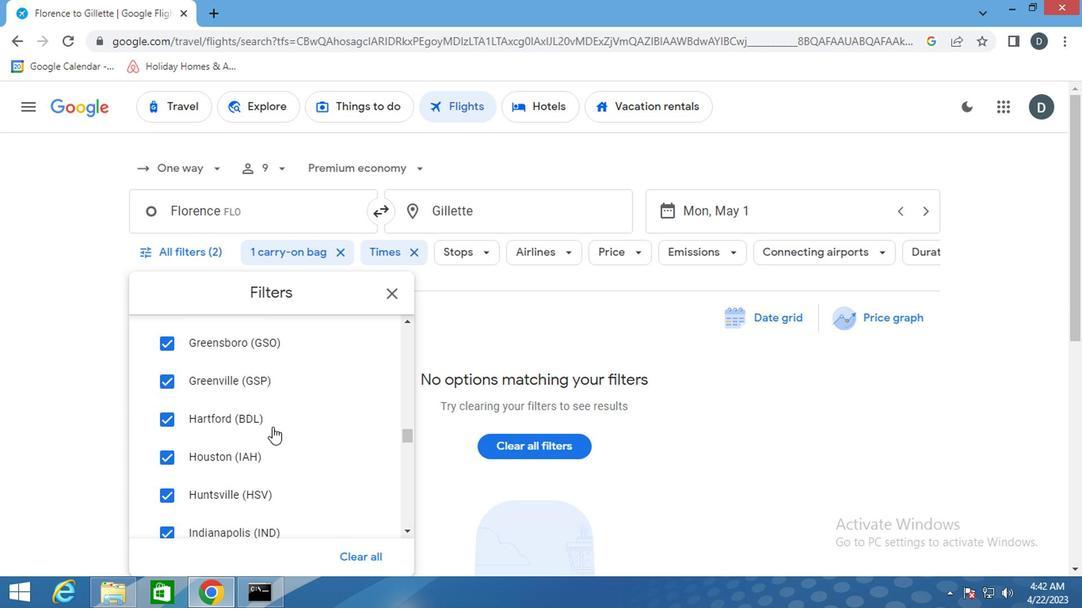 
Action: Mouse scrolled (309, 418) with delta (0, 0)
Screenshot: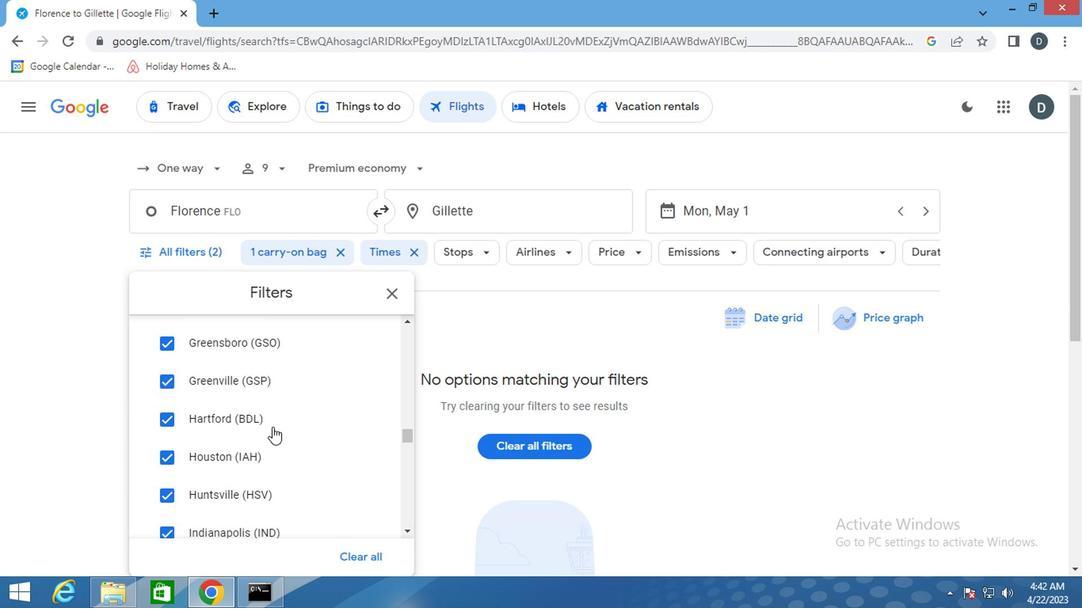 
Action: Mouse scrolled (309, 418) with delta (0, 0)
Screenshot: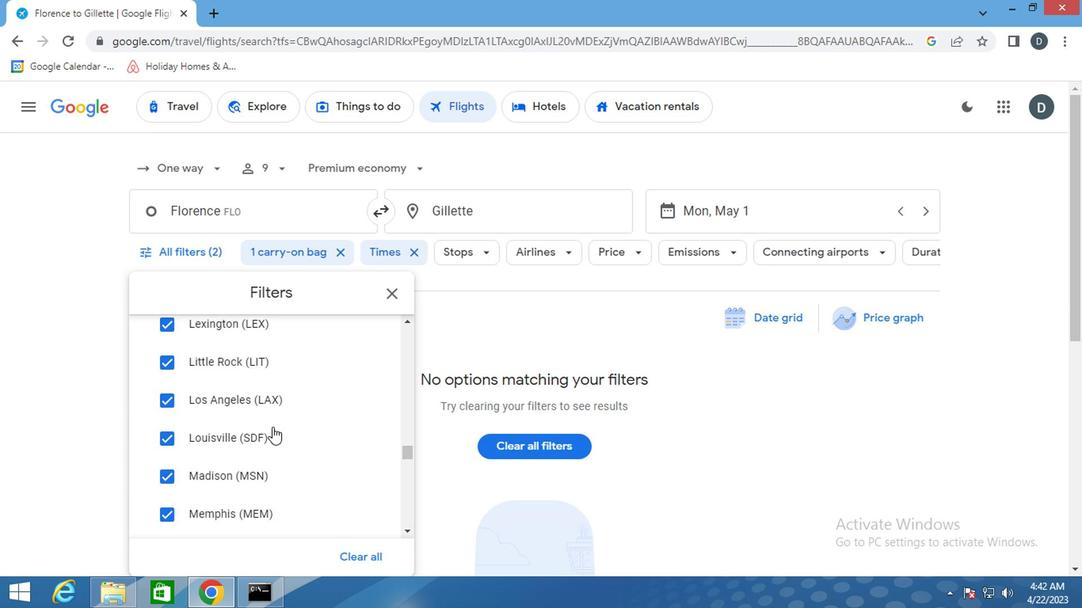 
Action: Mouse scrolled (309, 418) with delta (0, 0)
Screenshot: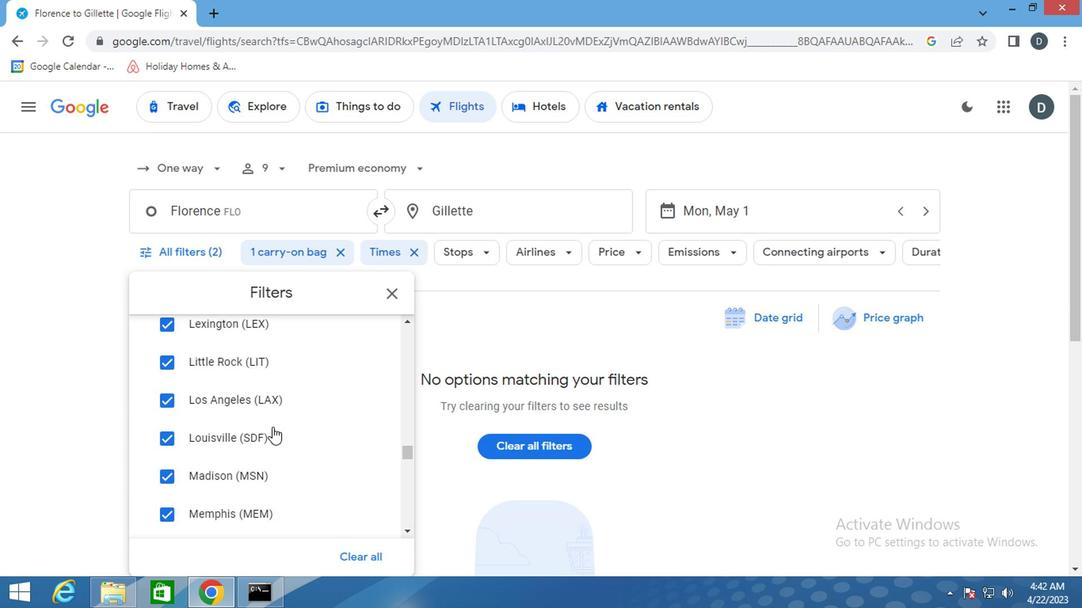 
Action: Mouse scrolled (309, 418) with delta (0, 0)
Screenshot: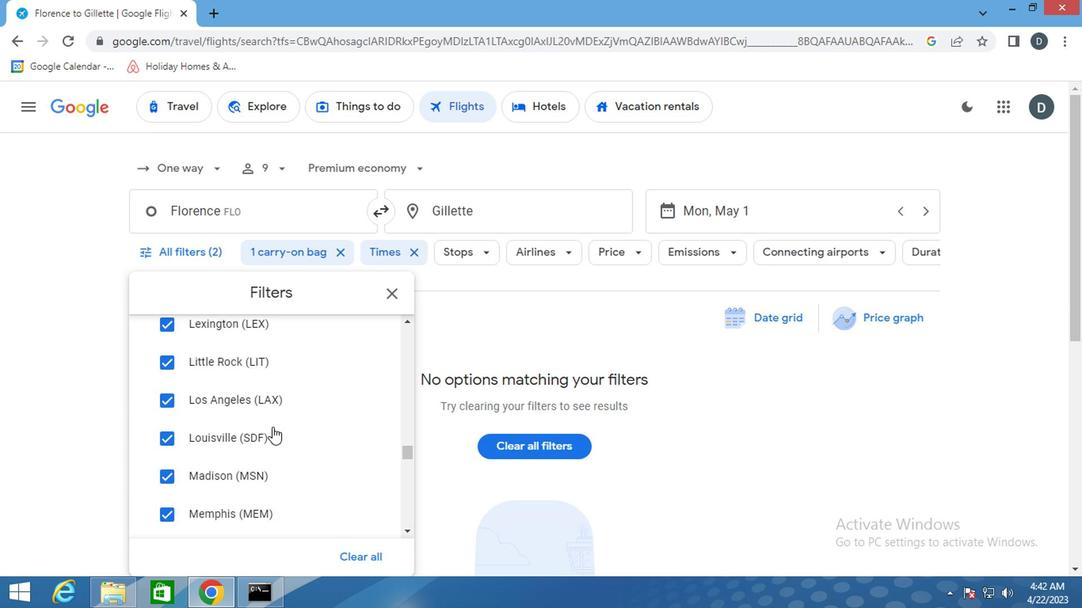 
Action: Mouse scrolled (309, 418) with delta (0, 0)
Screenshot: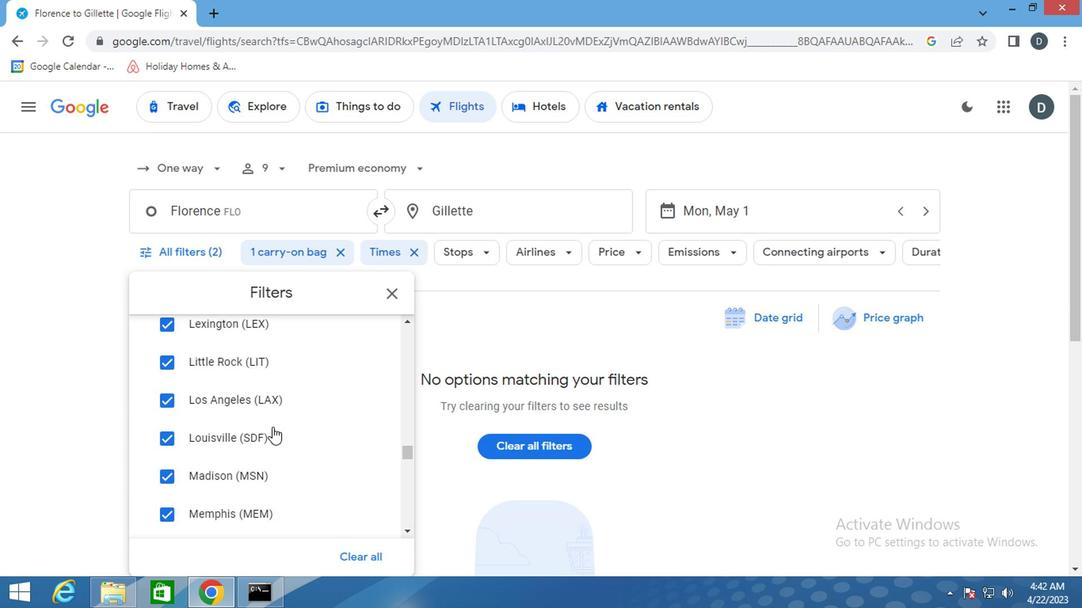 
Action: Mouse scrolled (309, 418) with delta (0, 0)
Screenshot: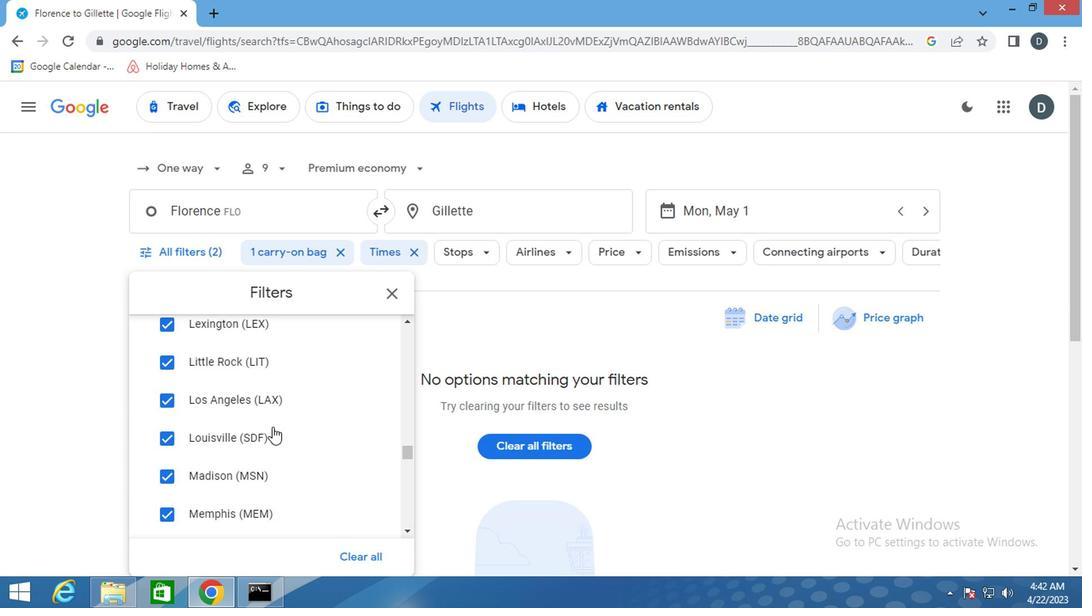 
Action: Mouse scrolled (309, 418) with delta (0, 0)
Screenshot: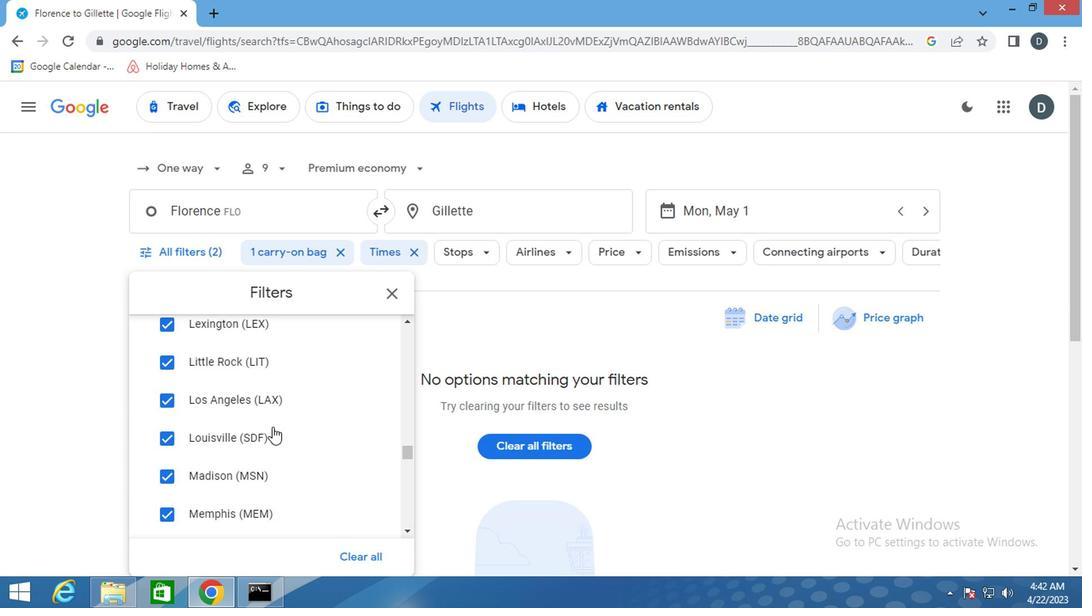 
Action: Mouse scrolled (309, 418) with delta (0, 0)
Screenshot: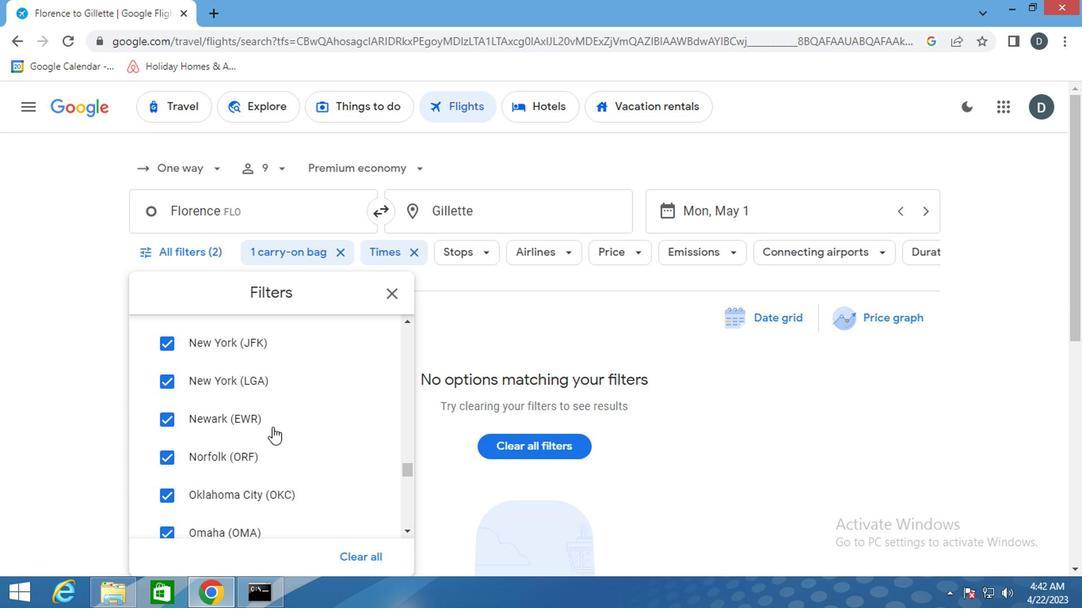 
Action: Mouse scrolled (309, 418) with delta (0, 0)
Screenshot: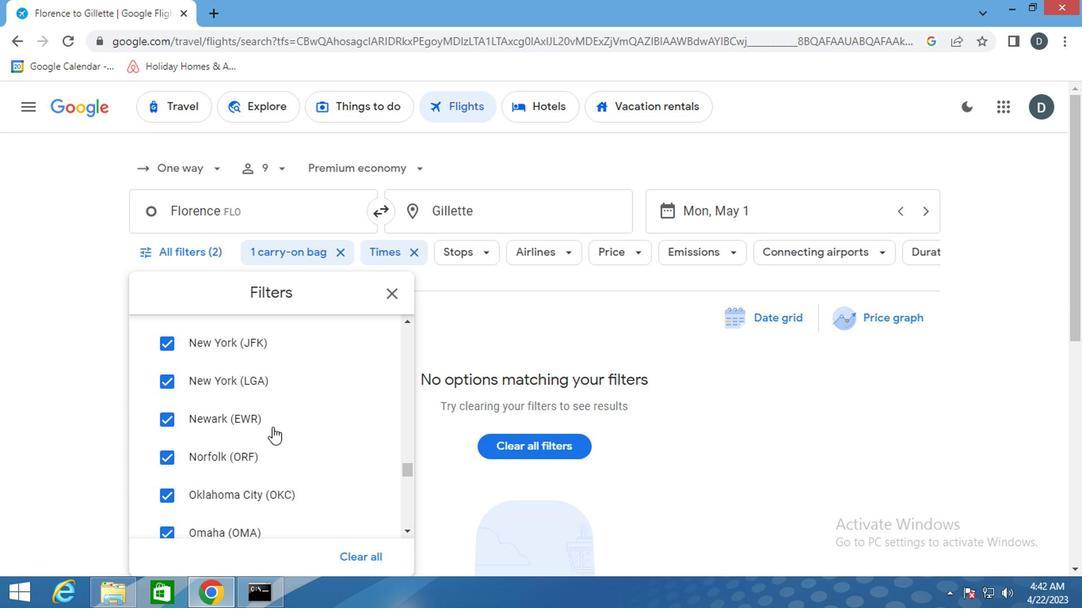 
Action: Mouse scrolled (309, 418) with delta (0, 0)
Screenshot: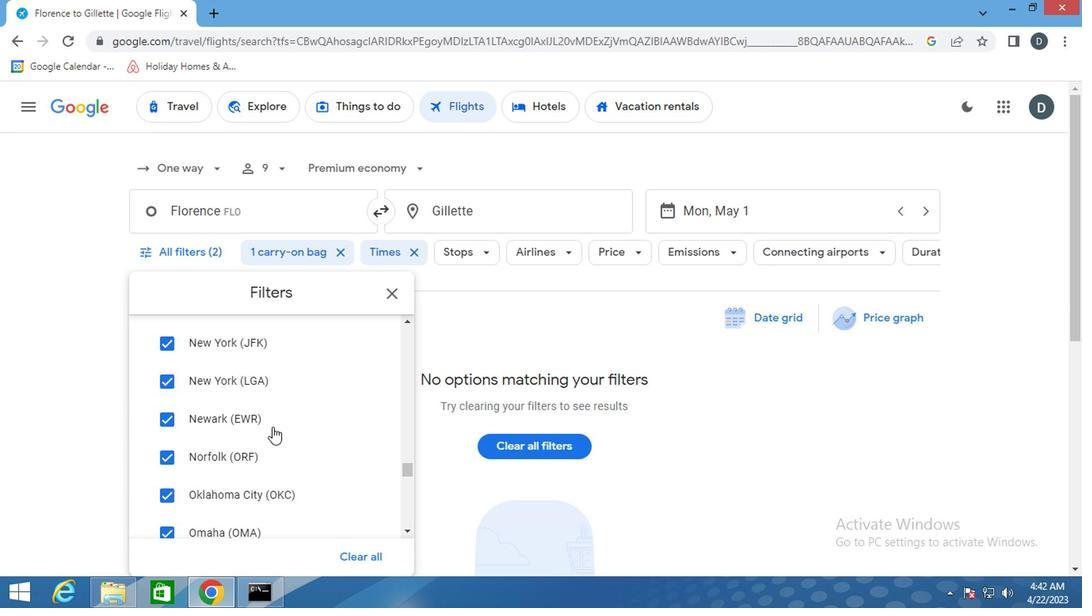 
Action: Mouse scrolled (309, 418) with delta (0, 0)
Screenshot: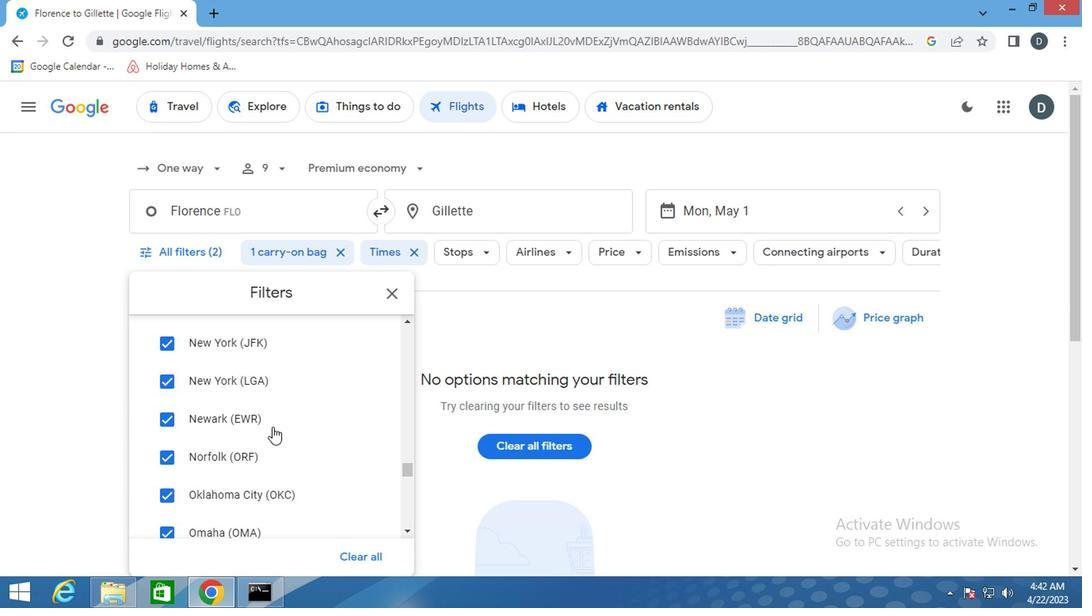 
Action: Mouse scrolled (309, 418) with delta (0, 0)
Screenshot: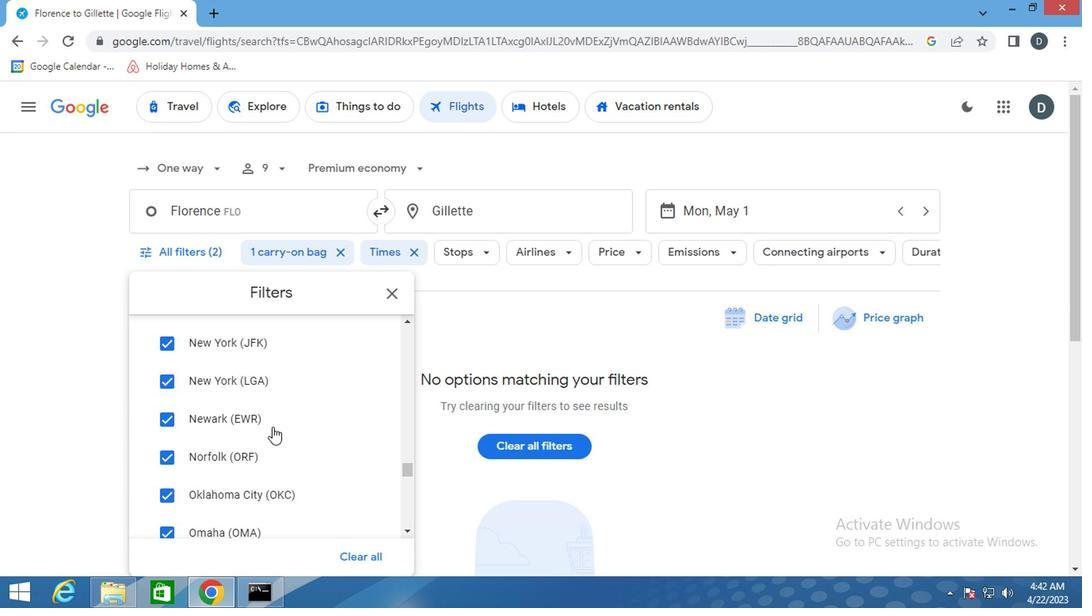 
Action: Mouse scrolled (309, 418) with delta (0, 0)
Screenshot: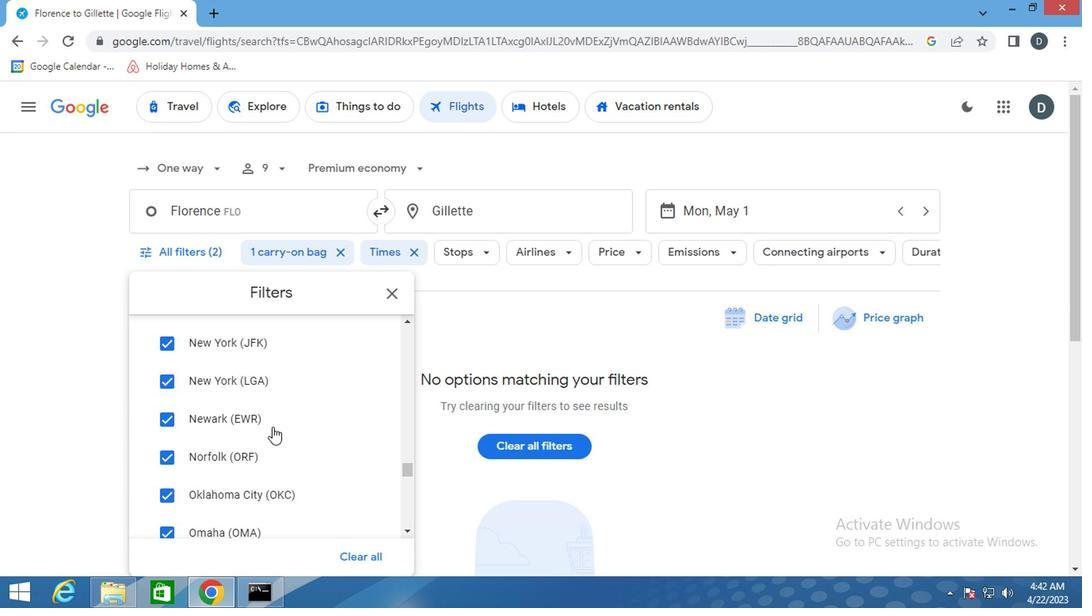 
Action: Mouse scrolled (309, 418) with delta (0, 0)
Screenshot: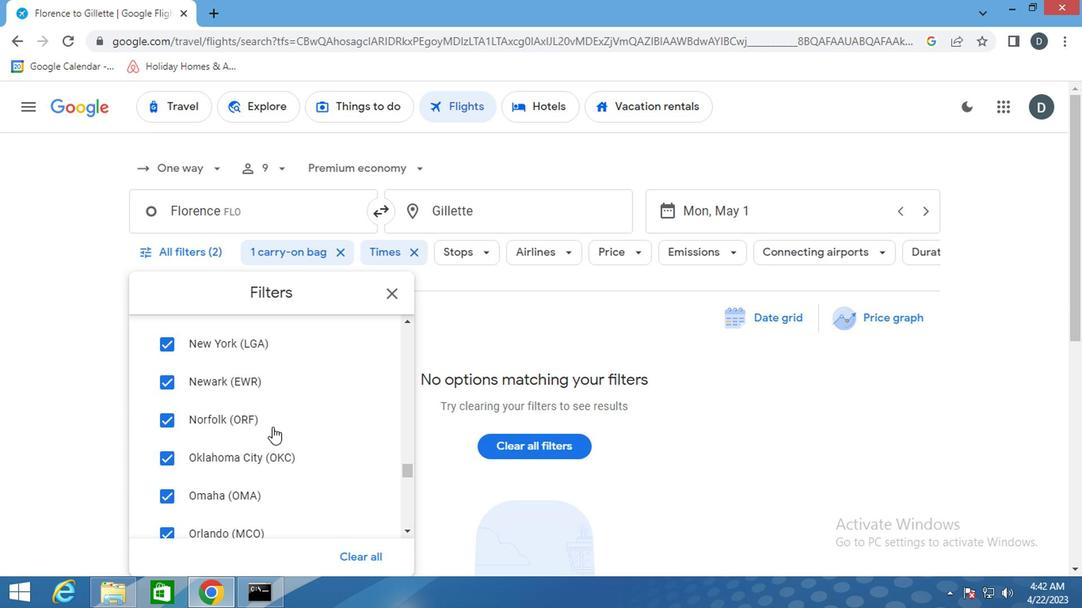 
Action: Mouse scrolled (309, 418) with delta (0, 0)
Screenshot: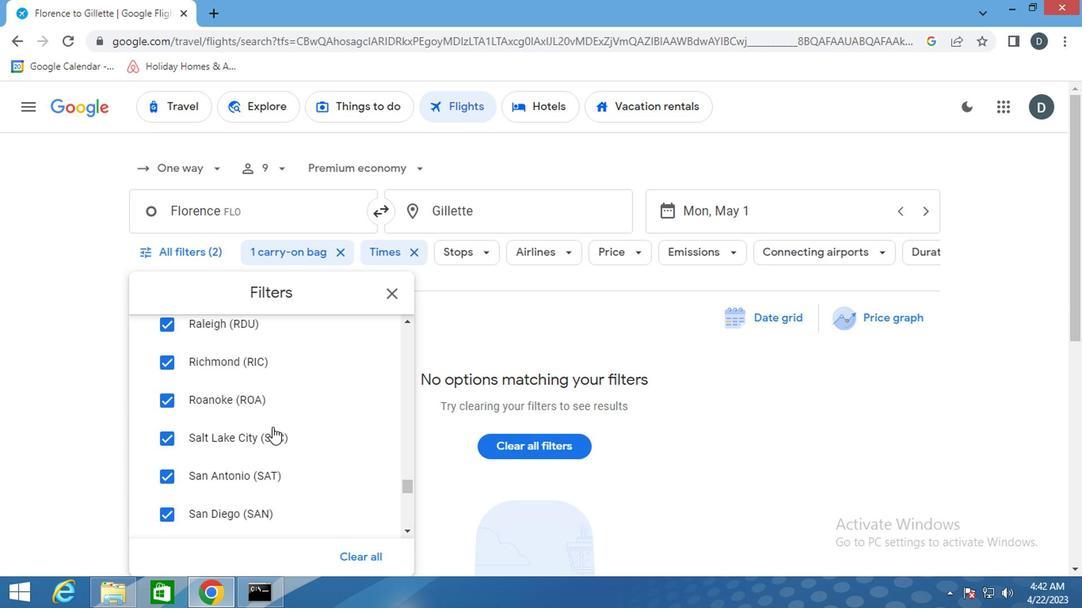 
Action: Mouse scrolled (309, 418) with delta (0, 0)
Screenshot: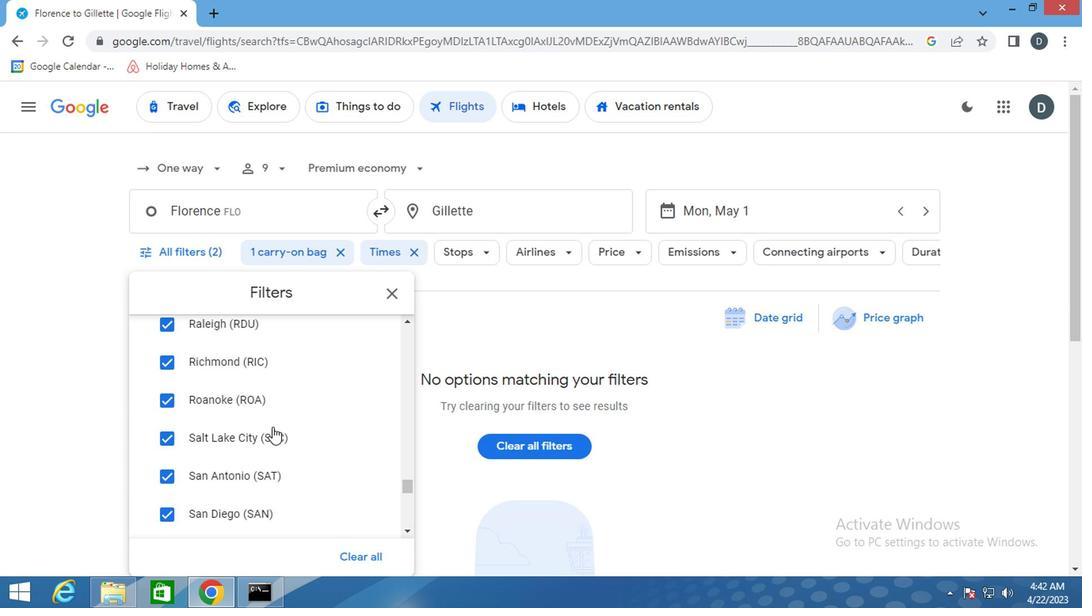 
Action: Mouse scrolled (309, 418) with delta (0, 0)
Screenshot: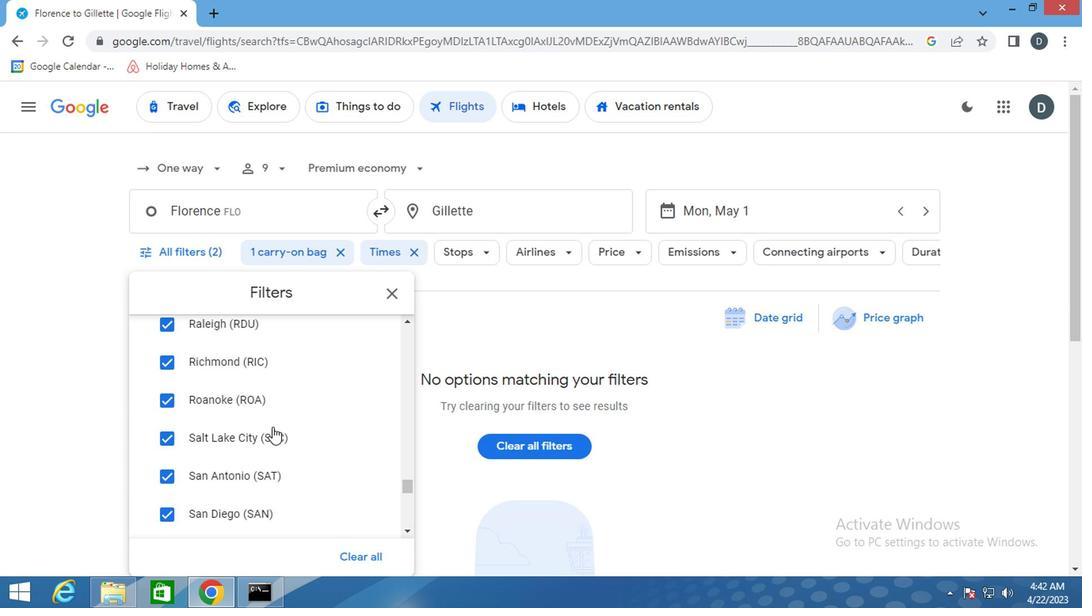 
Action: Mouse scrolled (309, 418) with delta (0, 0)
Screenshot: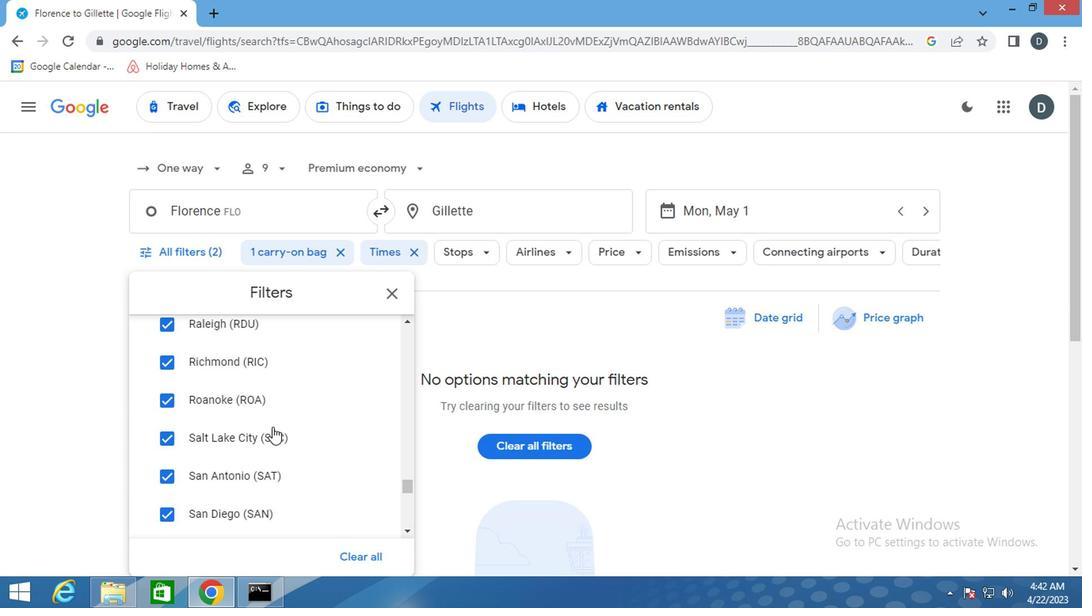 
Action: Mouse scrolled (309, 418) with delta (0, 0)
Screenshot: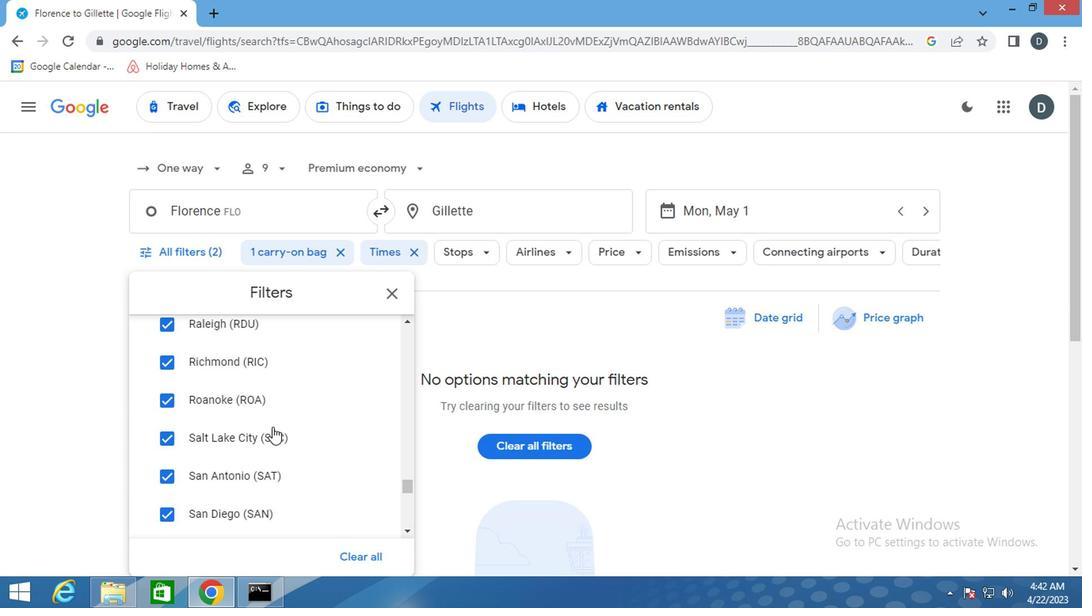 
Action: Mouse scrolled (309, 418) with delta (0, 0)
Screenshot: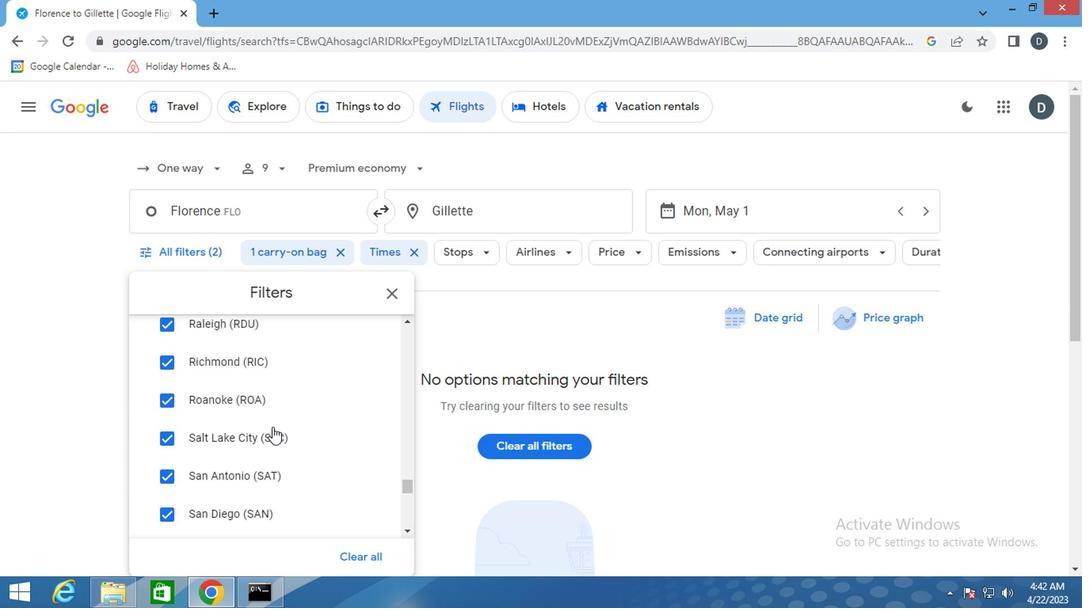 
Action: Mouse scrolled (309, 418) with delta (0, 0)
Screenshot: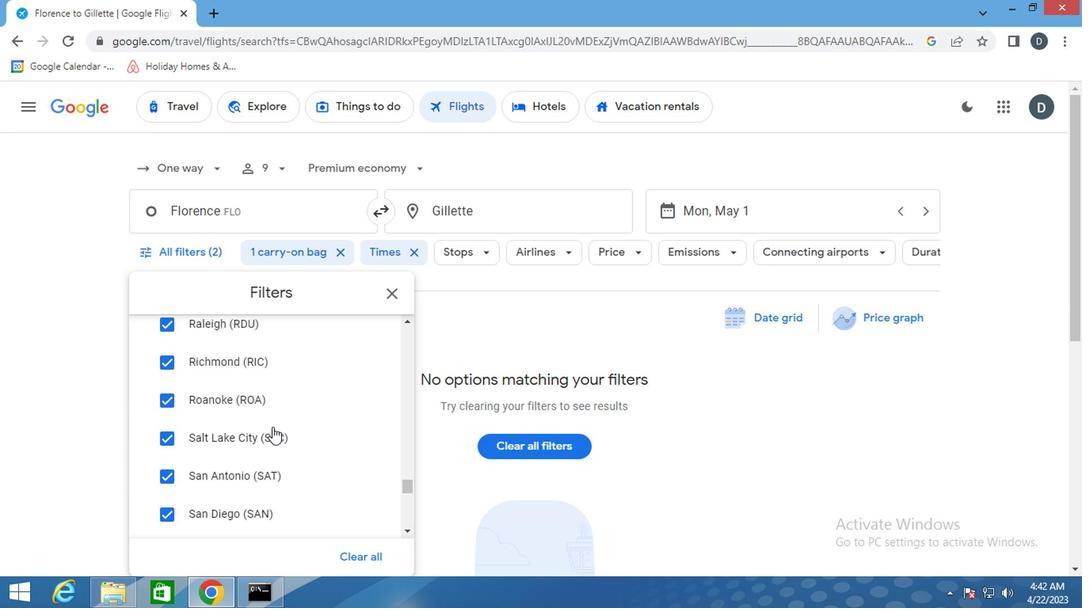 
Action: Mouse moved to (309, 419)
Screenshot: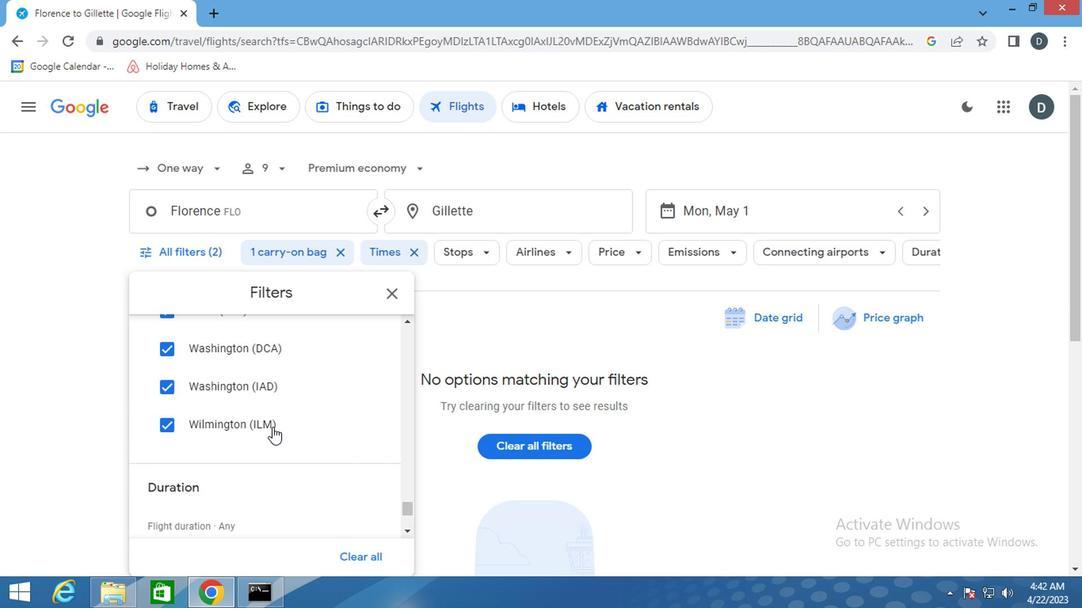 
Action: Mouse scrolled (309, 419) with delta (0, 0)
Screenshot: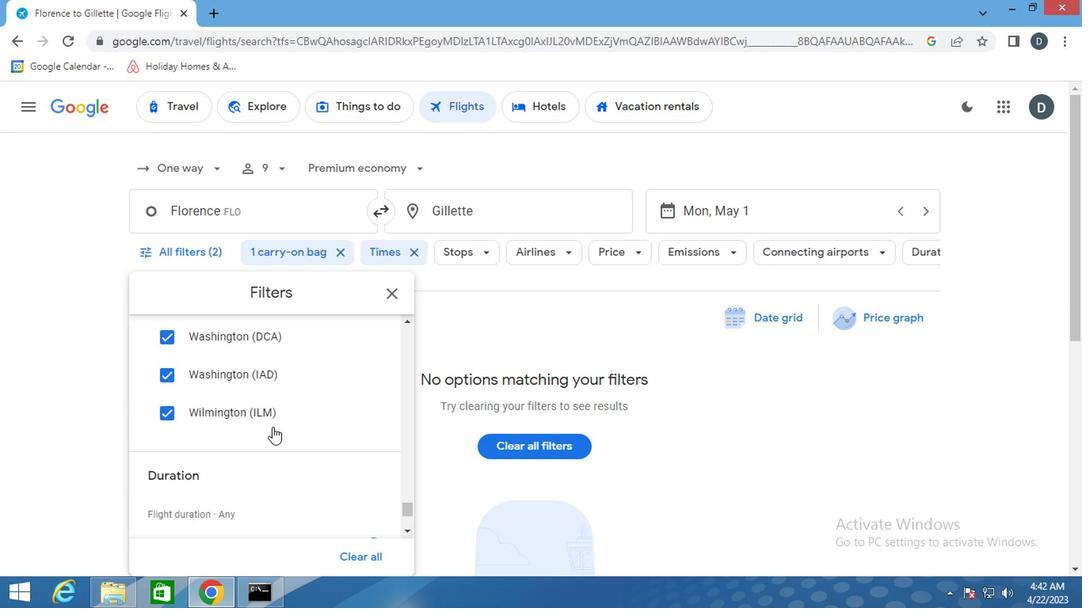 
Action: Mouse scrolled (309, 419) with delta (0, 0)
Screenshot: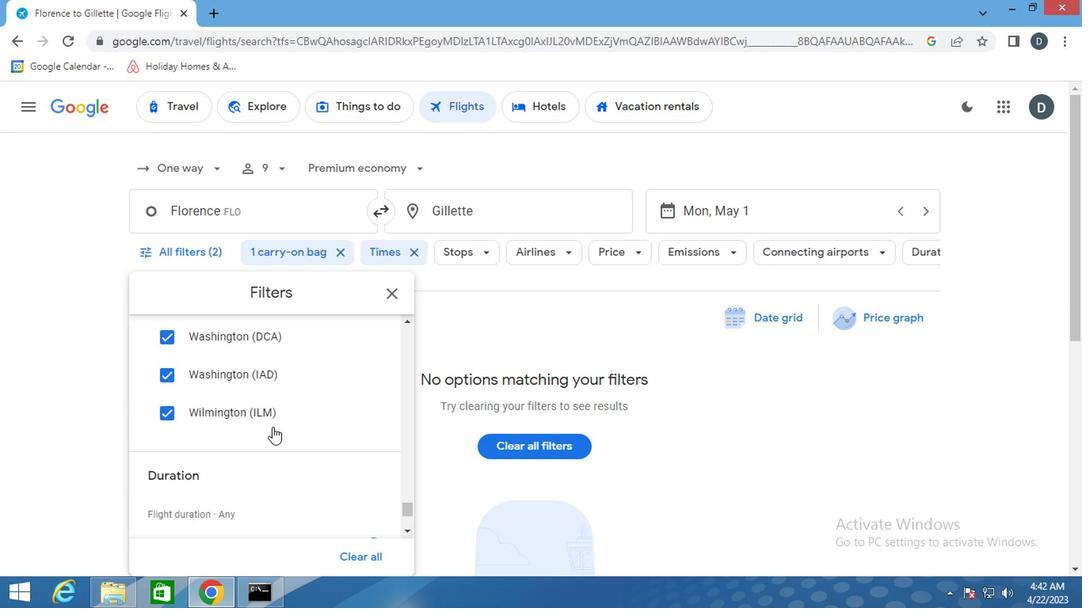 
Action: Mouse scrolled (309, 419) with delta (0, 0)
Screenshot: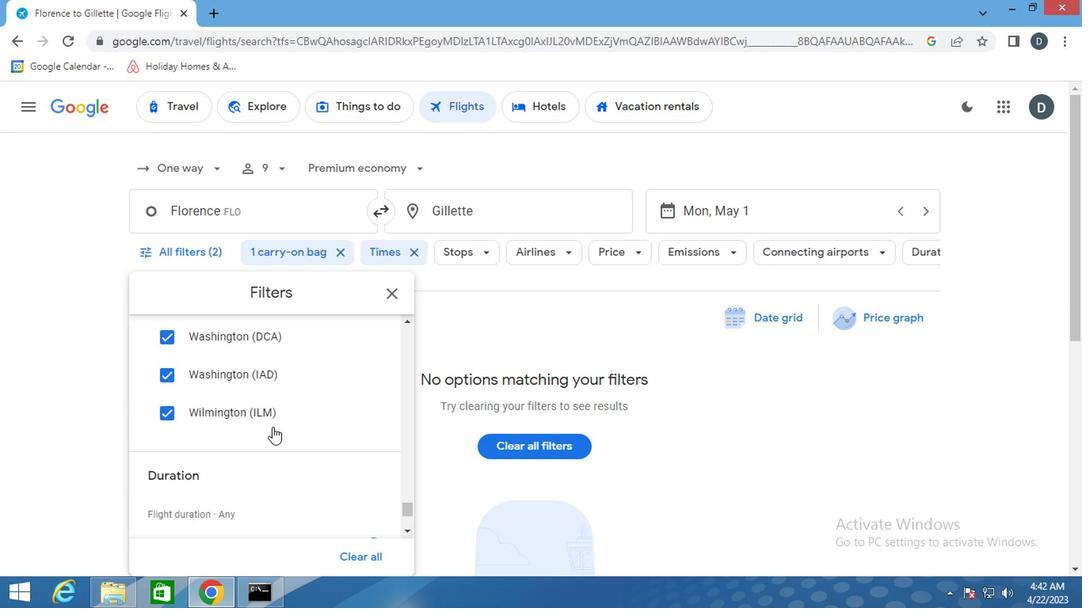 
Action: Mouse scrolled (309, 419) with delta (0, 0)
Screenshot: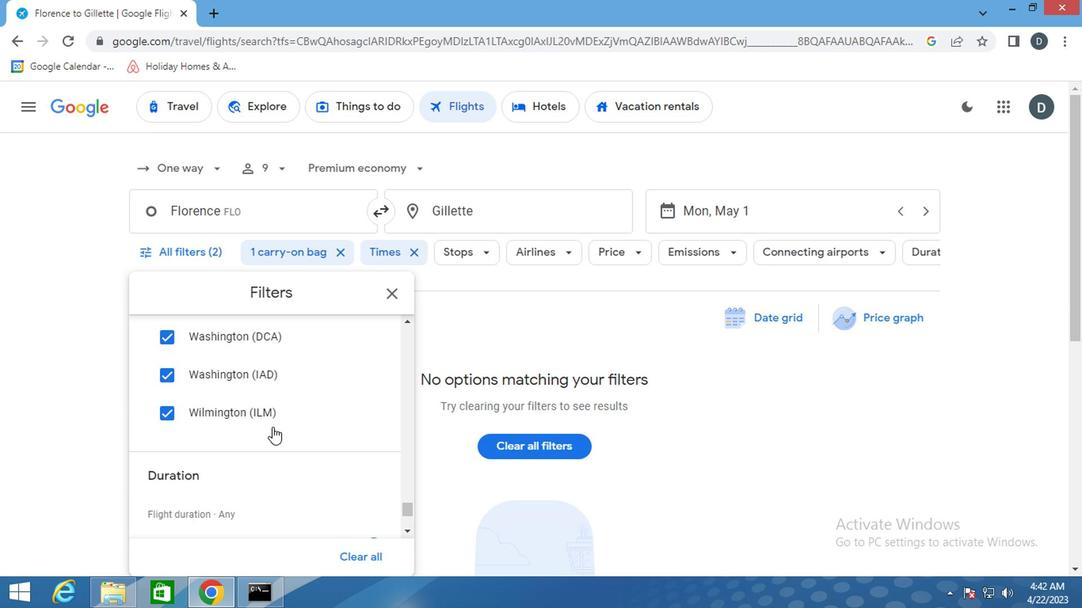 
Action: Mouse scrolled (309, 419) with delta (0, 0)
Screenshot: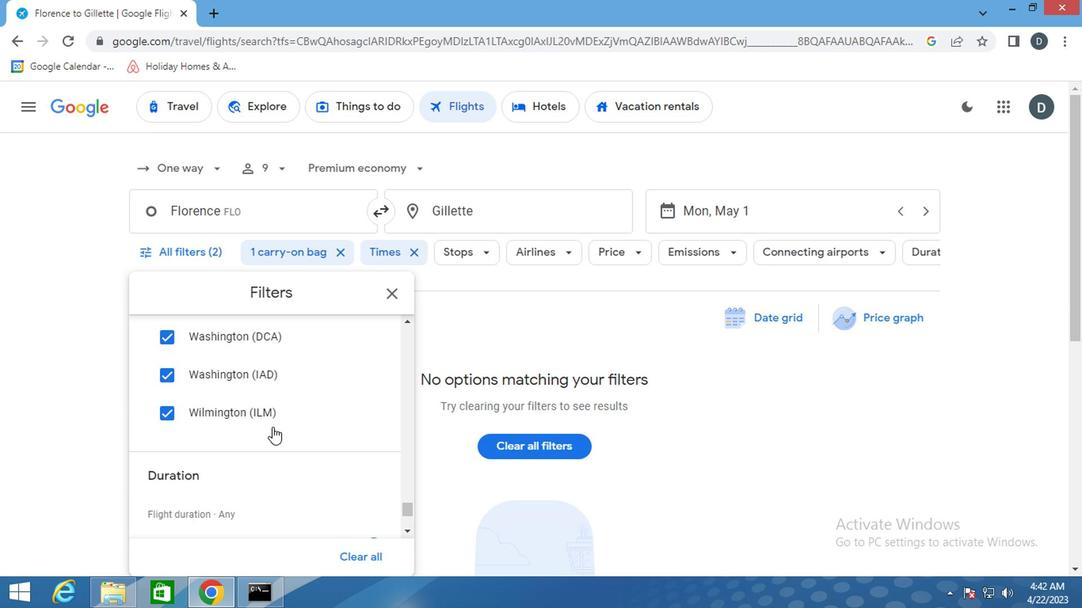 
Action: Mouse scrolled (309, 419) with delta (0, 0)
Screenshot: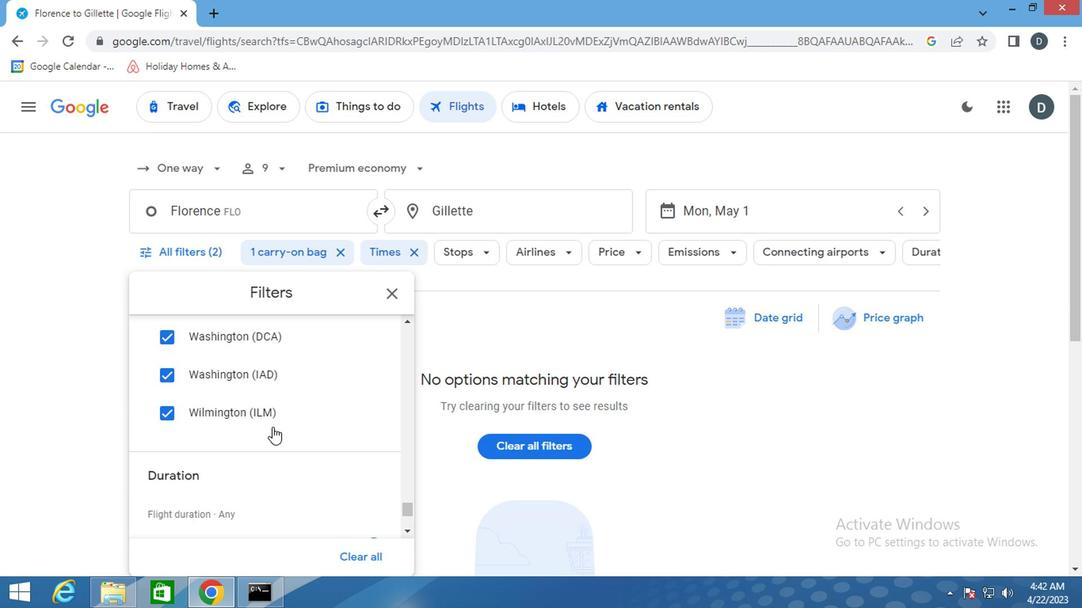 
Action: Mouse moved to (404, 321)
Screenshot: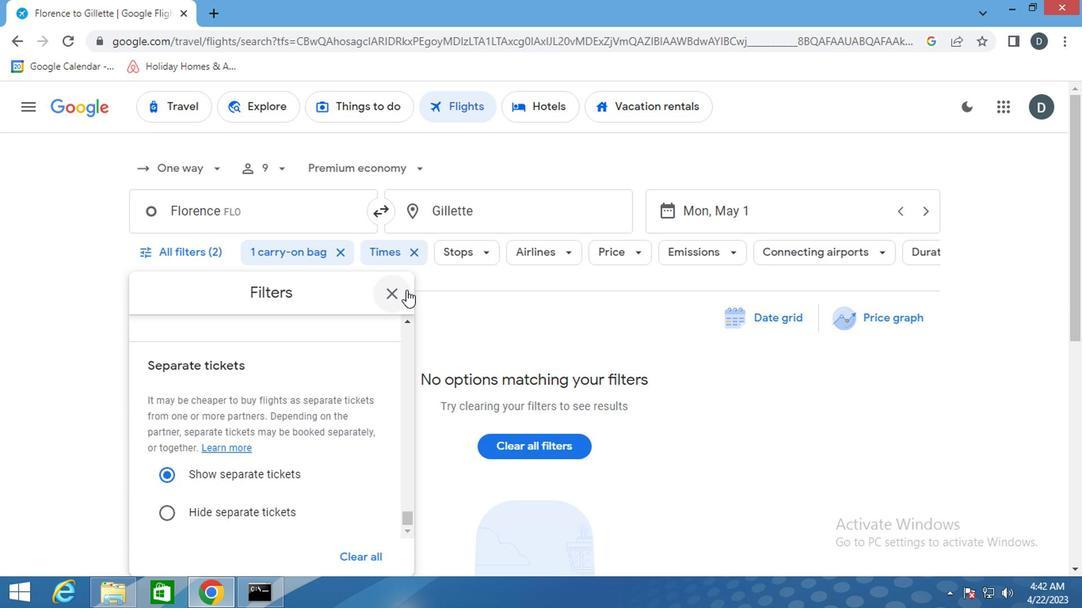 
Action: Mouse pressed left at (404, 321)
Screenshot: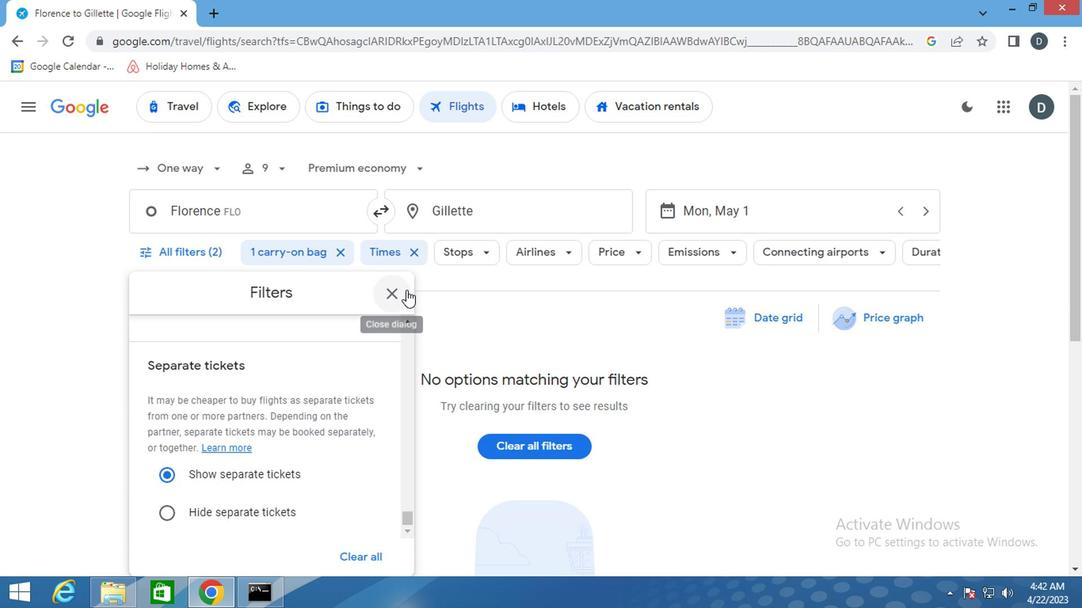 
